 Task: In Heading Arial with underline. Font size of heading  '18'Font style of data Calibri. Font size of data  9Alignment of headline & data Align center. Fill color in heading,  RedFont color of data Black Apply border in Data No BorderIn the sheet   Innovate Sales review book
Action: Mouse moved to (93, 108)
Screenshot: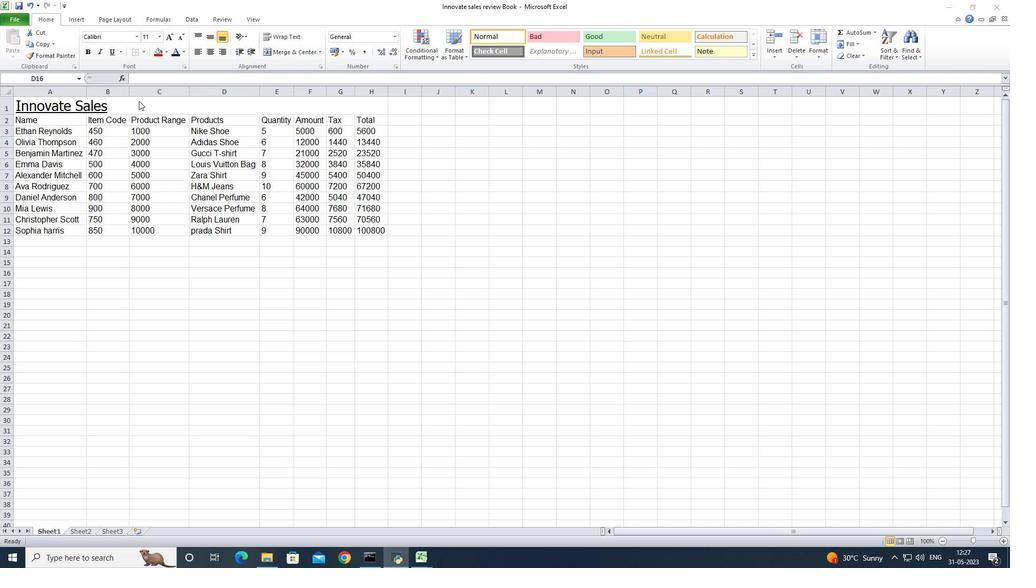 
Action: Mouse pressed left at (93, 108)
Screenshot: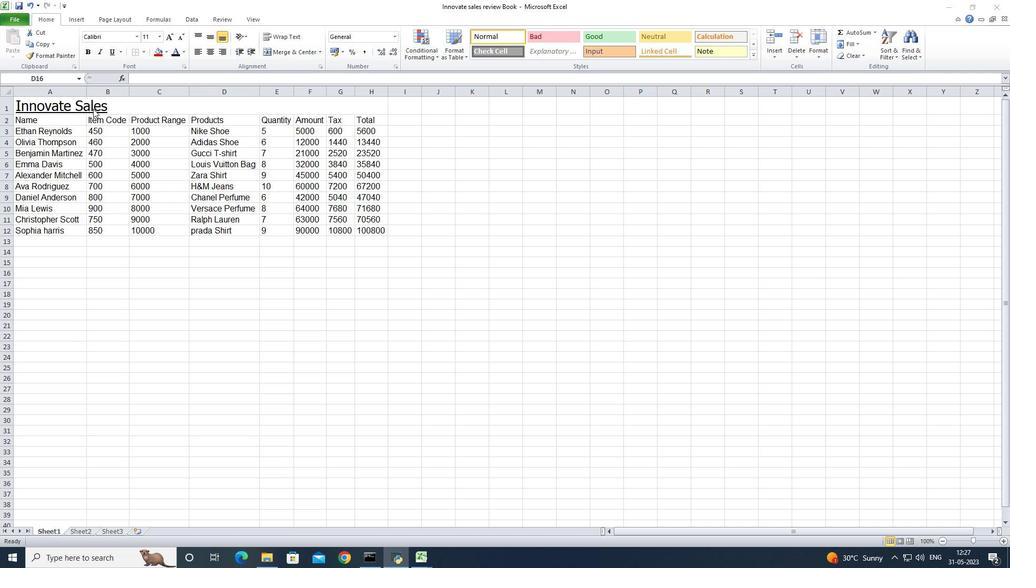 
Action: Mouse pressed left at (93, 108)
Screenshot: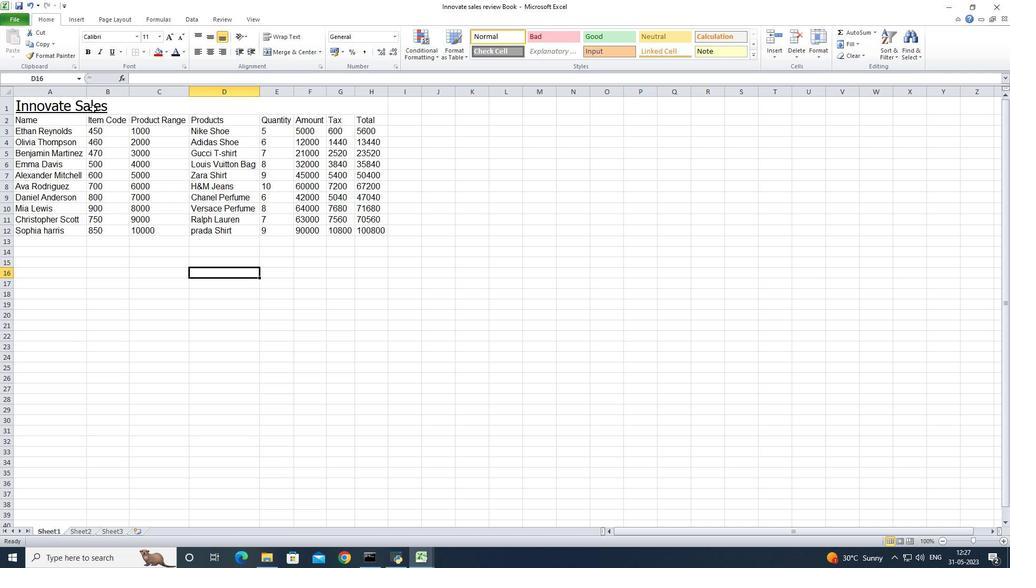 
Action: Mouse moved to (135, 38)
Screenshot: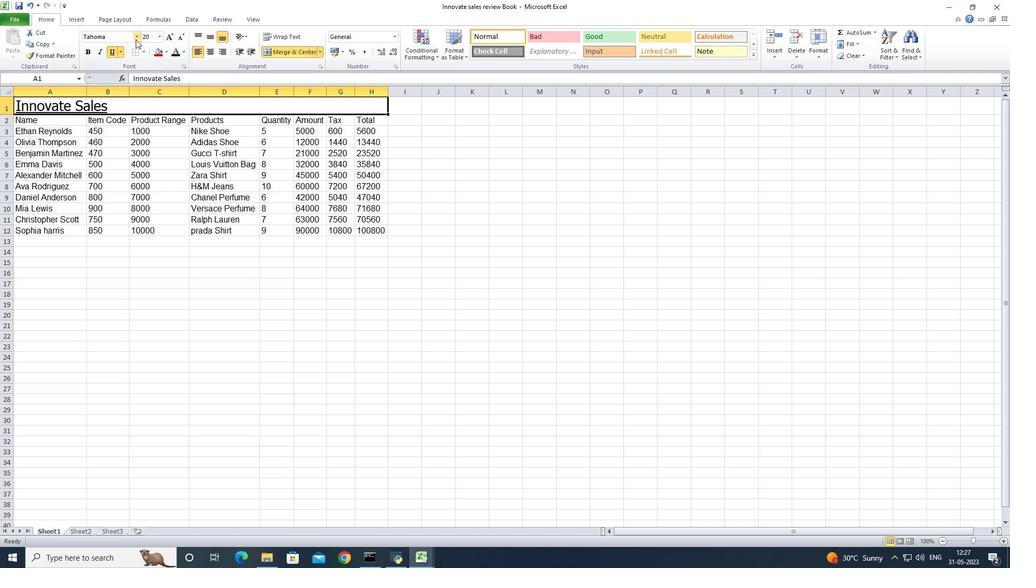 
Action: Mouse pressed left at (135, 38)
Screenshot: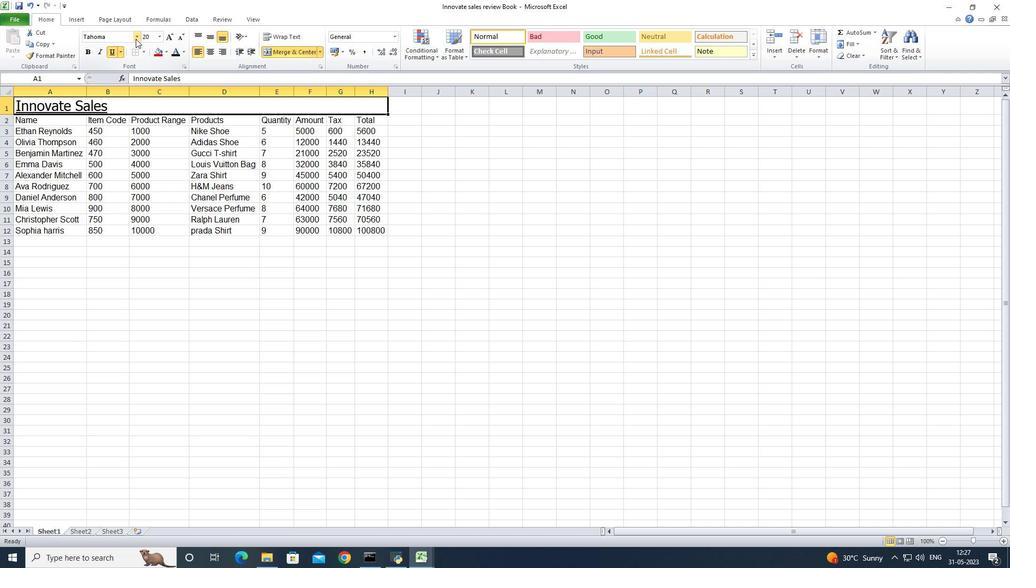 
Action: Mouse moved to (149, 176)
Screenshot: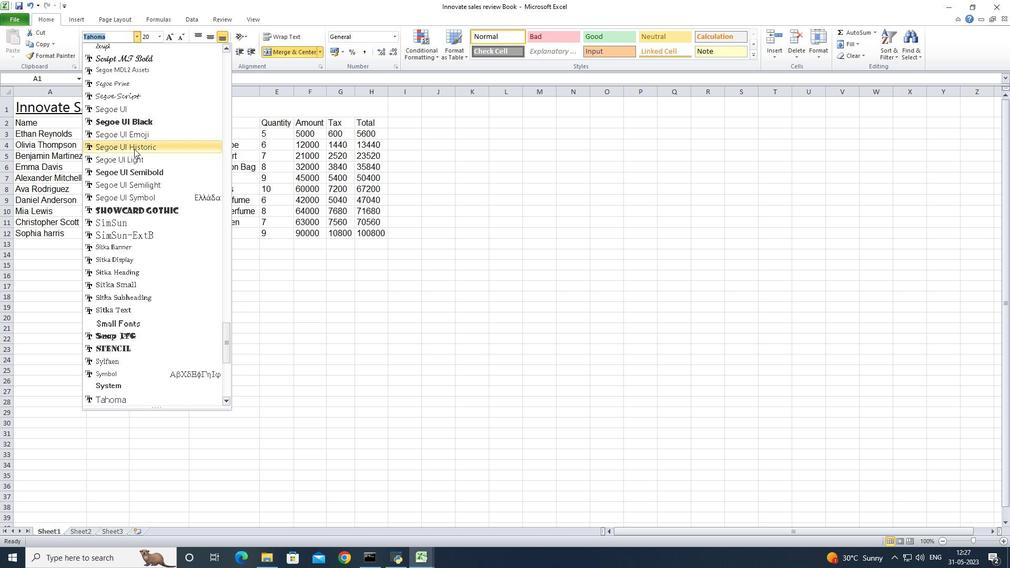 
Action: Mouse scrolled (149, 177) with delta (0, 0)
Screenshot: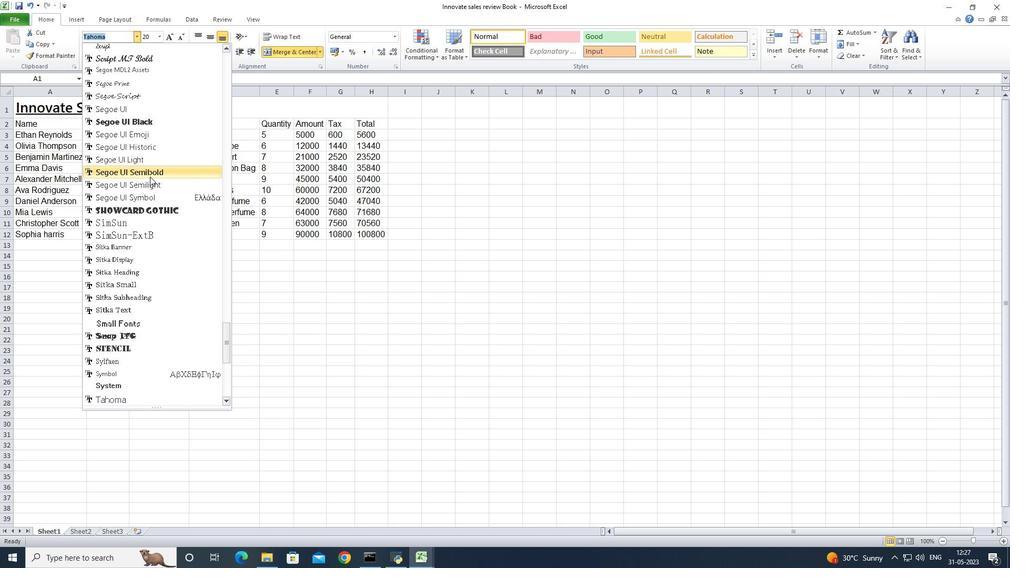 
Action: Mouse scrolled (149, 177) with delta (0, 0)
Screenshot: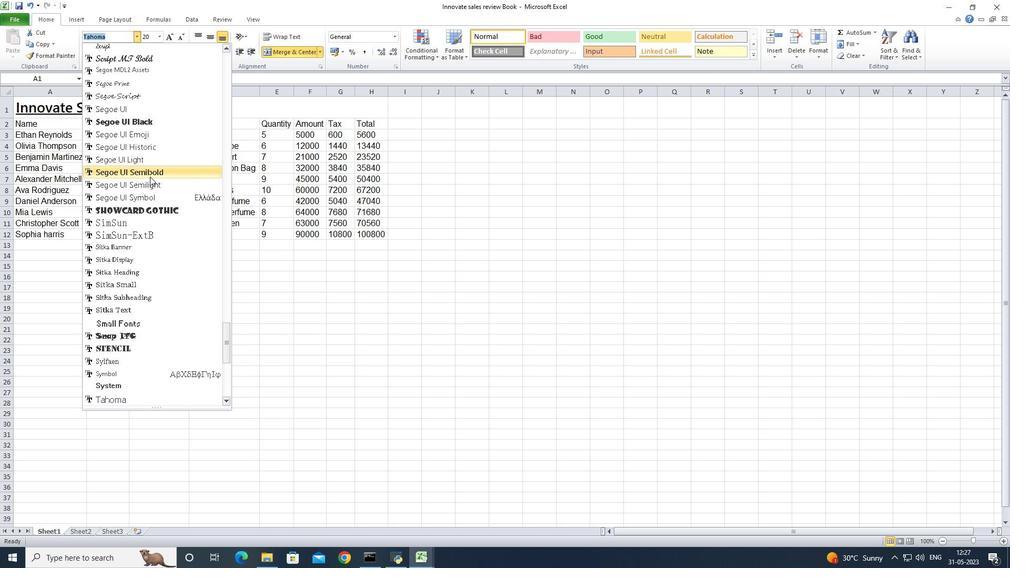 
Action: Mouse scrolled (149, 176) with delta (0, 0)
Screenshot: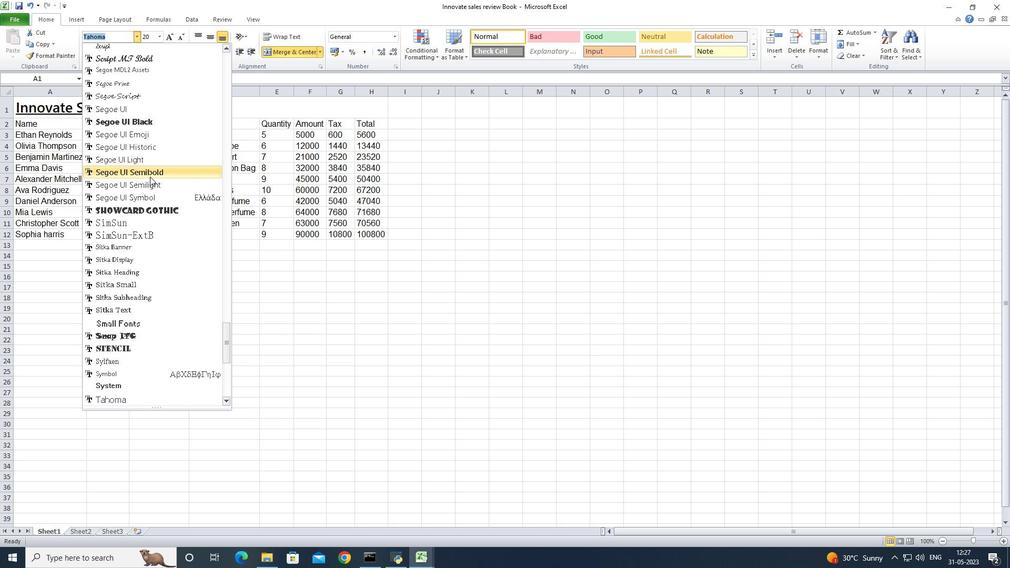 
Action: Mouse scrolled (149, 177) with delta (0, 0)
Screenshot: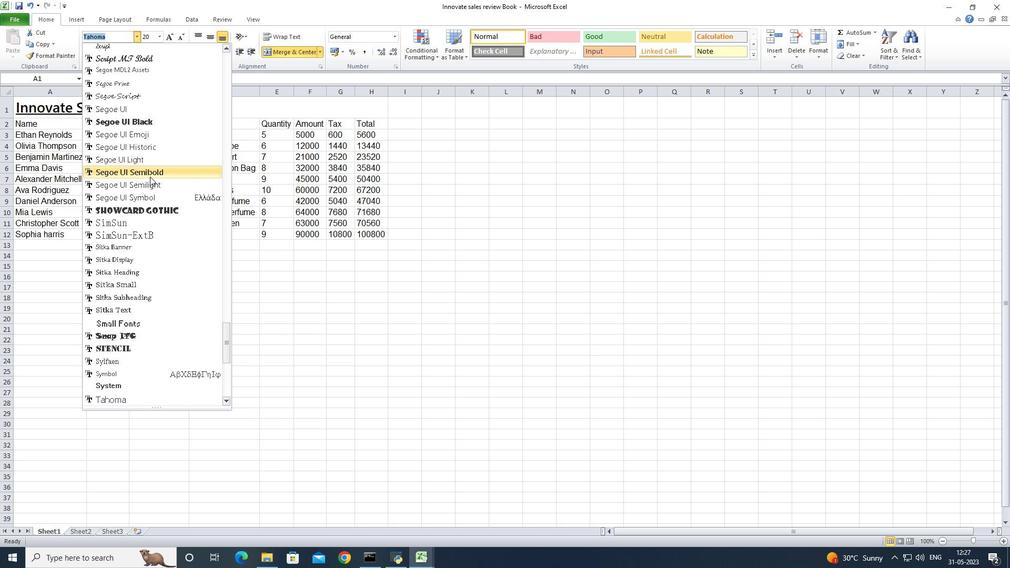 
Action: Mouse scrolled (149, 177) with delta (0, 0)
Screenshot: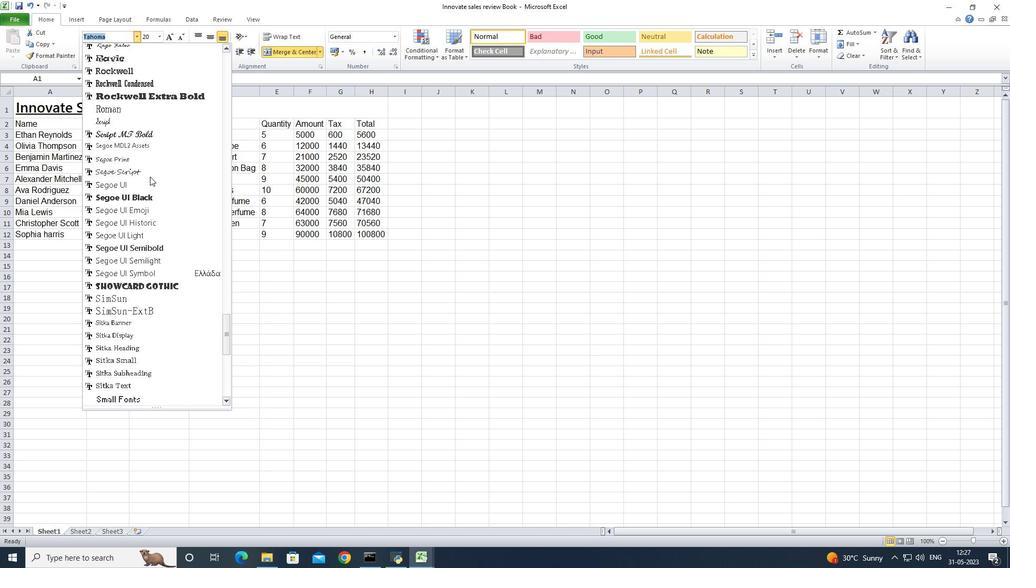 
Action: Mouse scrolled (149, 177) with delta (0, 0)
Screenshot: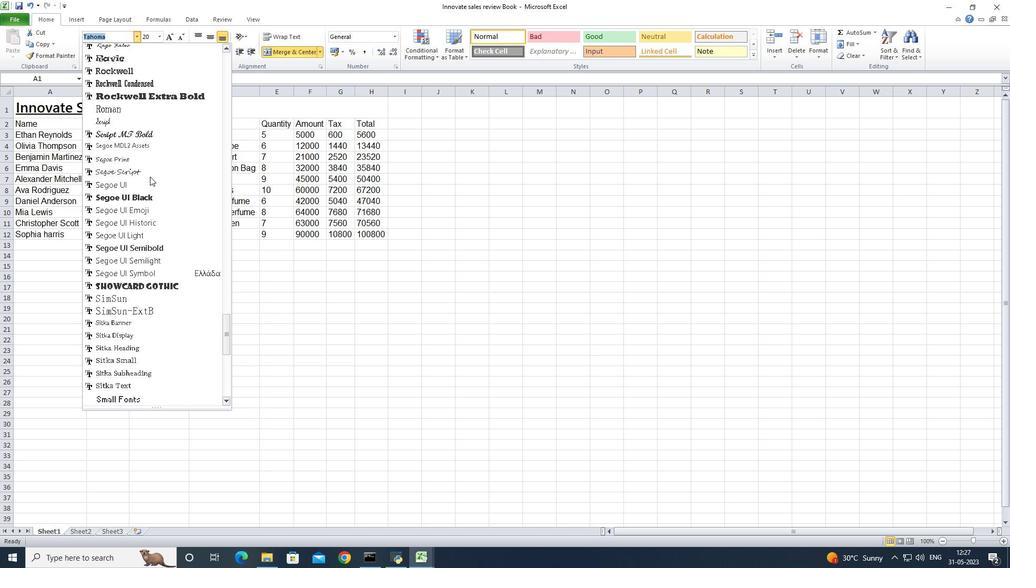 
Action: Mouse scrolled (149, 176) with delta (0, 0)
Screenshot: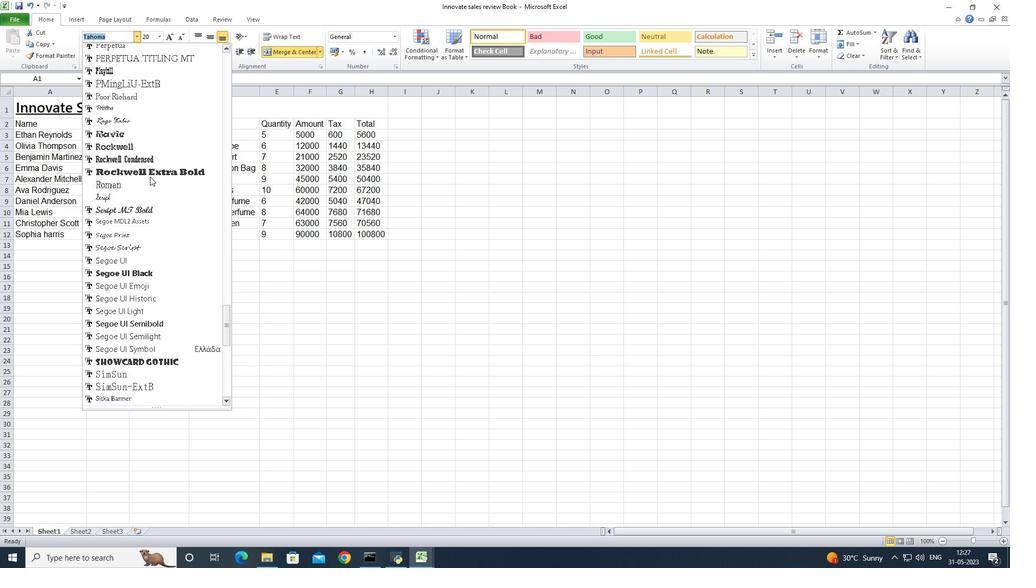
Action: Mouse scrolled (149, 177) with delta (0, 0)
Screenshot: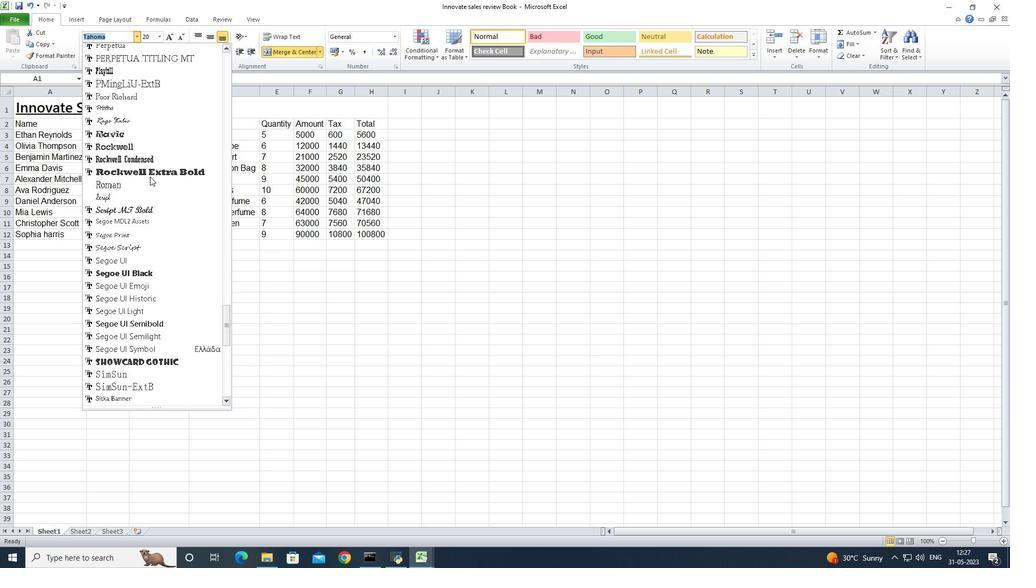 
Action: Mouse scrolled (149, 176) with delta (0, 0)
Screenshot: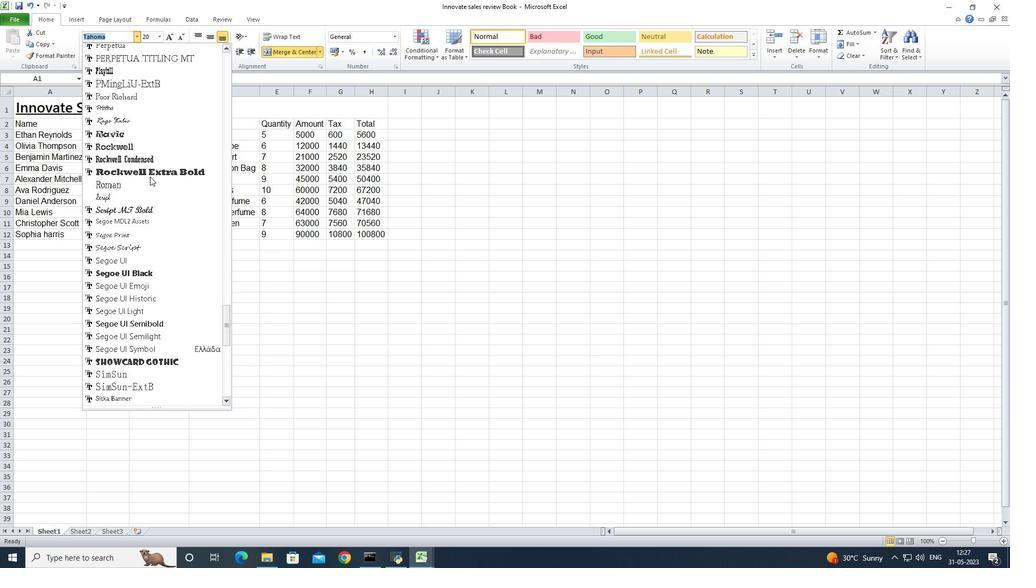 
Action: Mouse scrolled (149, 177) with delta (0, 0)
Screenshot: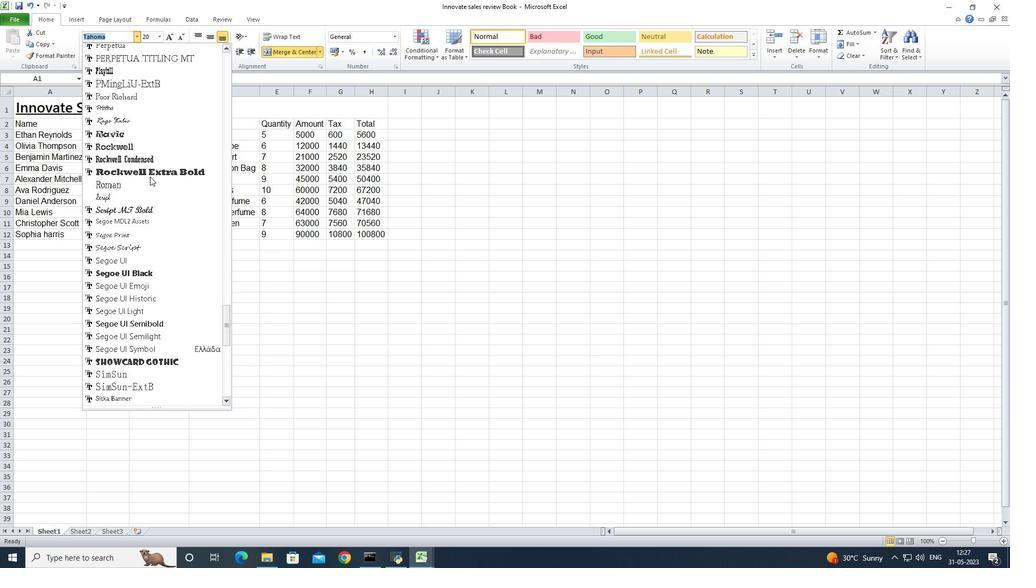 
Action: Mouse scrolled (149, 177) with delta (0, 0)
Screenshot: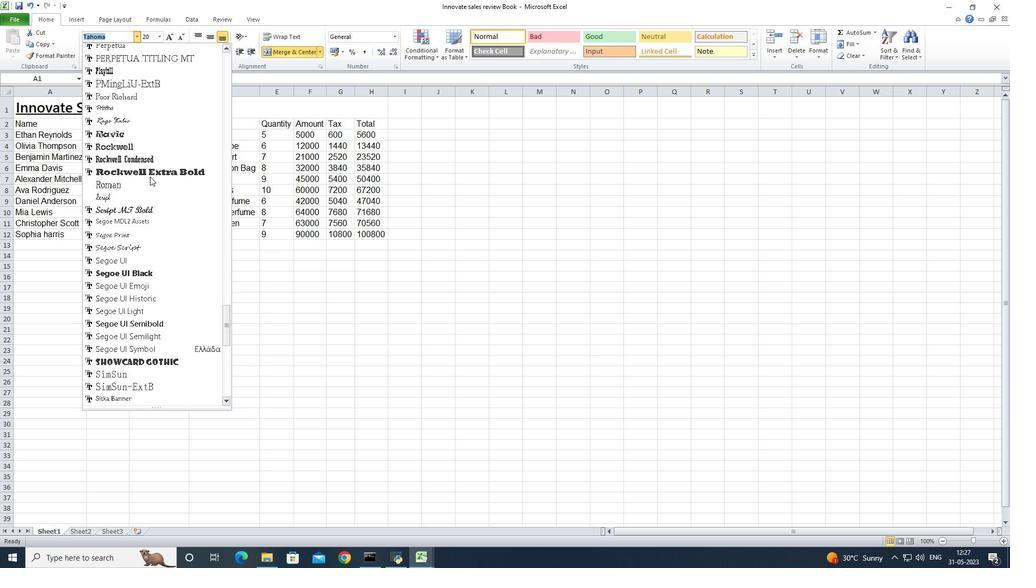 
Action: Mouse scrolled (149, 177) with delta (0, 0)
Screenshot: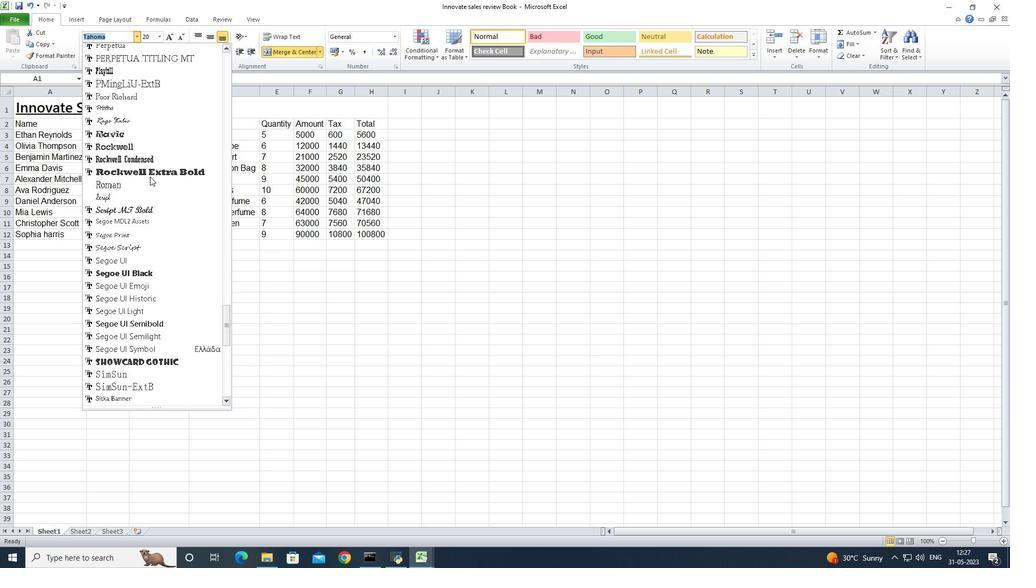 
Action: Mouse scrolled (149, 176) with delta (0, 0)
Screenshot: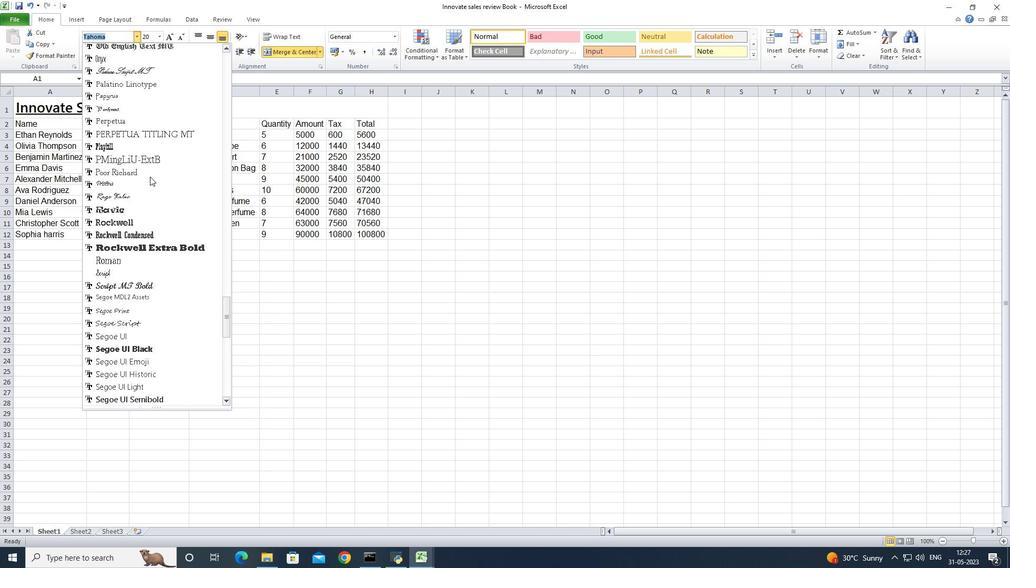 
Action: Mouse scrolled (149, 177) with delta (0, 0)
Screenshot: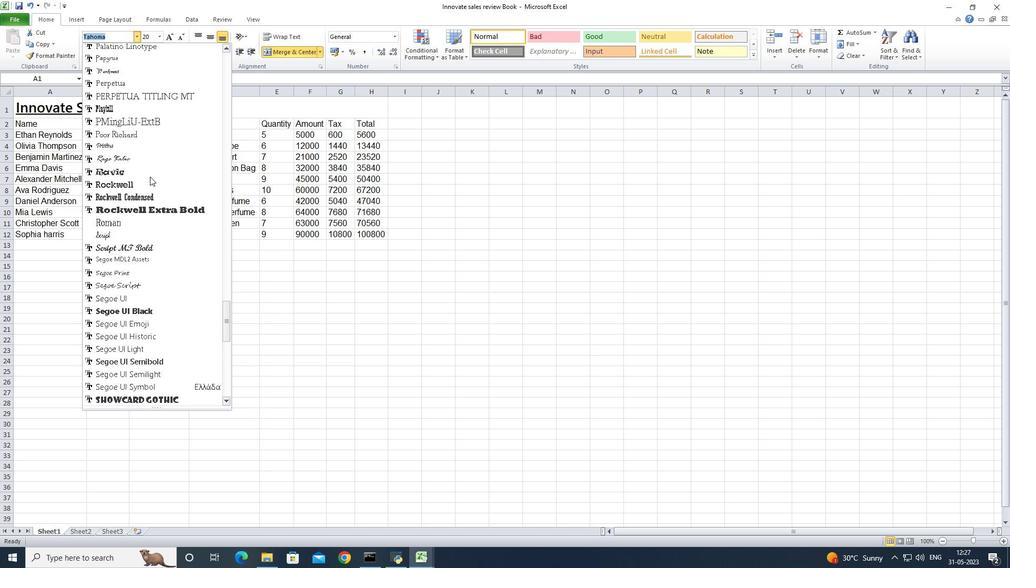 
Action: Mouse scrolled (149, 177) with delta (0, 0)
Screenshot: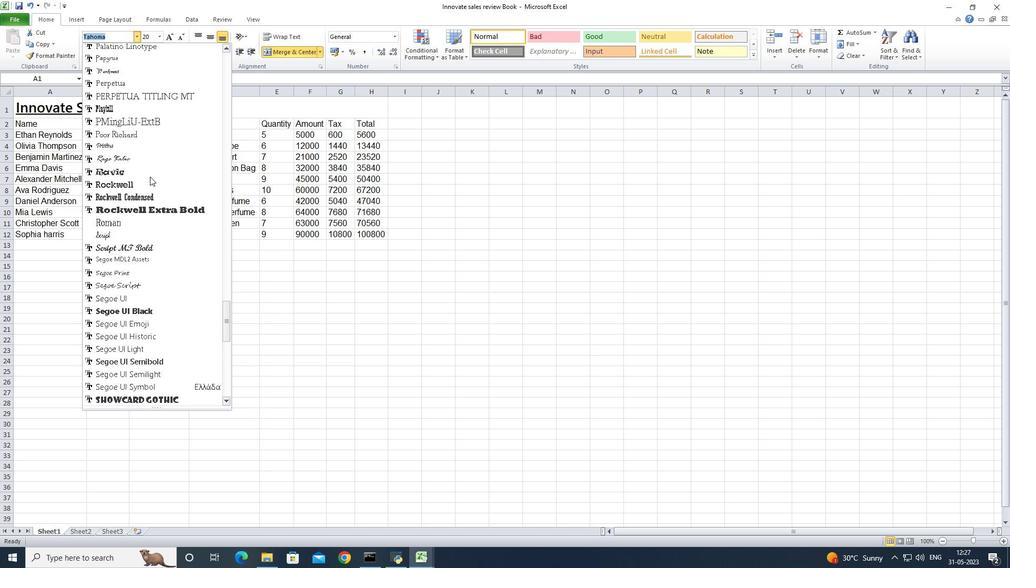 
Action: Mouse scrolled (149, 177) with delta (0, 0)
Screenshot: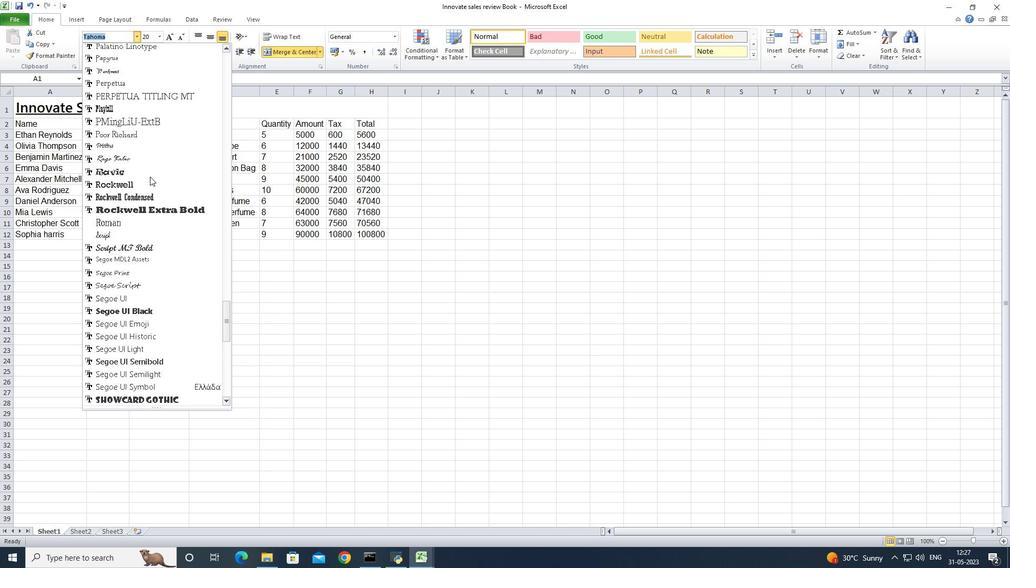
Action: Mouse scrolled (149, 177) with delta (0, 0)
Screenshot: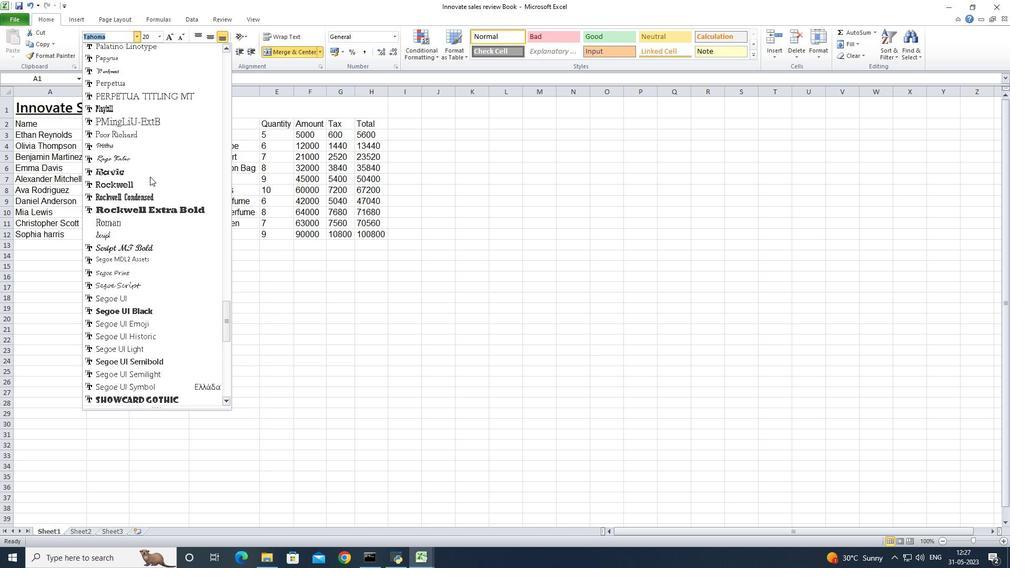 
Action: Mouse scrolled (149, 177) with delta (0, 0)
Screenshot: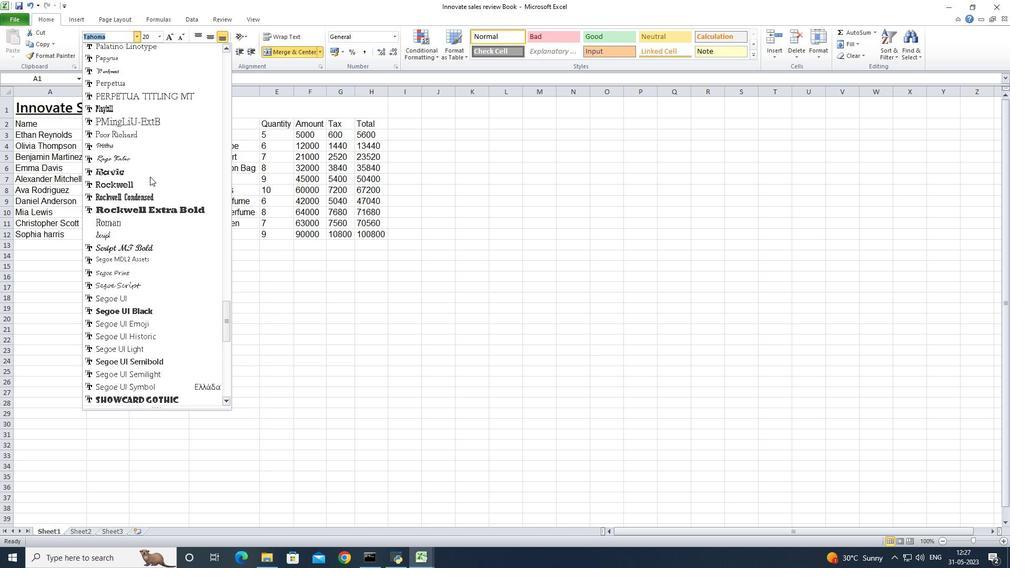 
Action: Mouse scrolled (149, 176) with delta (0, 0)
Screenshot: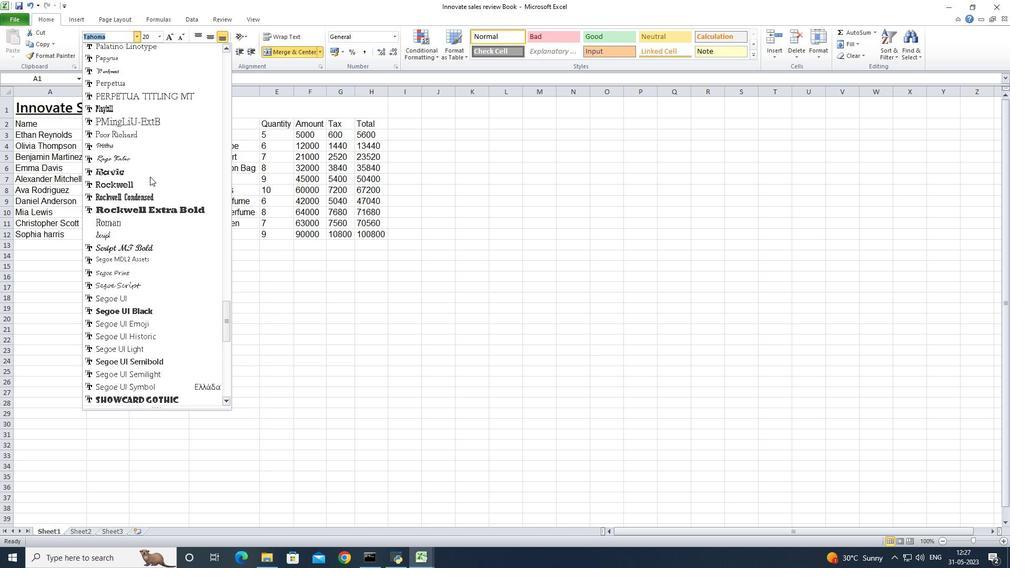 
Action: Mouse scrolled (149, 177) with delta (0, 0)
Screenshot: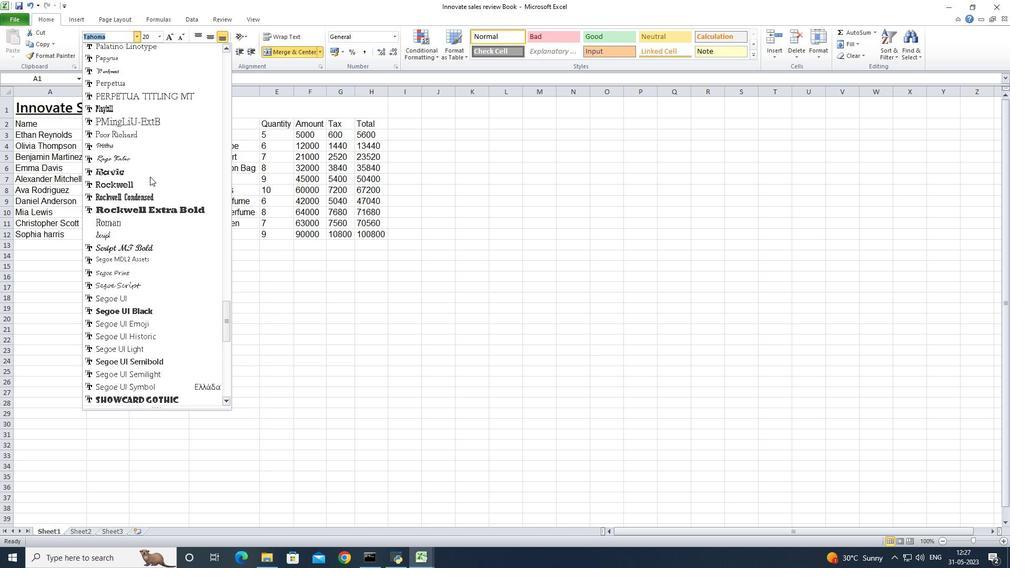 
Action: Mouse scrolled (149, 177) with delta (0, 0)
Screenshot: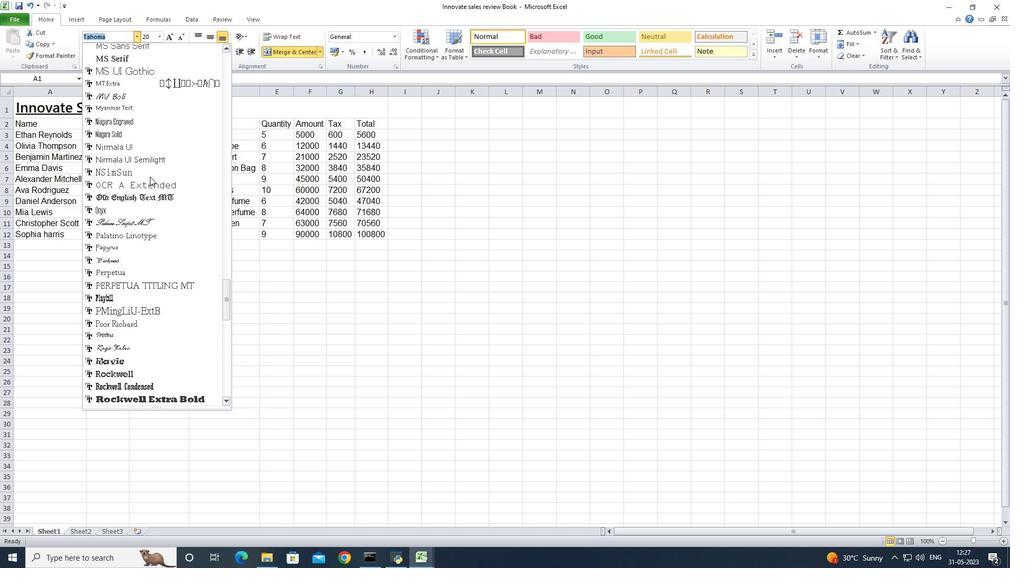 
Action: Mouse scrolled (149, 177) with delta (0, 0)
Screenshot: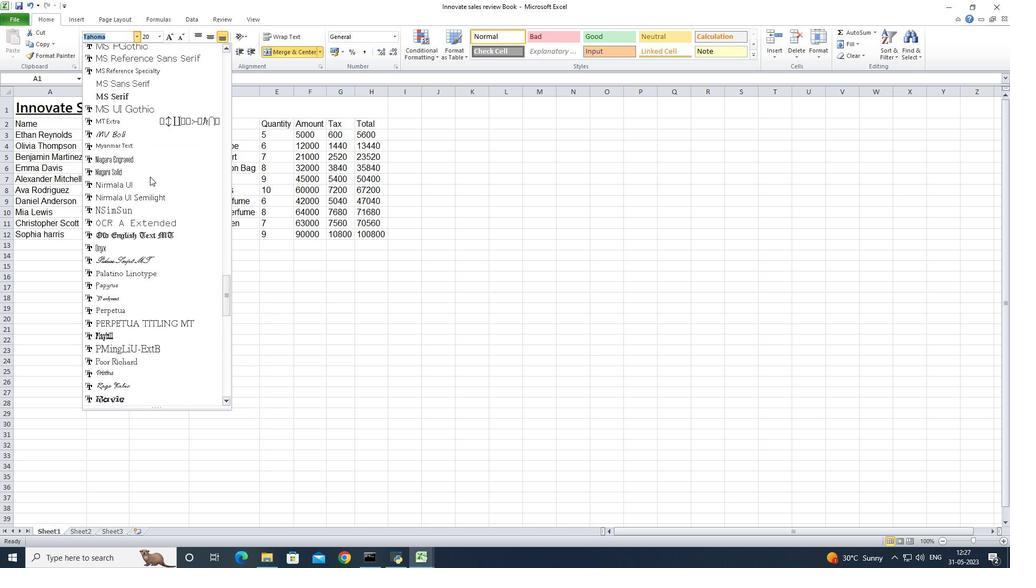 
Action: Mouse scrolled (149, 177) with delta (0, 0)
Screenshot: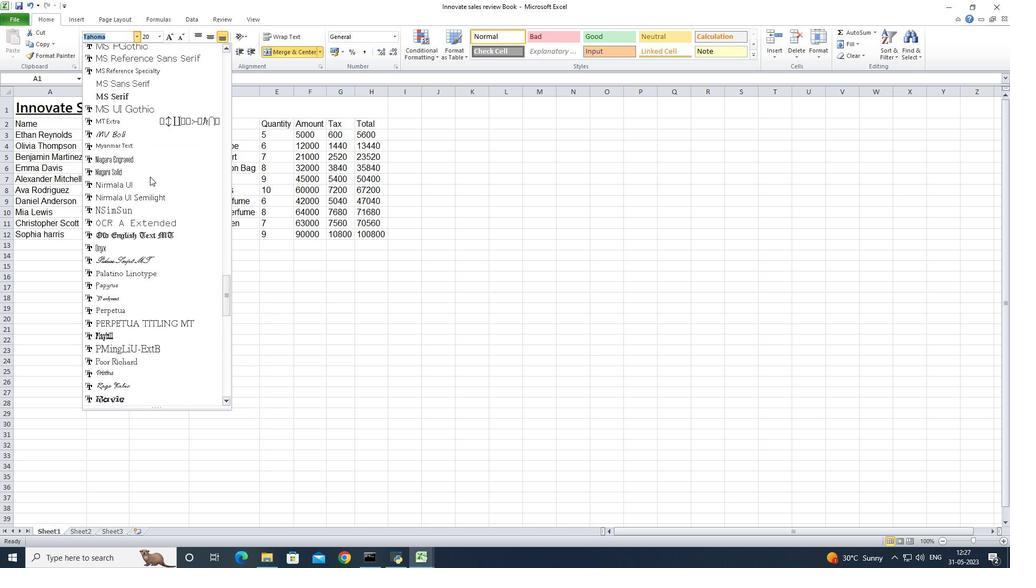 
Action: Mouse scrolled (149, 177) with delta (0, 0)
Screenshot: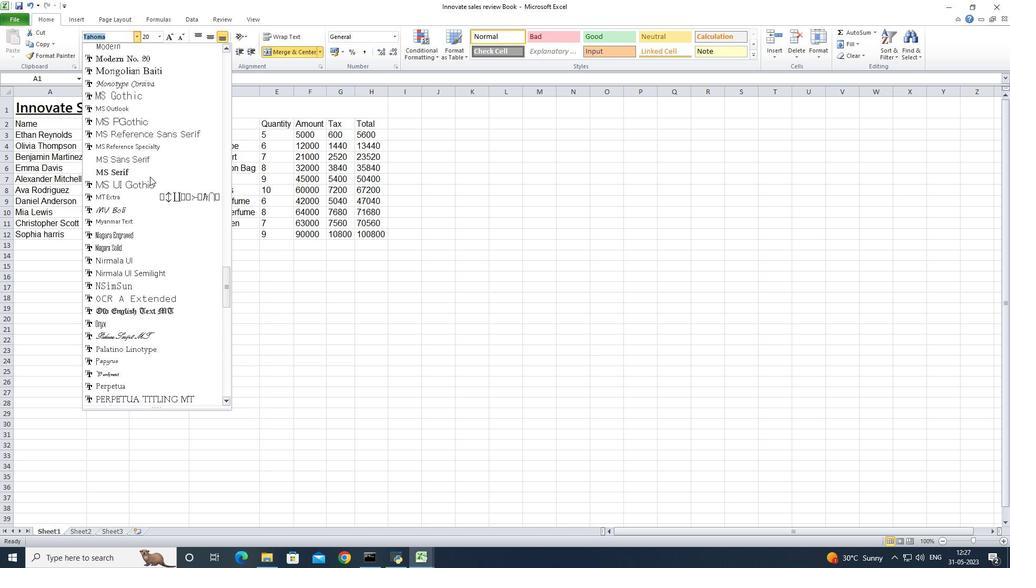 
Action: Mouse scrolled (149, 177) with delta (0, 0)
Screenshot: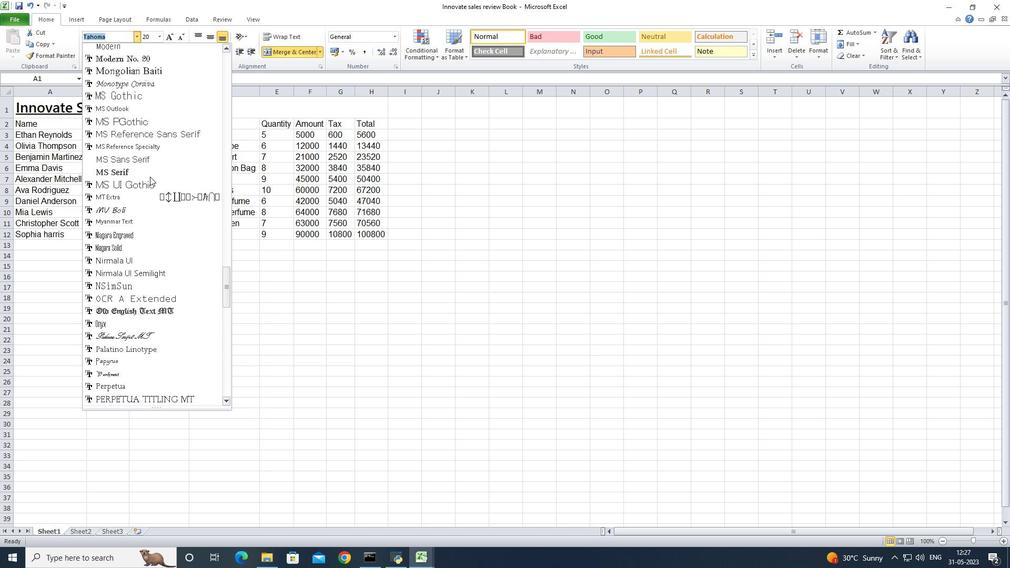 
Action: Mouse scrolled (149, 177) with delta (0, 0)
Screenshot: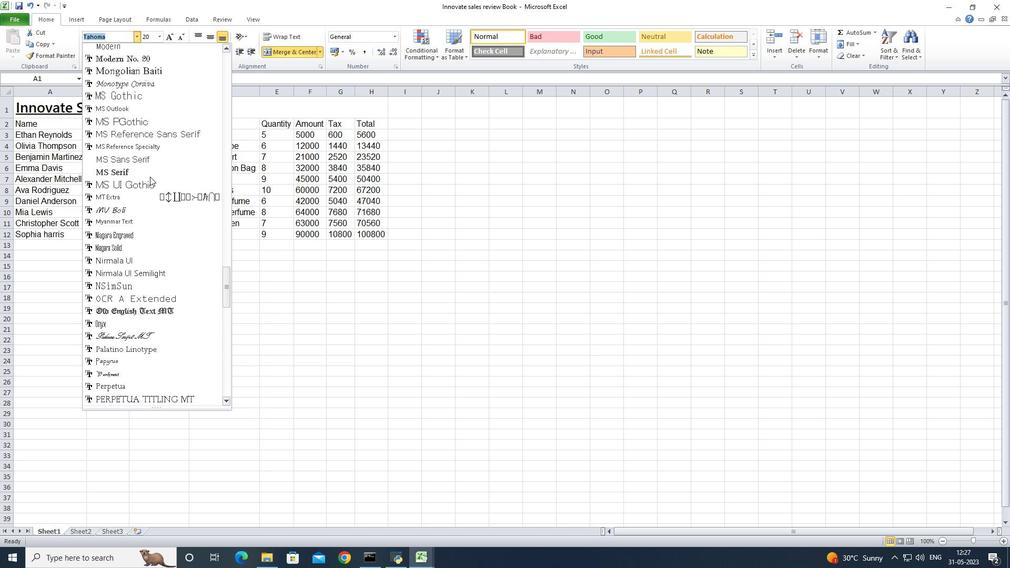 
Action: Mouse scrolled (149, 176) with delta (0, 0)
Screenshot: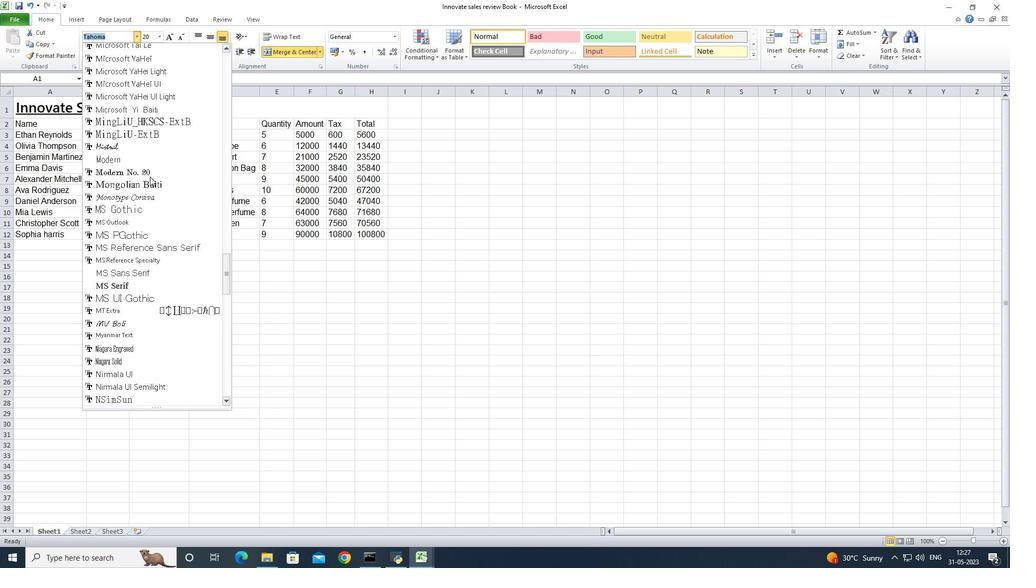 
Action: Mouse scrolled (149, 177) with delta (0, 0)
Screenshot: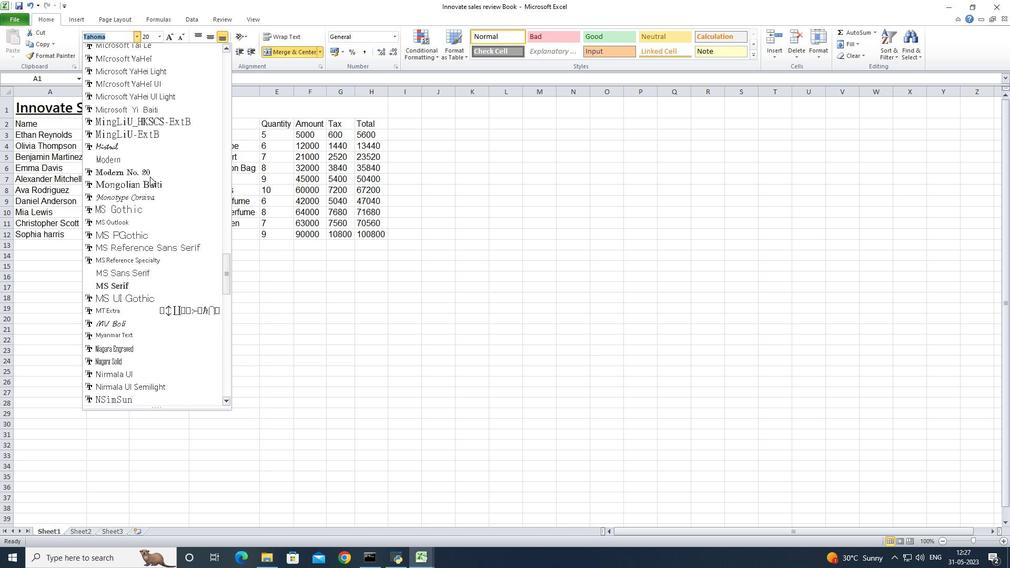 
Action: Mouse scrolled (149, 176) with delta (0, 0)
Screenshot: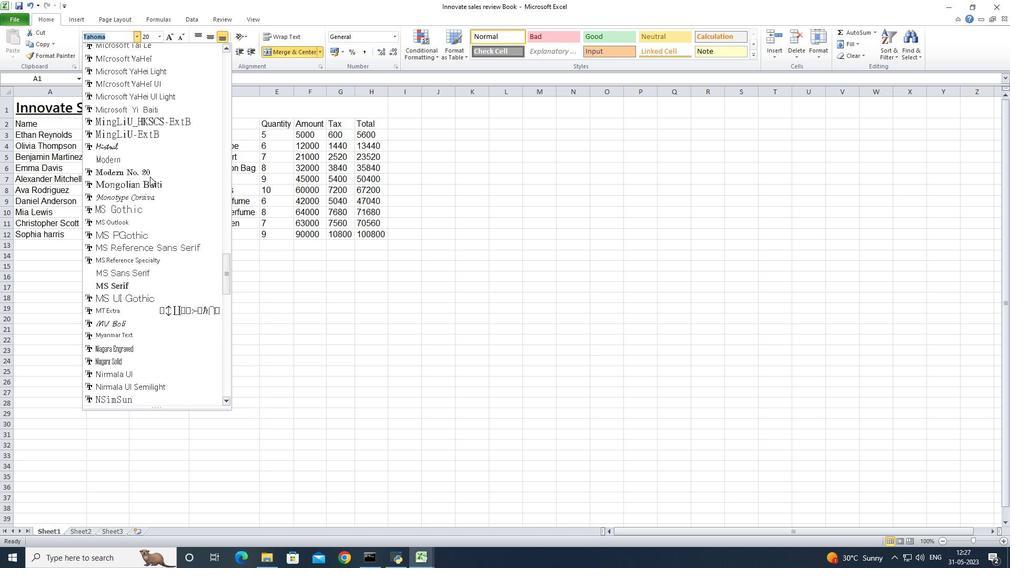 
Action: Mouse scrolled (149, 177) with delta (0, 0)
Screenshot: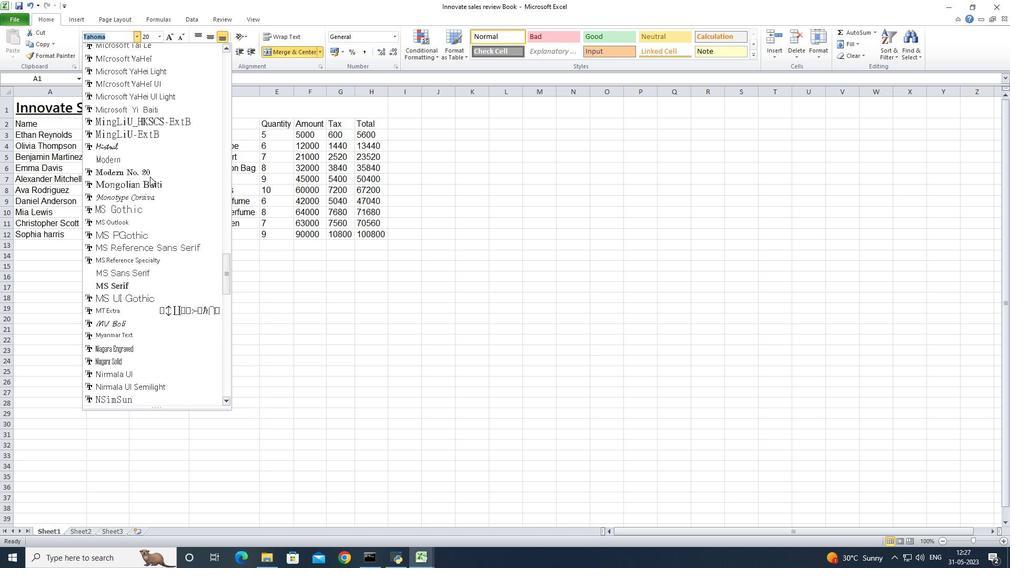 
Action: Mouse scrolled (149, 177) with delta (0, 0)
Screenshot: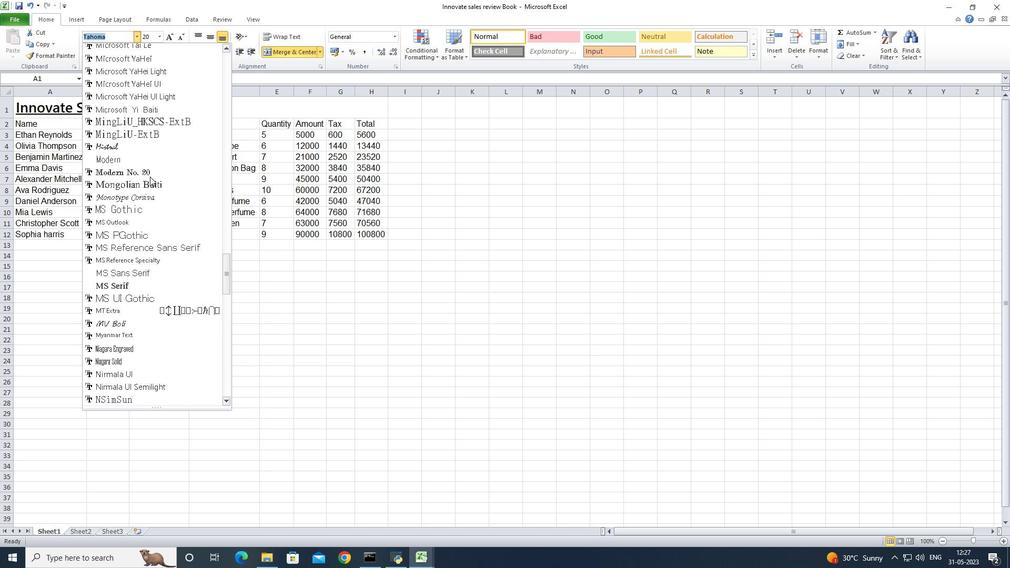 
Action: Mouse scrolled (149, 177) with delta (0, 0)
Screenshot: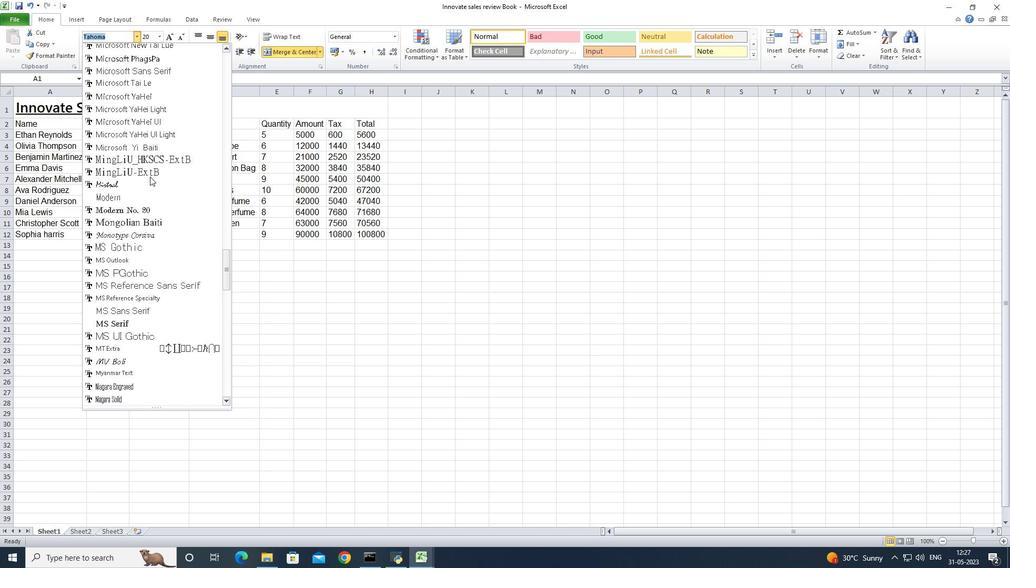 
Action: Mouse scrolled (149, 177) with delta (0, 0)
Screenshot: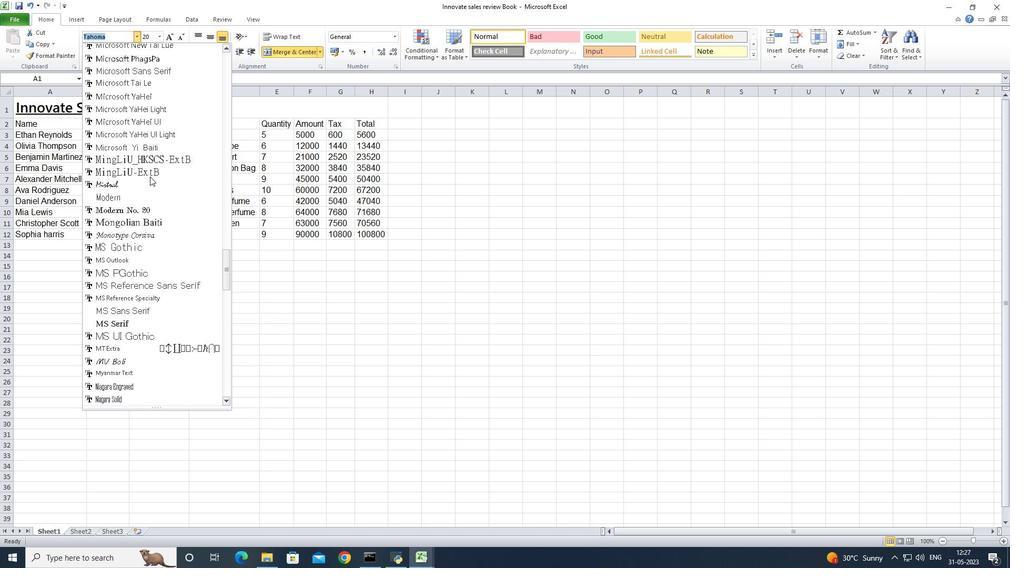 
Action: Mouse scrolled (149, 177) with delta (0, 0)
Screenshot: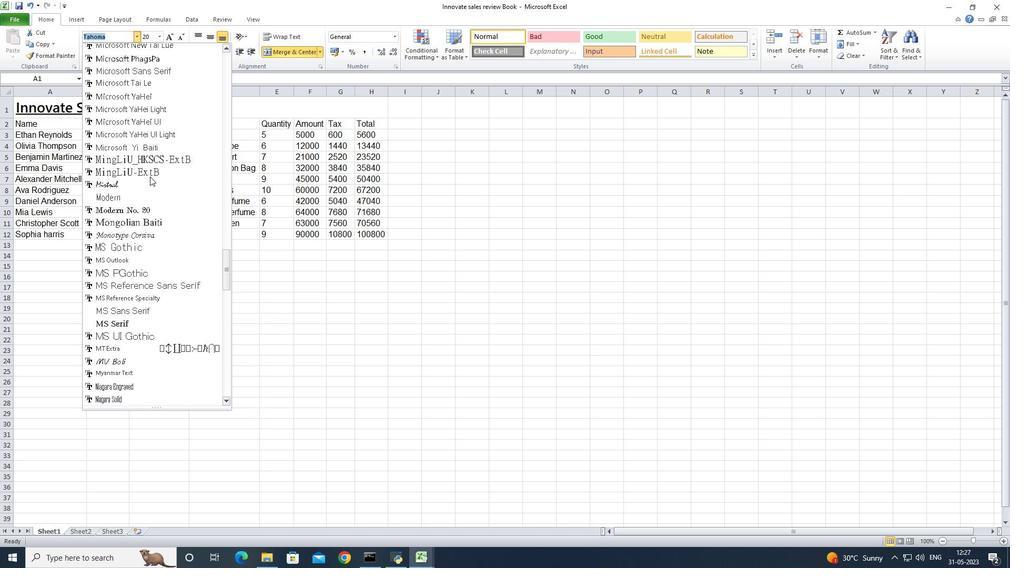 
Action: Mouse scrolled (149, 177) with delta (0, 0)
Screenshot: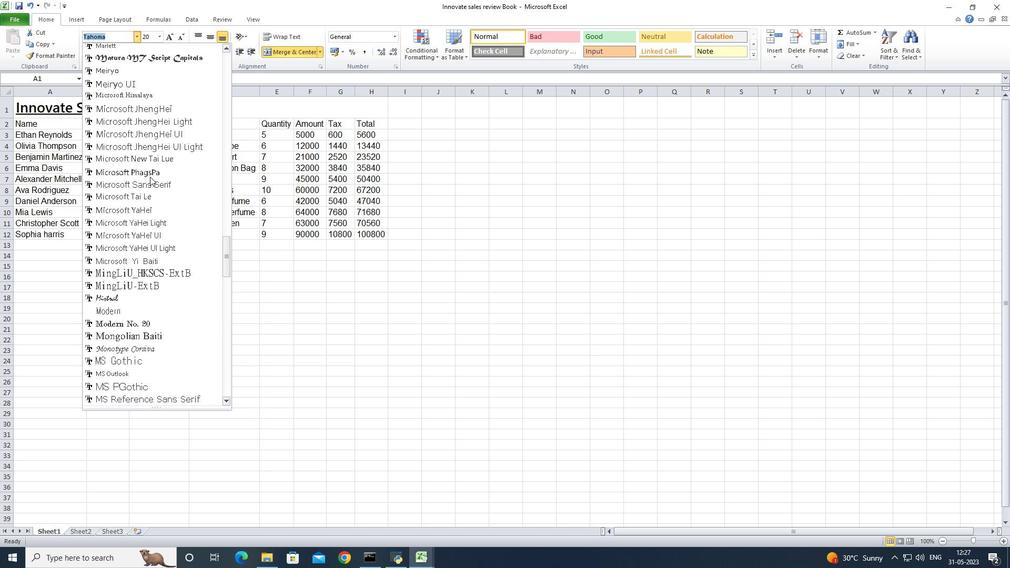
Action: Mouse scrolled (149, 177) with delta (0, 0)
Screenshot: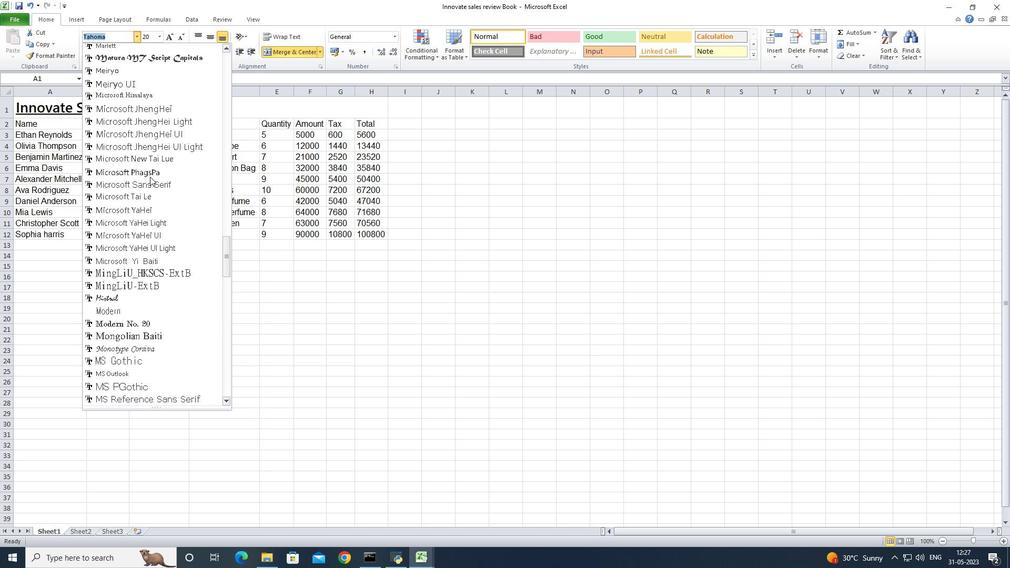 
Action: Mouse scrolled (149, 177) with delta (0, 0)
Screenshot: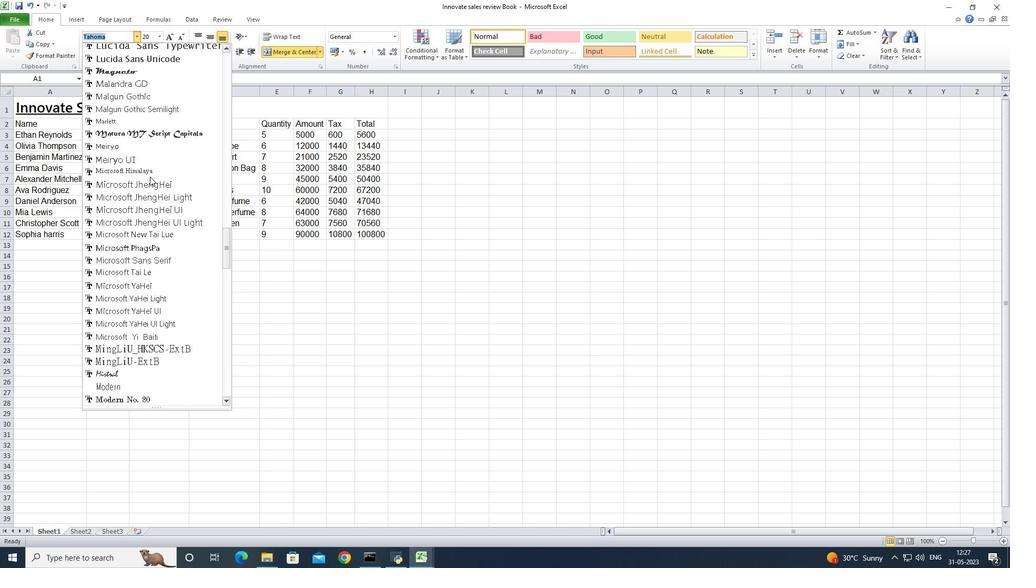
Action: Mouse scrolled (149, 177) with delta (0, 0)
Screenshot: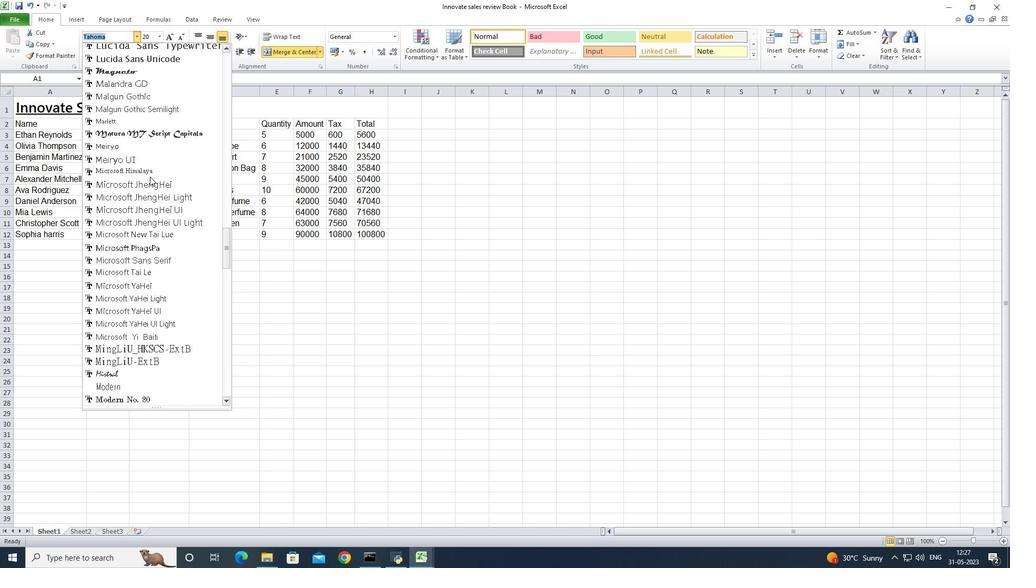 
Action: Mouse scrolled (149, 177) with delta (0, 0)
Screenshot: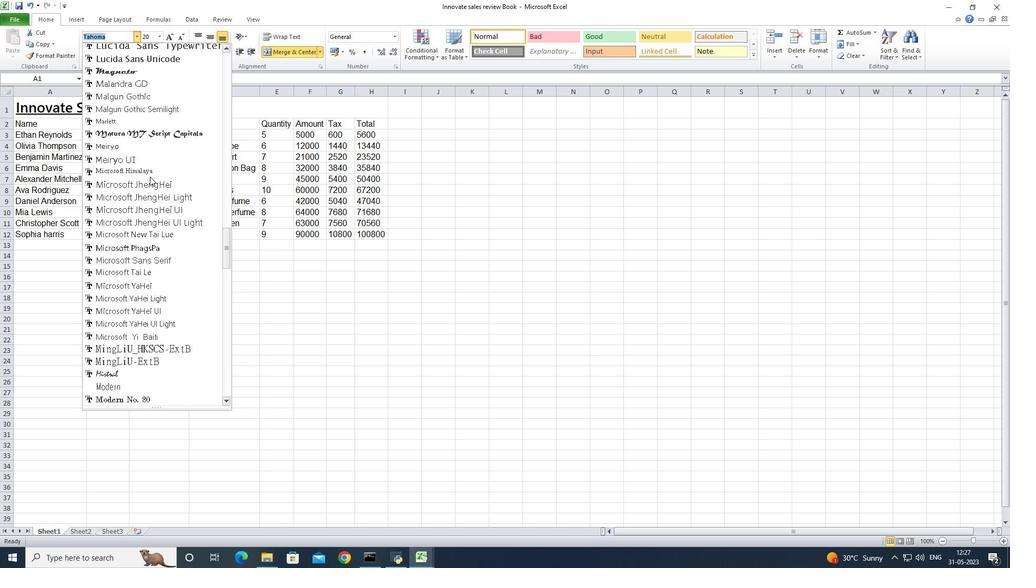 
Action: Mouse scrolled (149, 177) with delta (0, 0)
Screenshot: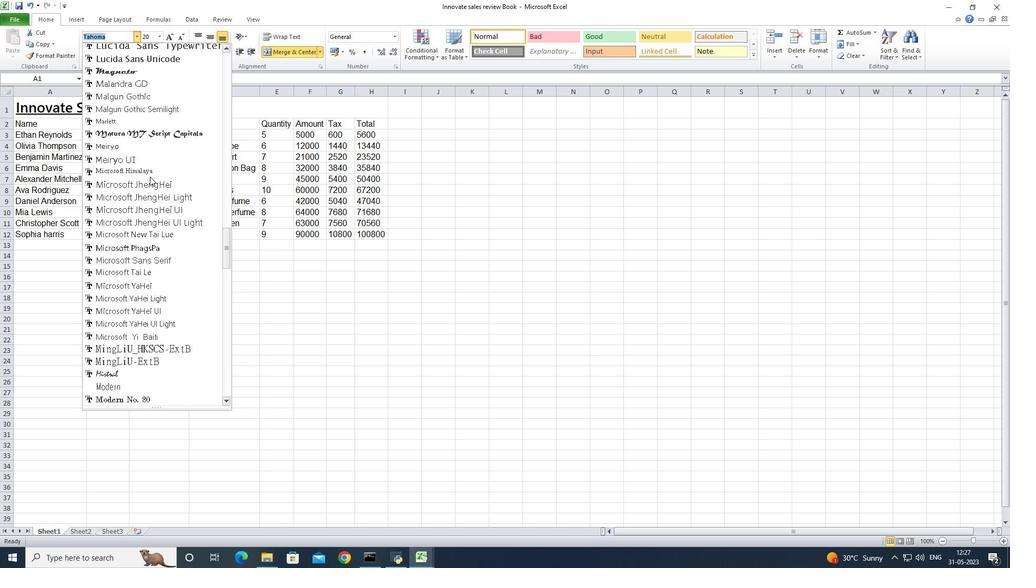 
Action: Mouse scrolled (149, 177) with delta (0, 0)
Screenshot: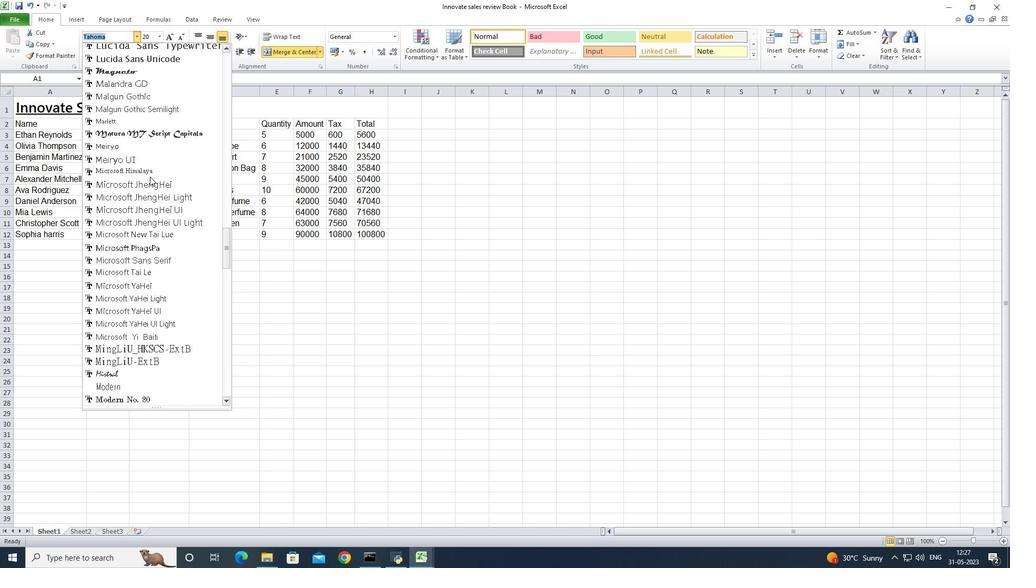 
Action: Mouse scrolled (149, 177) with delta (0, 0)
Screenshot: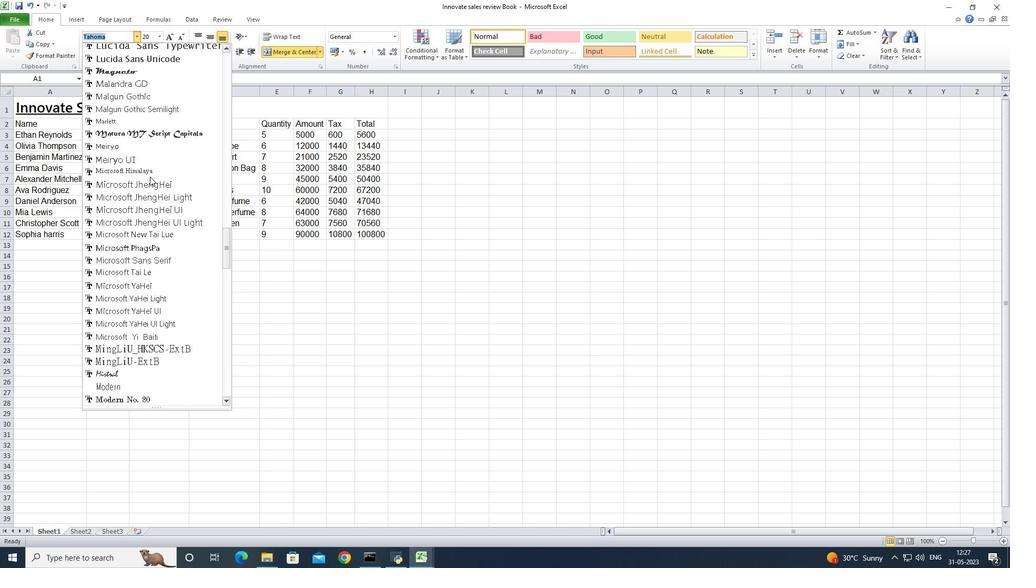 
Action: Mouse scrolled (149, 177) with delta (0, 0)
Screenshot: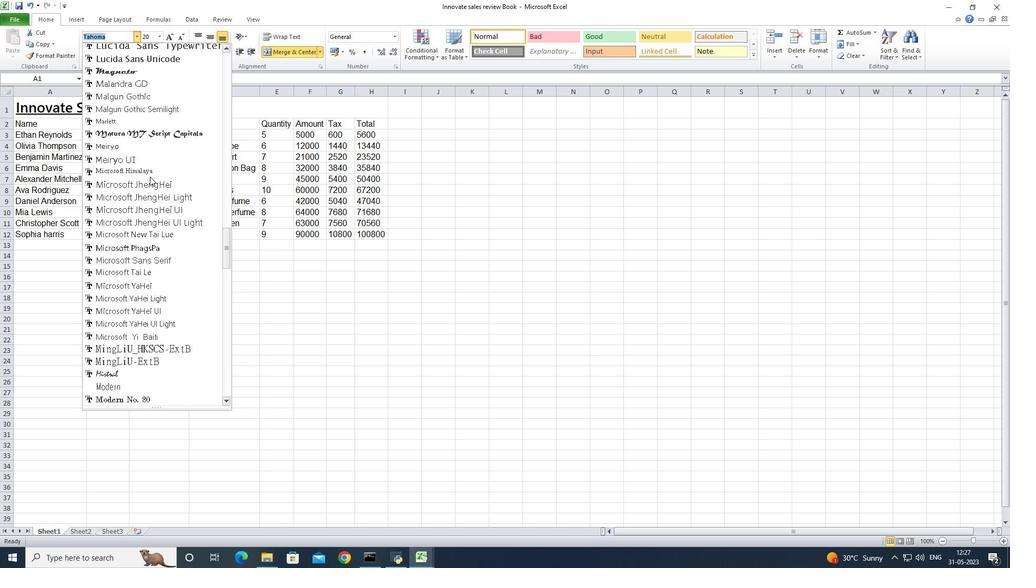 
Action: Mouse scrolled (149, 177) with delta (0, 0)
Screenshot: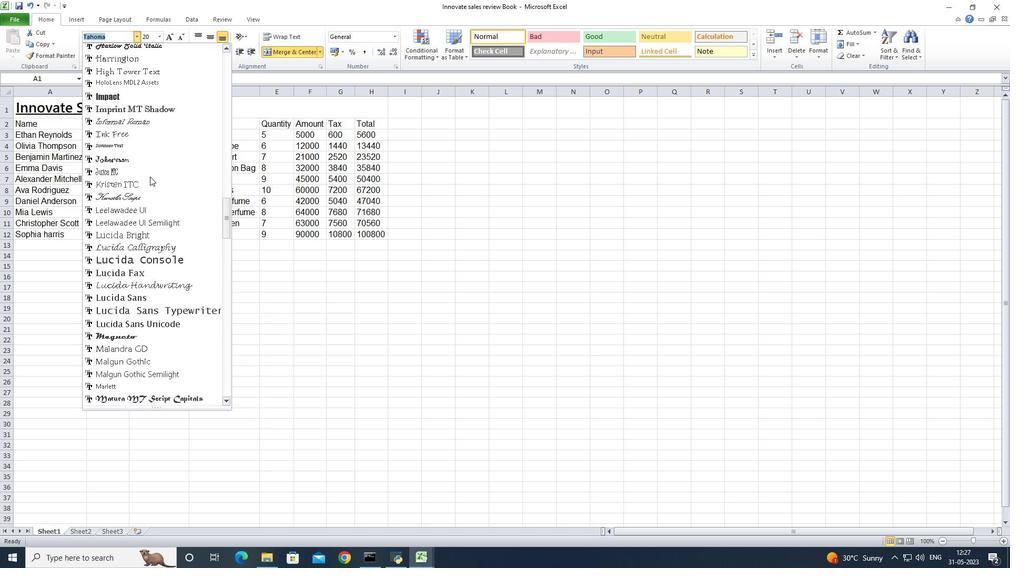 
Action: Mouse scrolled (149, 177) with delta (0, 0)
Screenshot: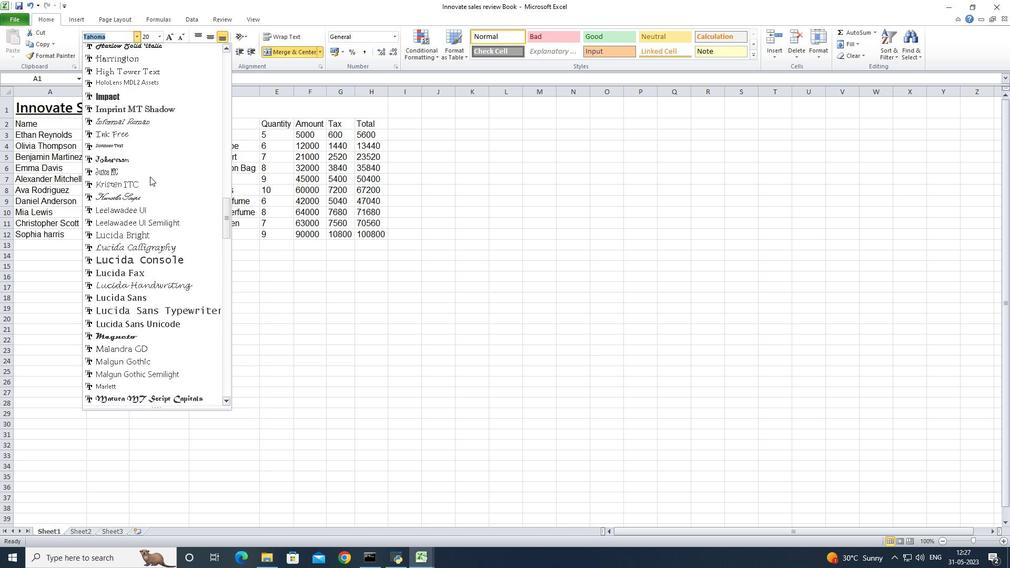 
Action: Mouse scrolled (149, 177) with delta (0, 0)
Screenshot: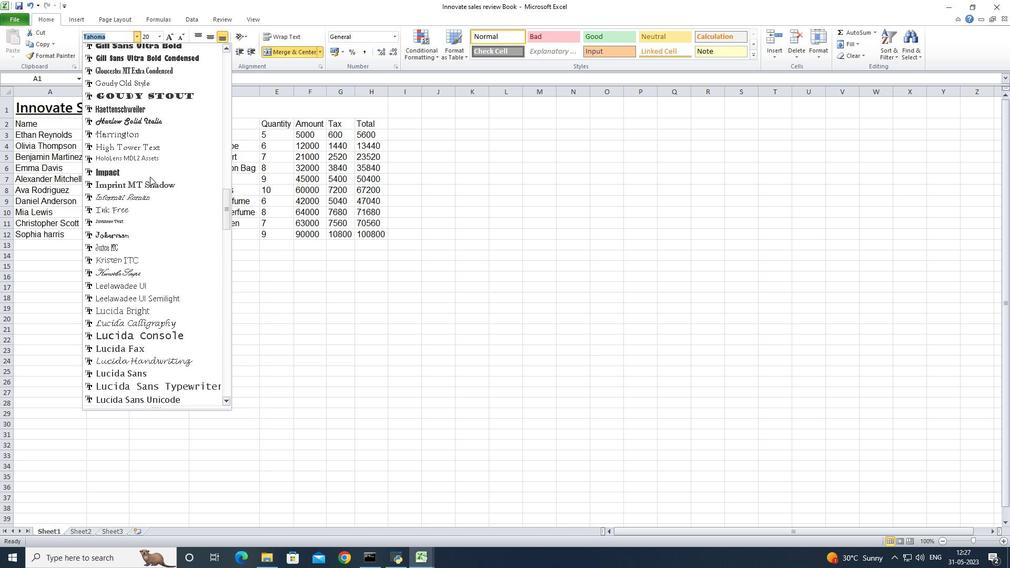 
Action: Mouse scrolled (149, 177) with delta (0, 0)
Screenshot: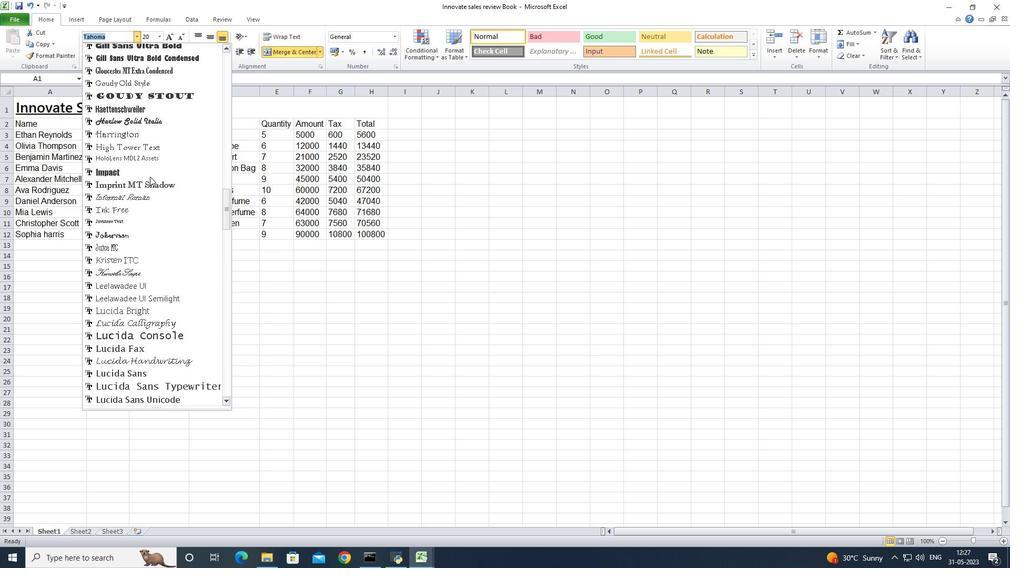 
Action: Mouse scrolled (149, 177) with delta (0, 0)
Screenshot: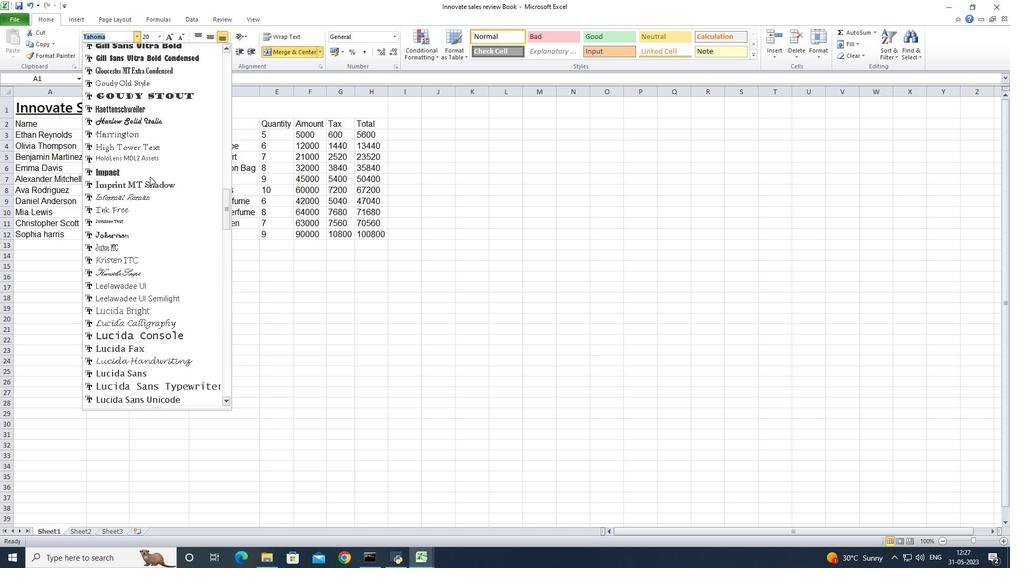 
Action: Mouse scrolled (149, 177) with delta (0, 0)
Screenshot: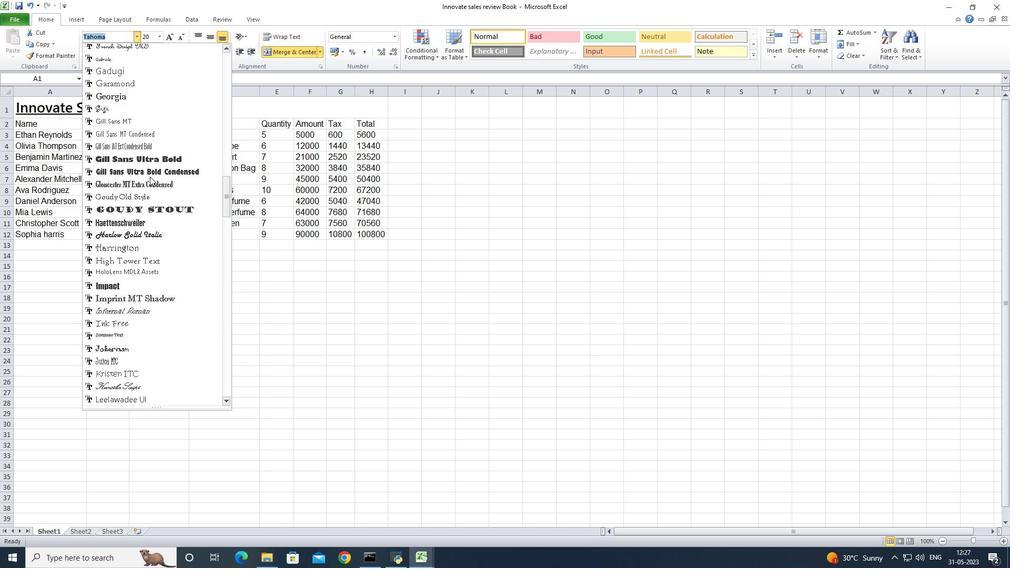 
Action: Mouse scrolled (149, 177) with delta (0, 0)
Screenshot: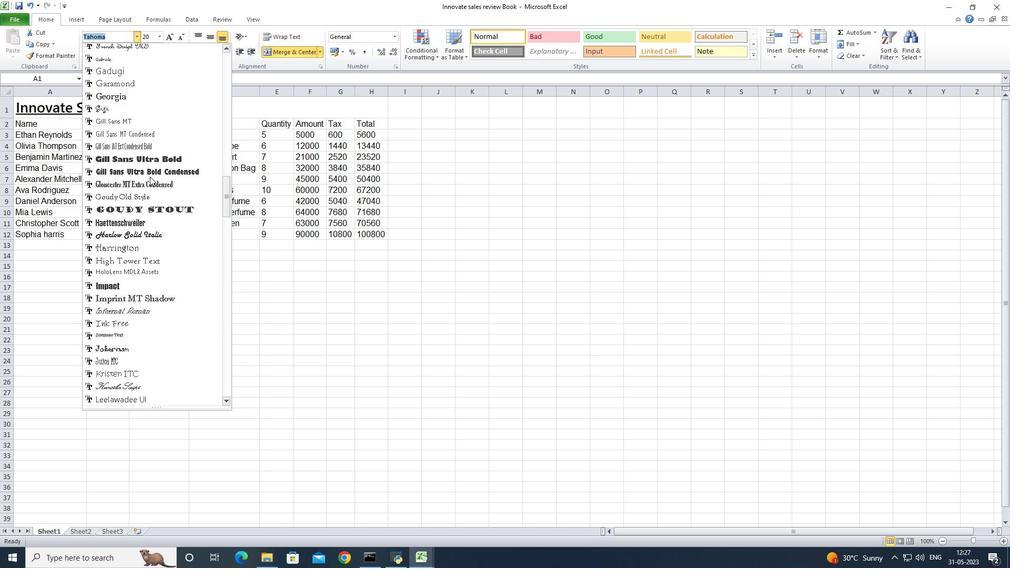 
Action: Mouse scrolled (149, 177) with delta (0, 0)
Screenshot: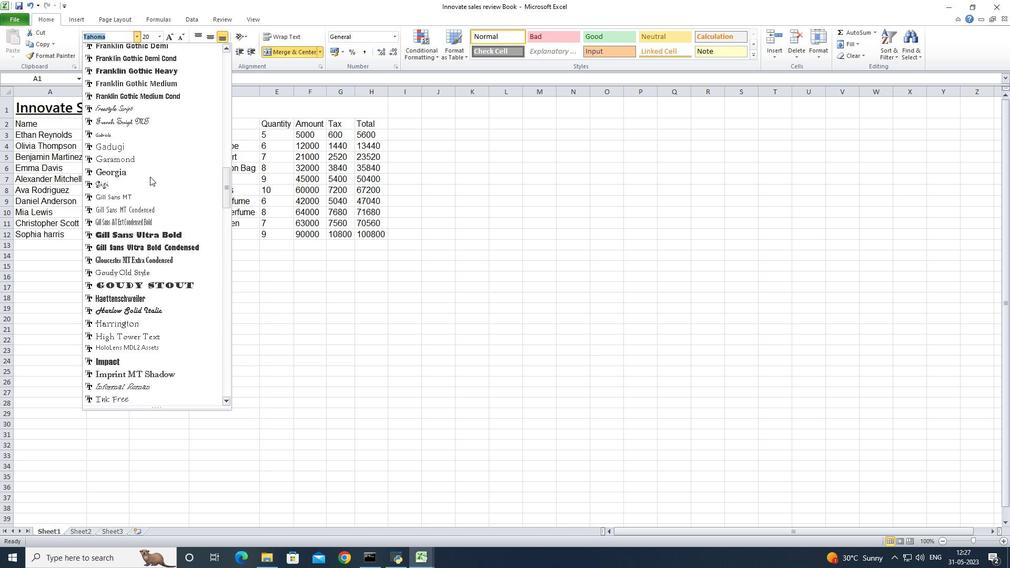 
Action: Mouse scrolled (149, 177) with delta (0, 0)
Screenshot: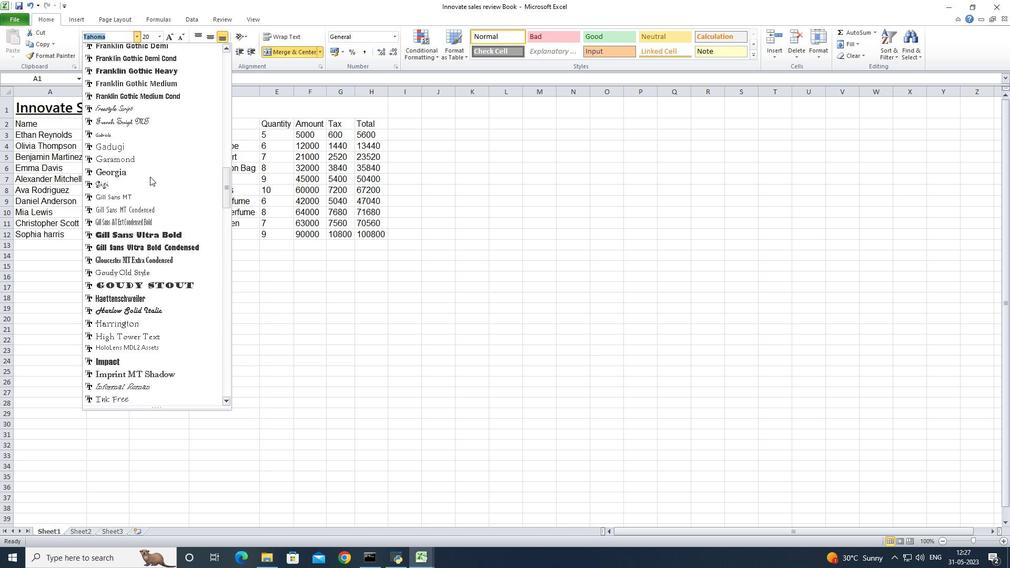 
Action: Mouse scrolled (149, 177) with delta (0, 0)
Screenshot: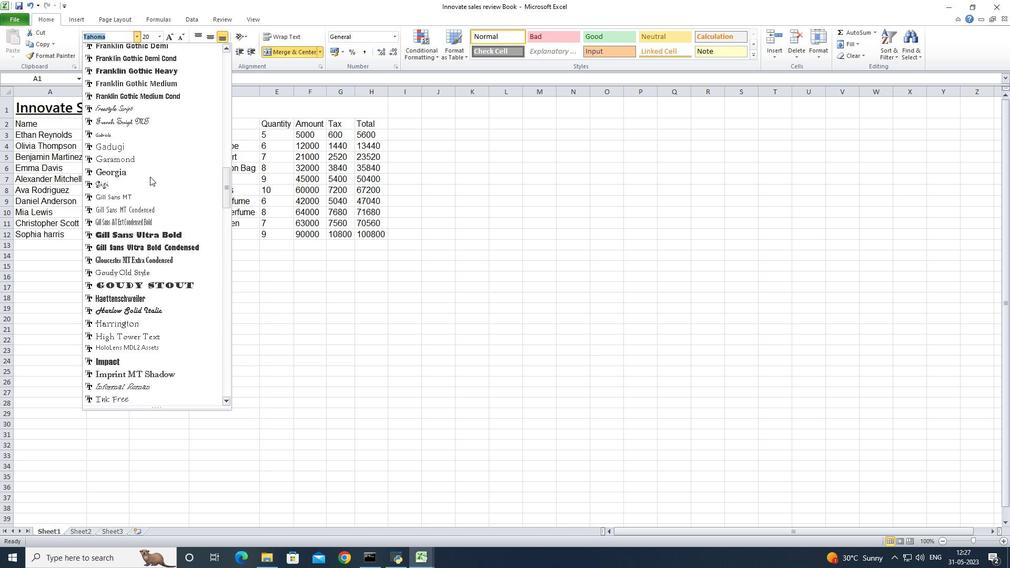 
Action: Mouse scrolled (149, 177) with delta (0, 0)
Screenshot: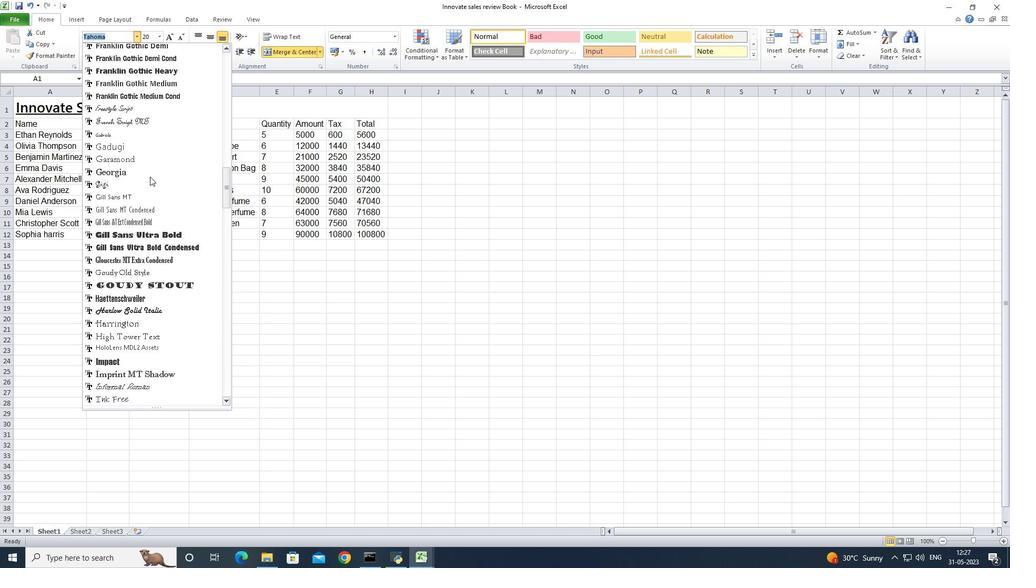 
Action: Mouse scrolled (149, 177) with delta (0, 0)
Screenshot: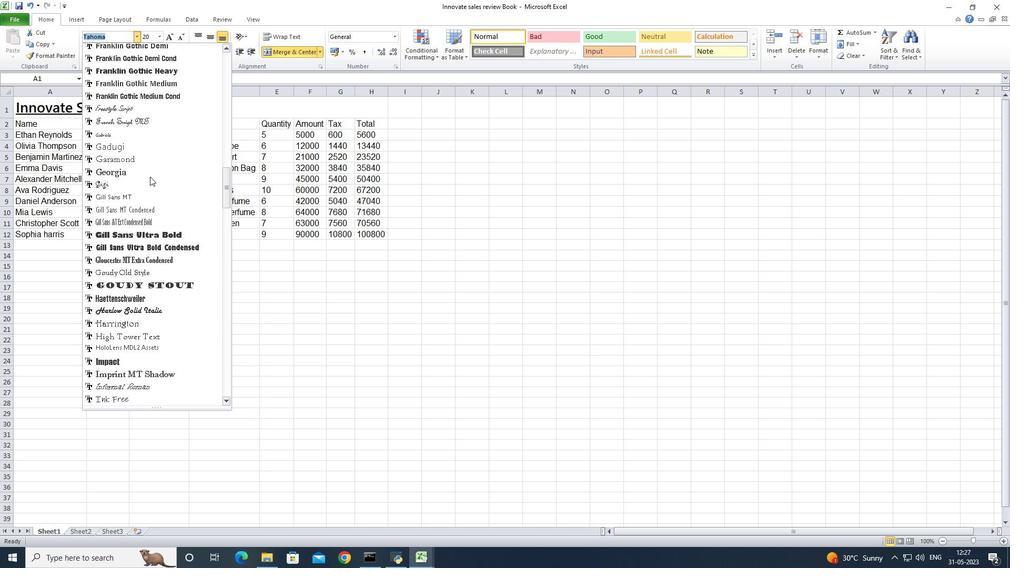 
Action: Mouse scrolled (149, 177) with delta (0, 0)
Screenshot: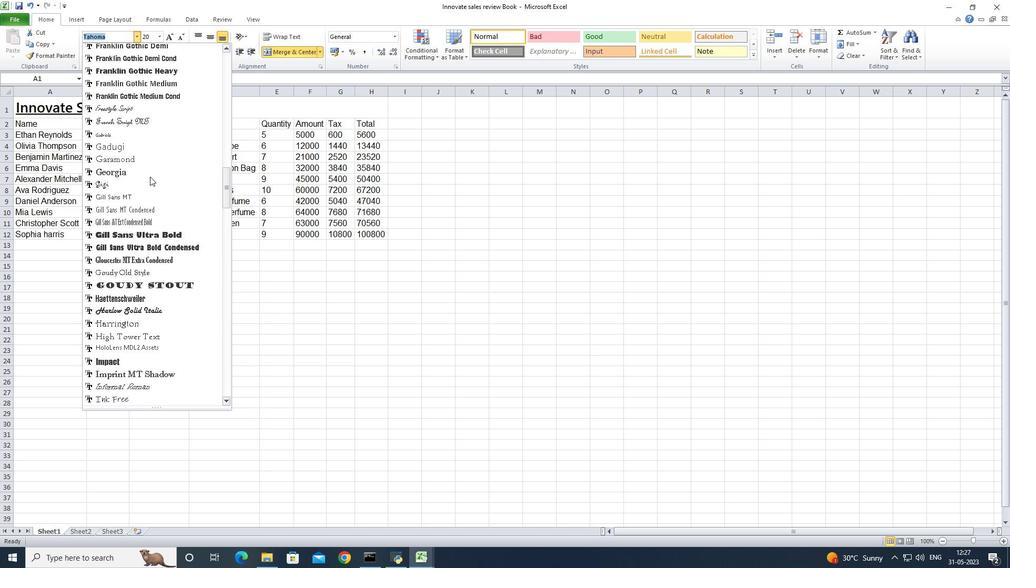
Action: Mouse scrolled (149, 177) with delta (0, 0)
Screenshot: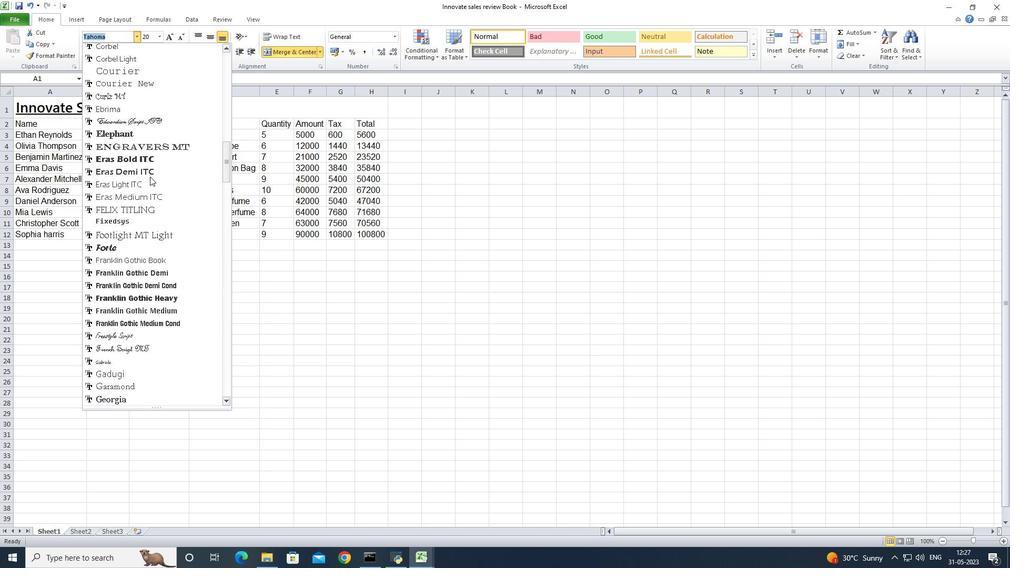 
Action: Mouse scrolled (149, 177) with delta (0, 0)
Screenshot: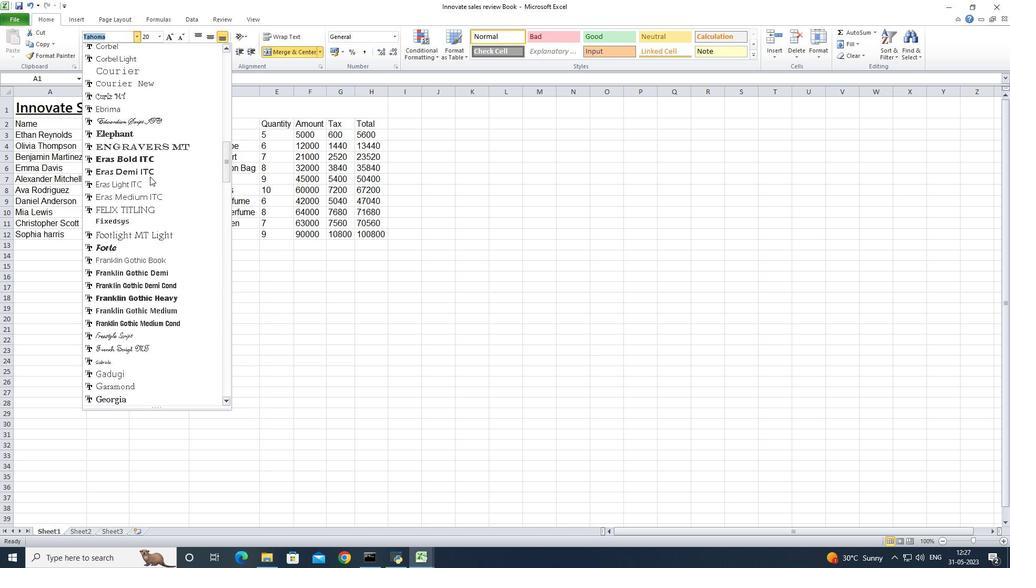 
Action: Mouse scrolled (149, 177) with delta (0, 0)
Screenshot: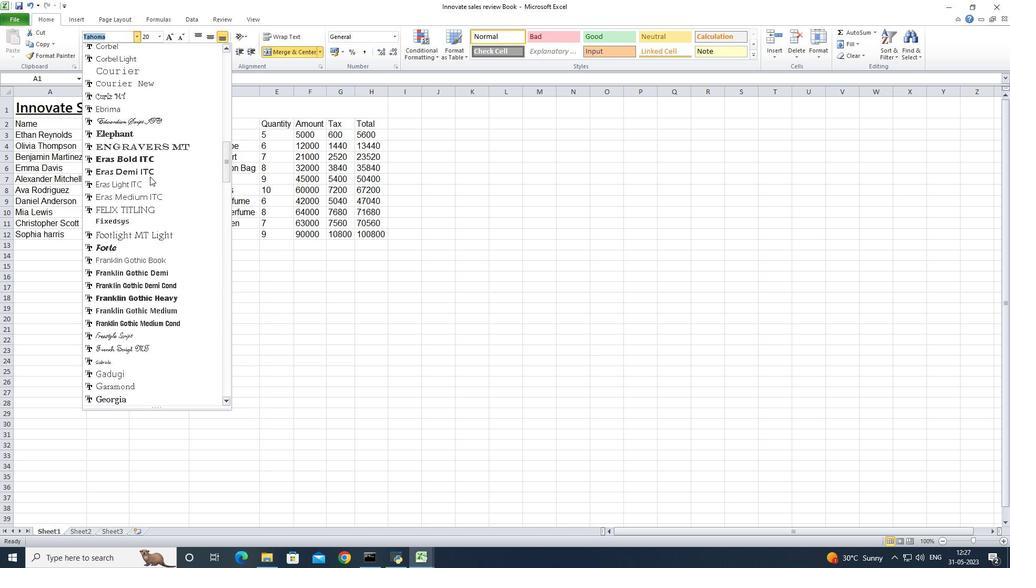 
Action: Mouse scrolled (149, 177) with delta (0, 0)
Screenshot: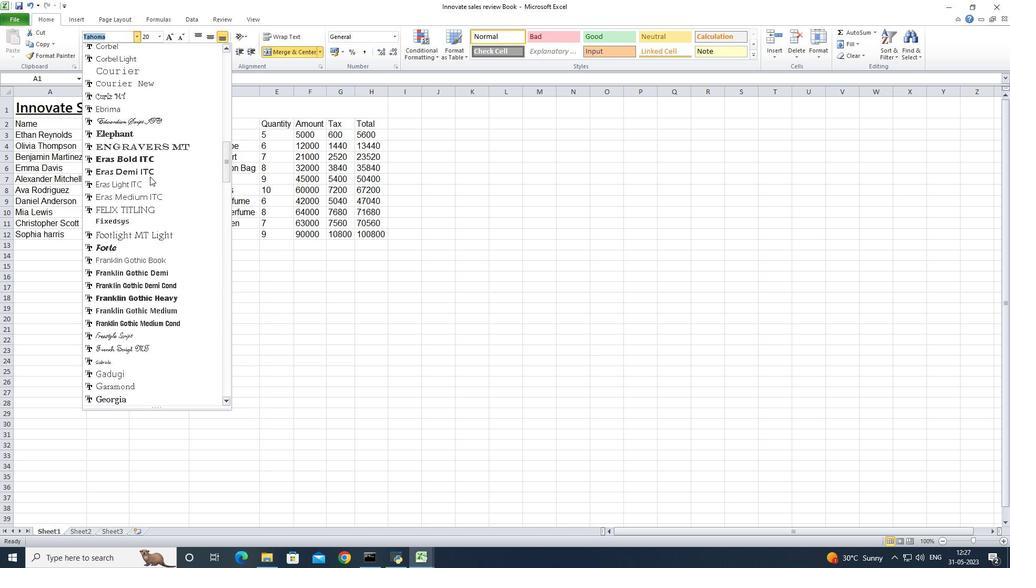 
Action: Mouse scrolled (149, 177) with delta (0, 0)
Screenshot: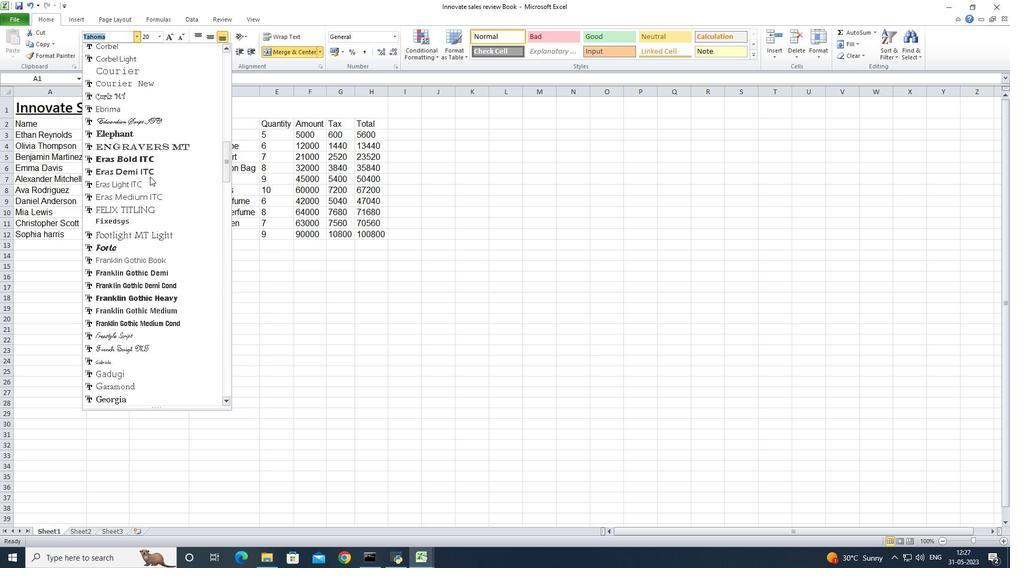 
Action: Mouse scrolled (149, 177) with delta (0, 0)
Screenshot: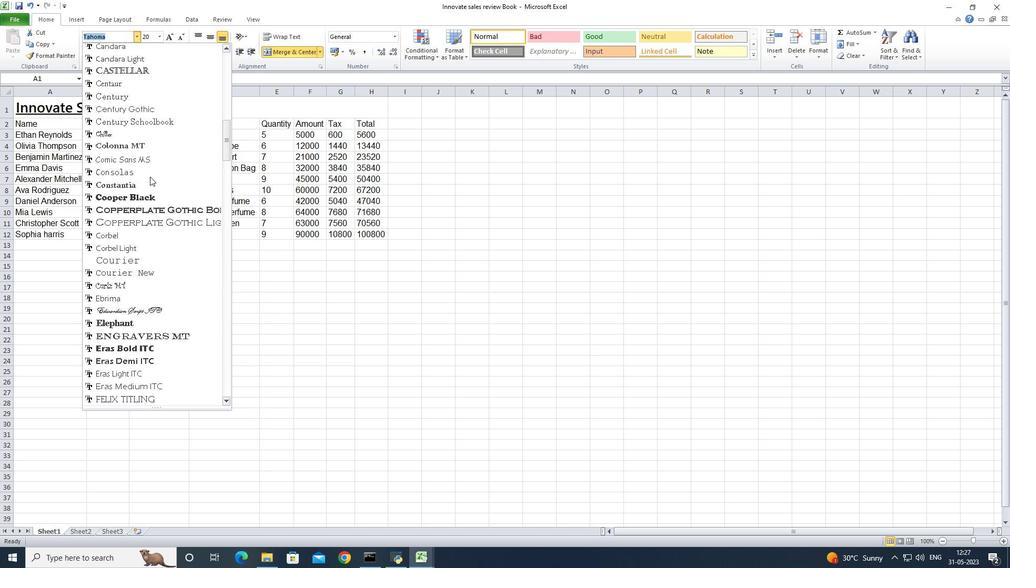 
Action: Mouse scrolled (149, 177) with delta (0, 0)
Screenshot: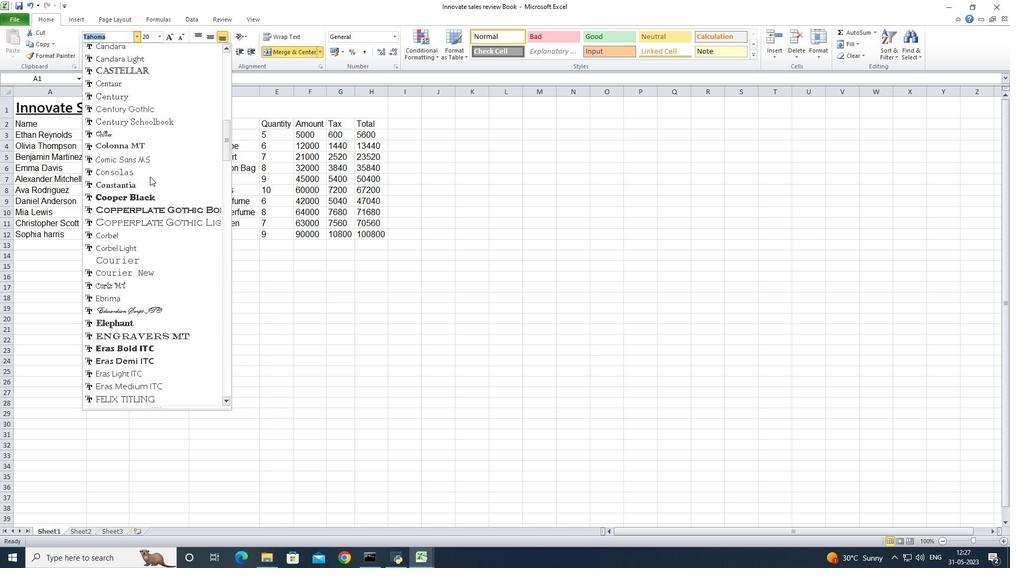 
Action: Mouse scrolled (149, 177) with delta (0, 0)
Screenshot: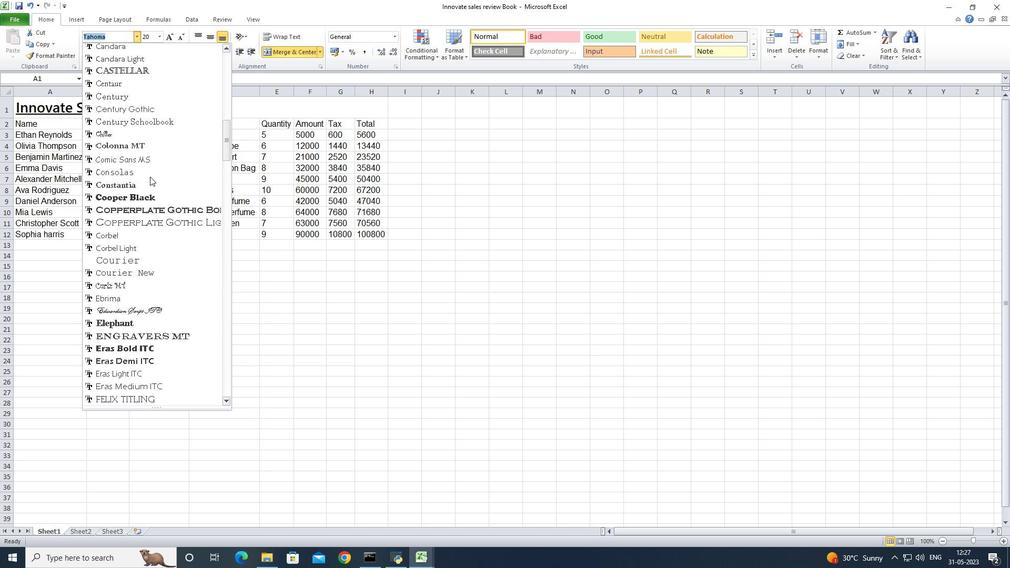 
Action: Mouse scrolled (149, 177) with delta (0, 0)
Screenshot: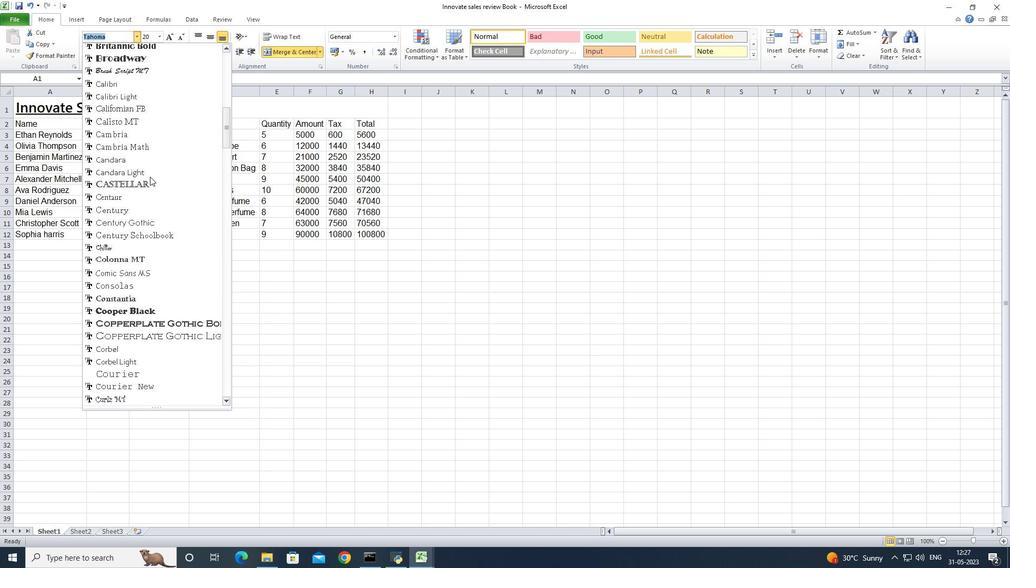 
Action: Mouse scrolled (149, 177) with delta (0, 0)
Screenshot: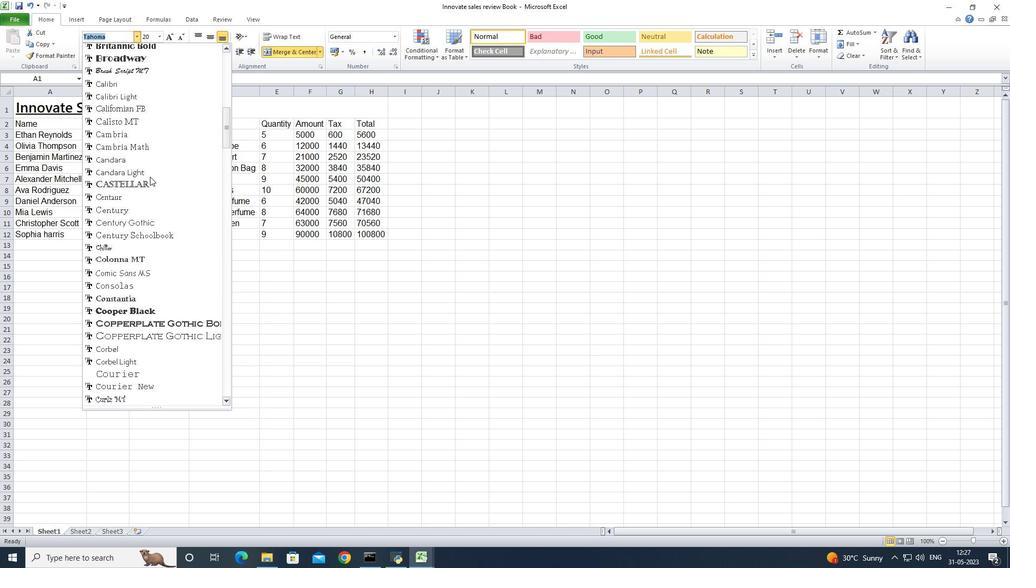 
Action: Mouse scrolled (149, 177) with delta (0, 0)
Screenshot: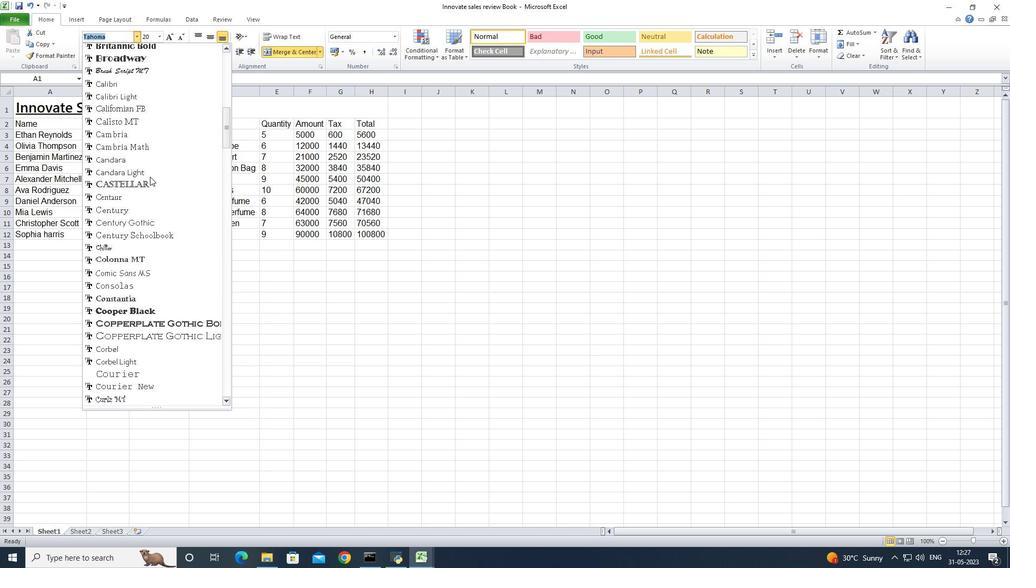 
Action: Mouse scrolled (149, 177) with delta (0, 0)
Screenshot: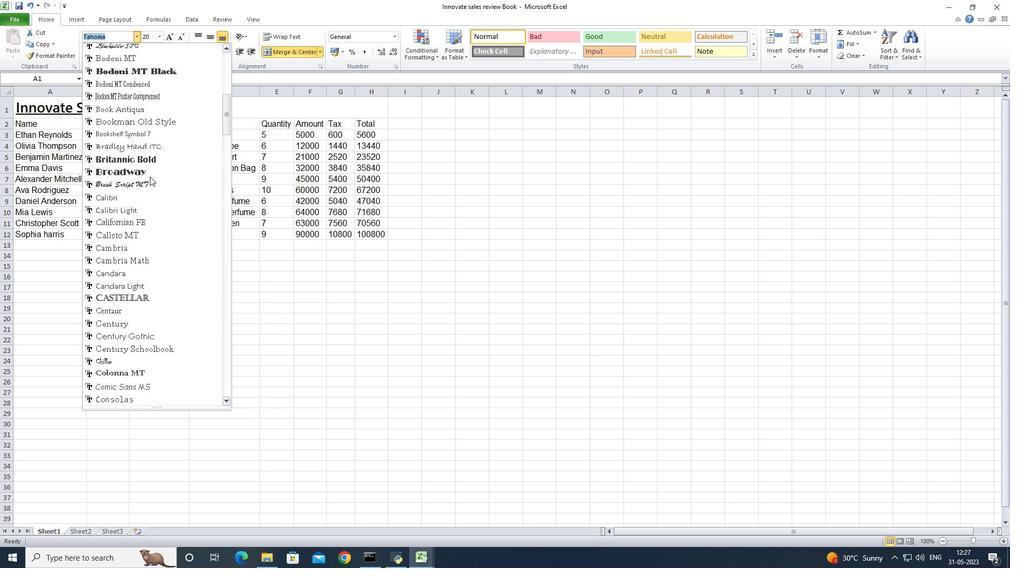 
Action: Mouse scrolled (149, 177) with delta (0, 0)
Screenshot: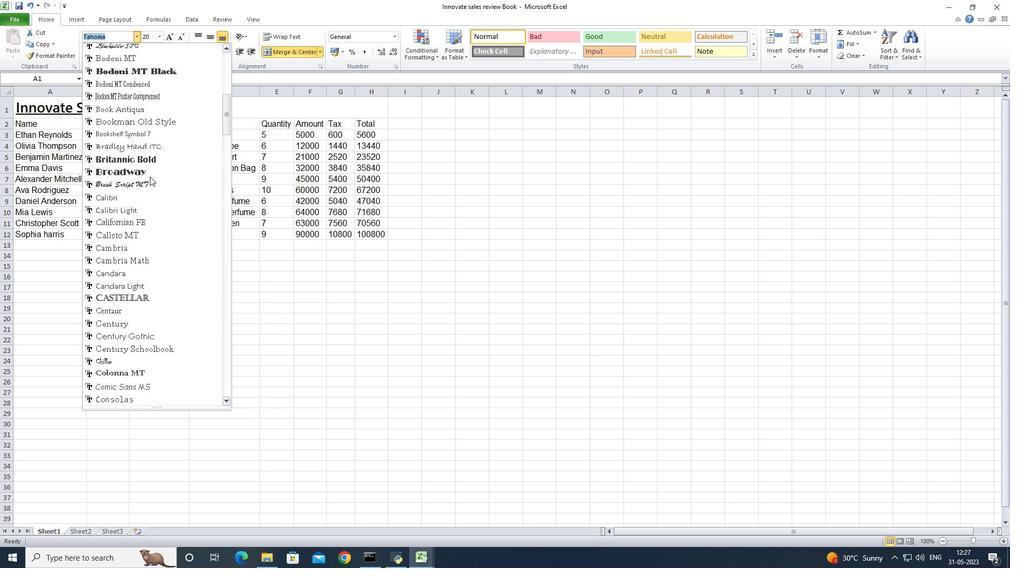 
Action: Mouse scrolled (149, 177) with delta (0, 0)
Screenshot: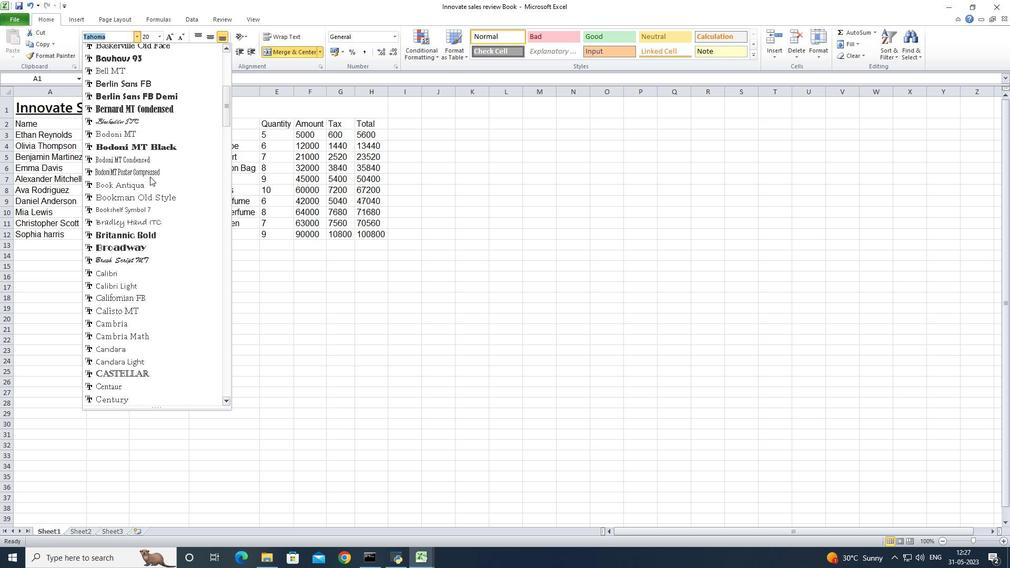 
Action: Mouse scrolled (149, 177) with delta (0, 0)
Screenshot: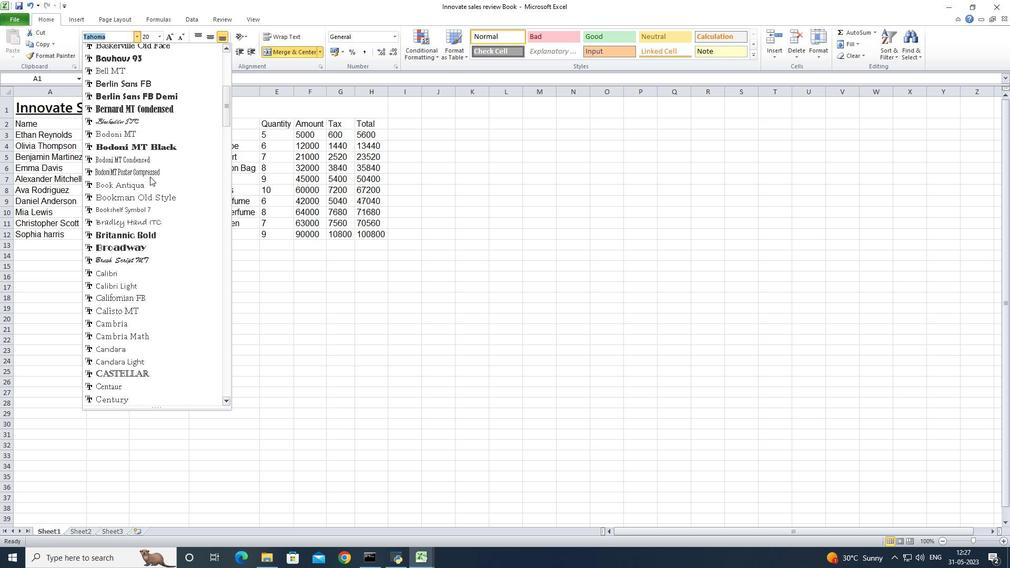 
Action: Mouse scrolled (149, 177) with delta (0, 0)
Screenshot: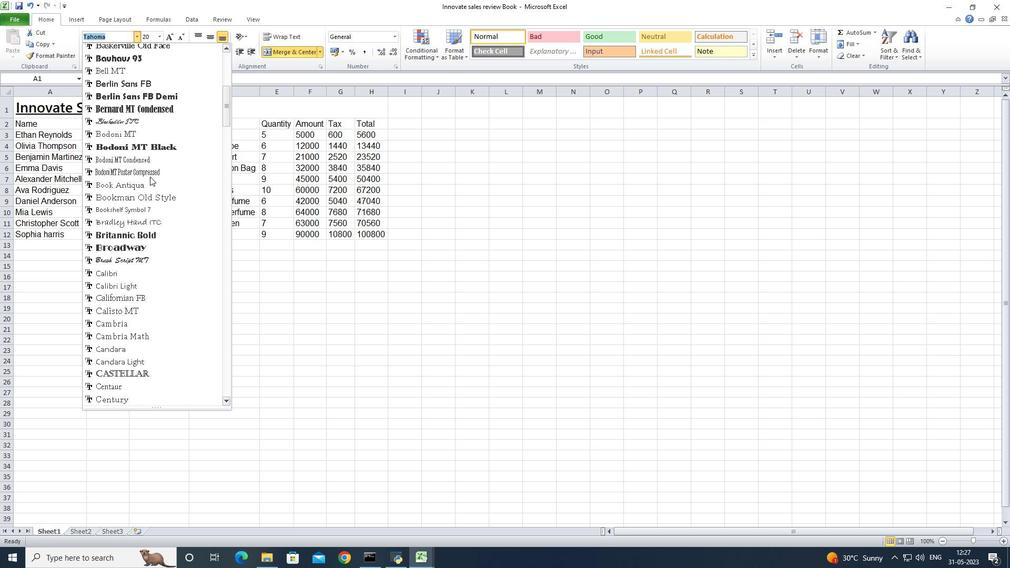 
Action: Mouse scrolled (149, 177) with delta (0, 0)
Screenshot: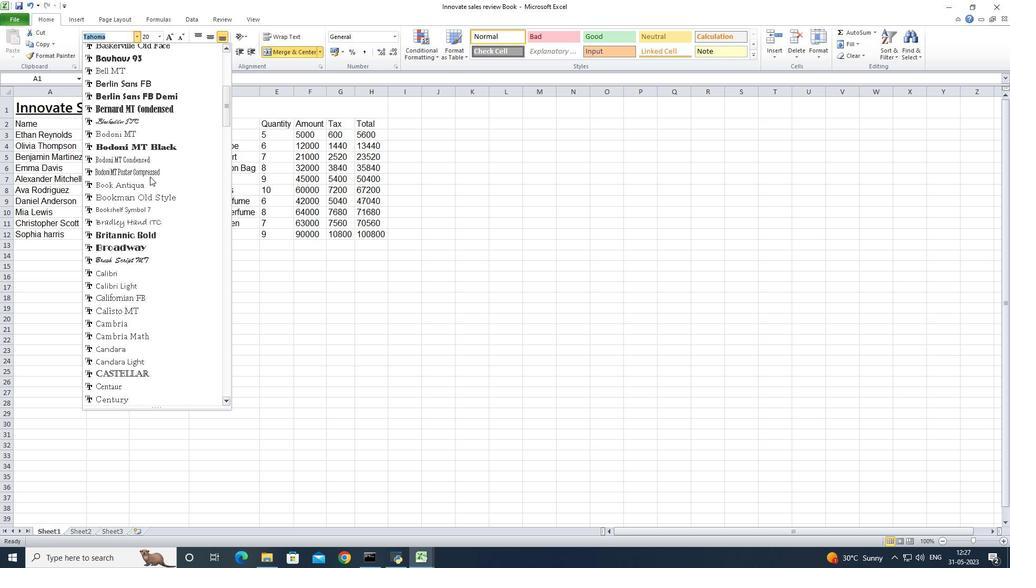 
Action: Mouse scrolled (149, 177) with delta (0, 0)
Screenshot: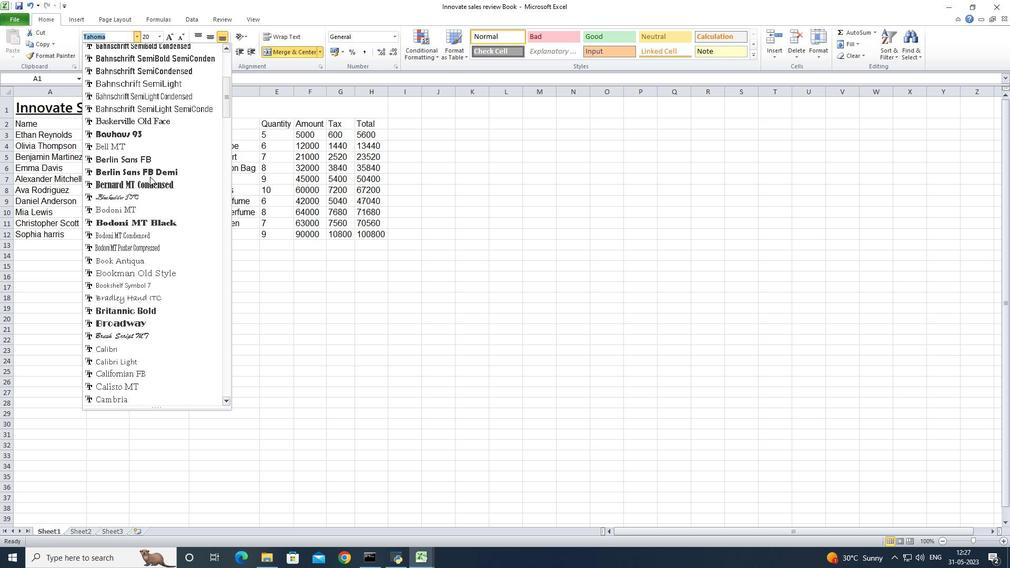 
Action: Mouse scrolled (149, 177) with delta (0, 0)
Screenshot: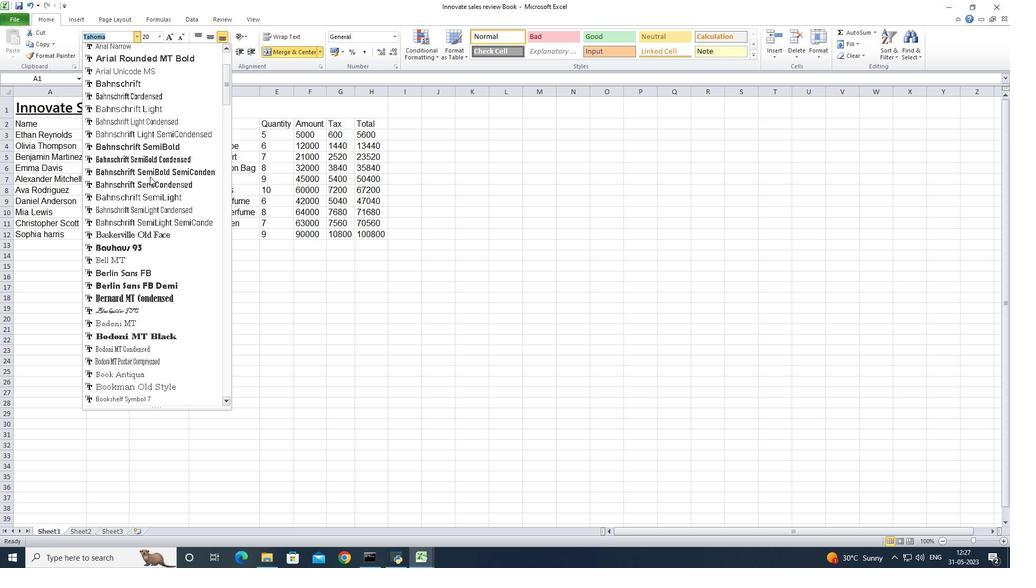 
Action: Mouse scrolled (149, 177) with delta (0, 0)
Screenshot: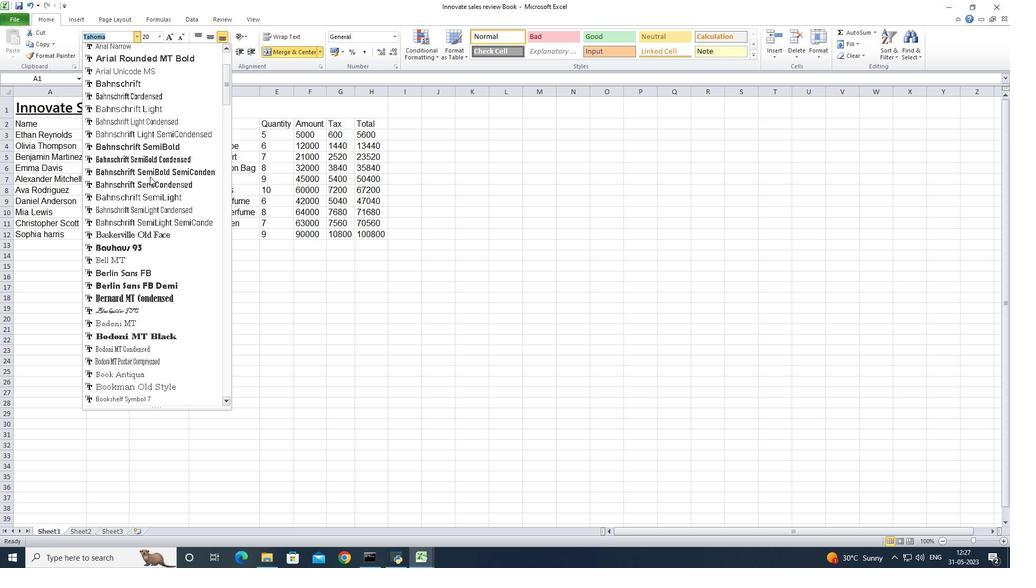 
Action: Mouse scrolled (149, 177) with delta (0, 0)
Screenshot: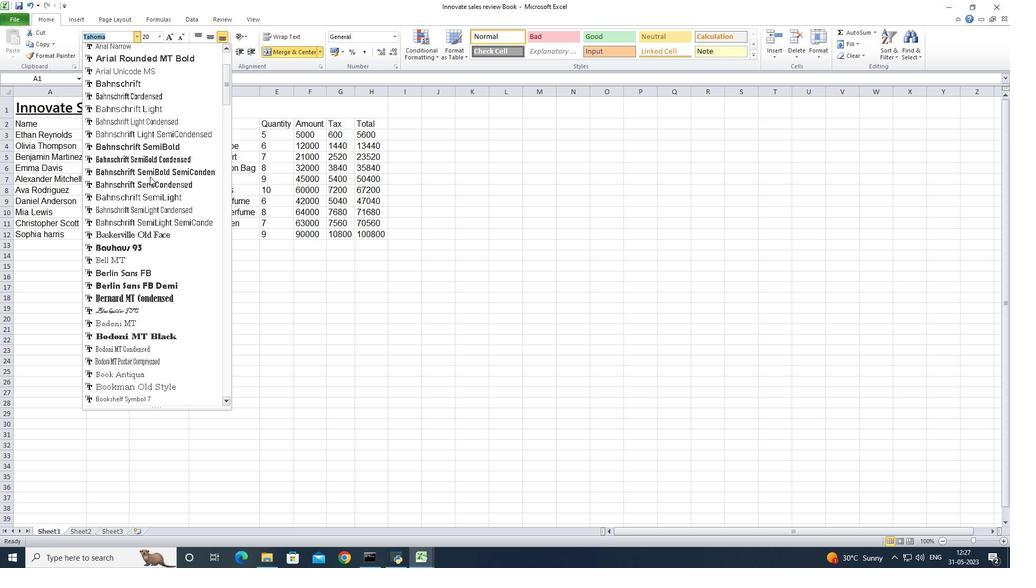 
Action: Mouse scrolled (149, 177) with delta (0, 0)
Screenshot: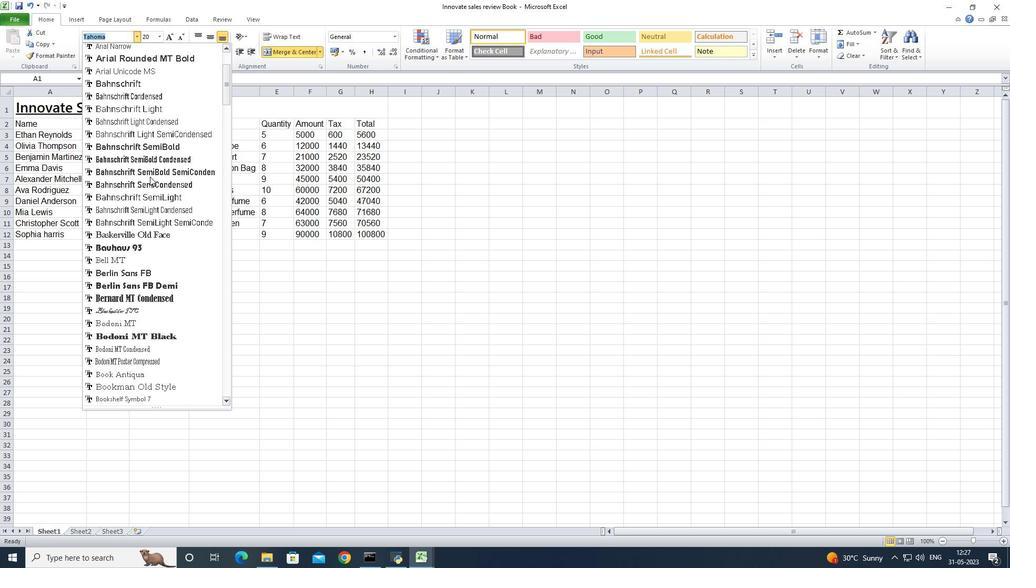 
Action: Mouse scrolled (149, 177) with delta (0, 0)
Screenshot: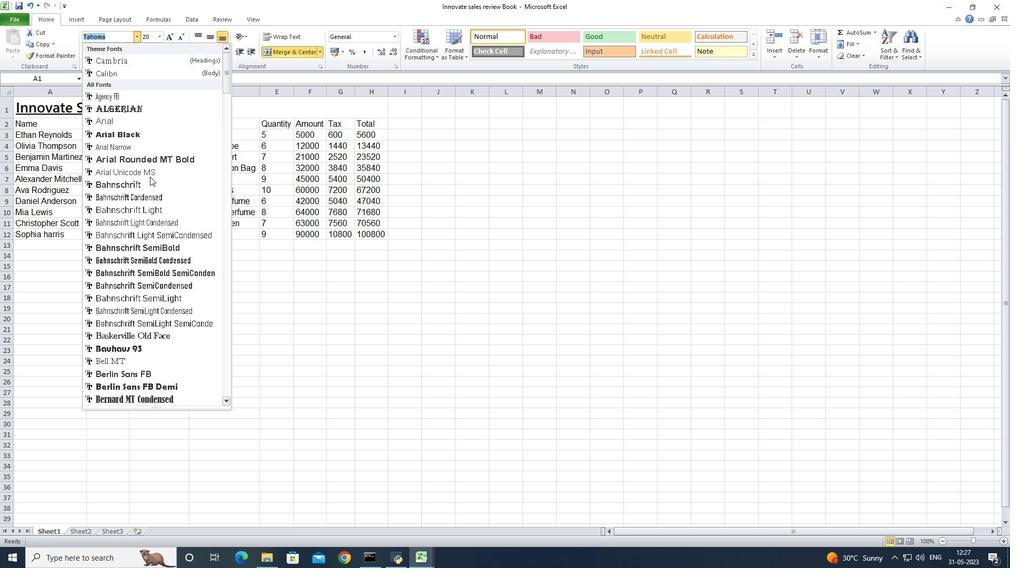 
Action: Mouse scrolled (149, 177) with delta (0, 0)
Screenshot: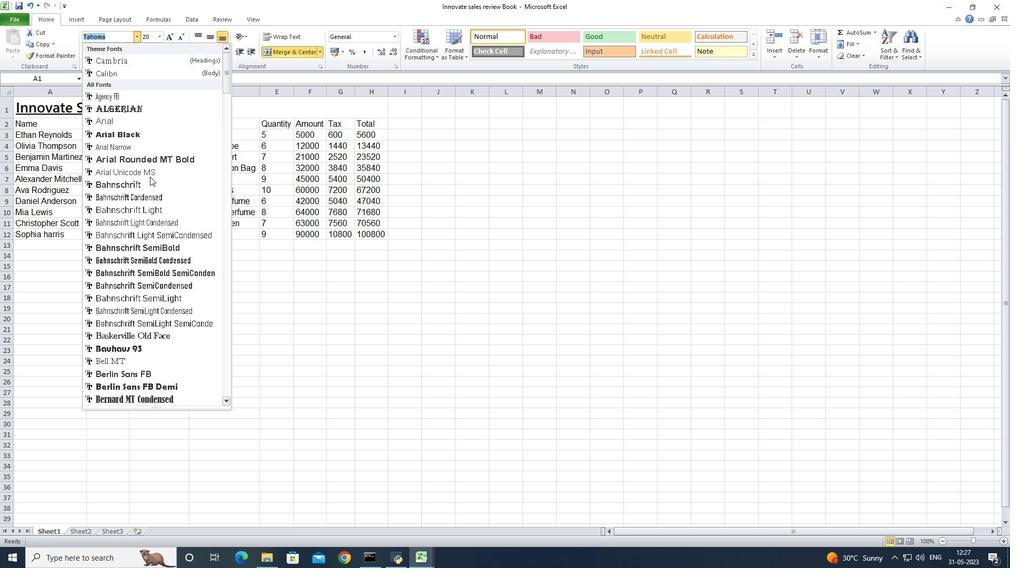 
Action: Mouse scrolled (149, 177) with delta (0, 0)
Screenshot: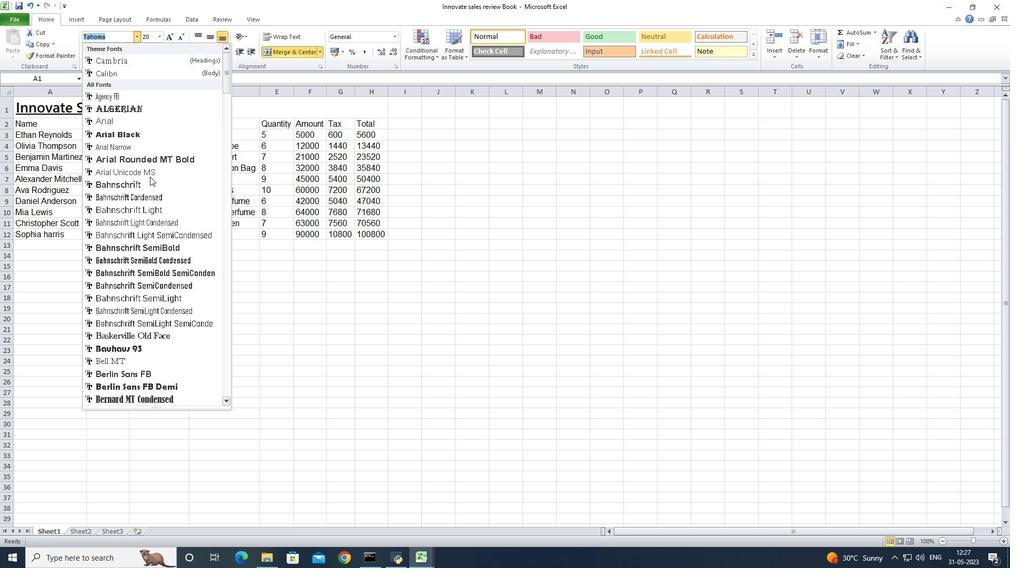 
Action: Mouse scrolled (149, 177) with delta (0, 0)
Screenshot: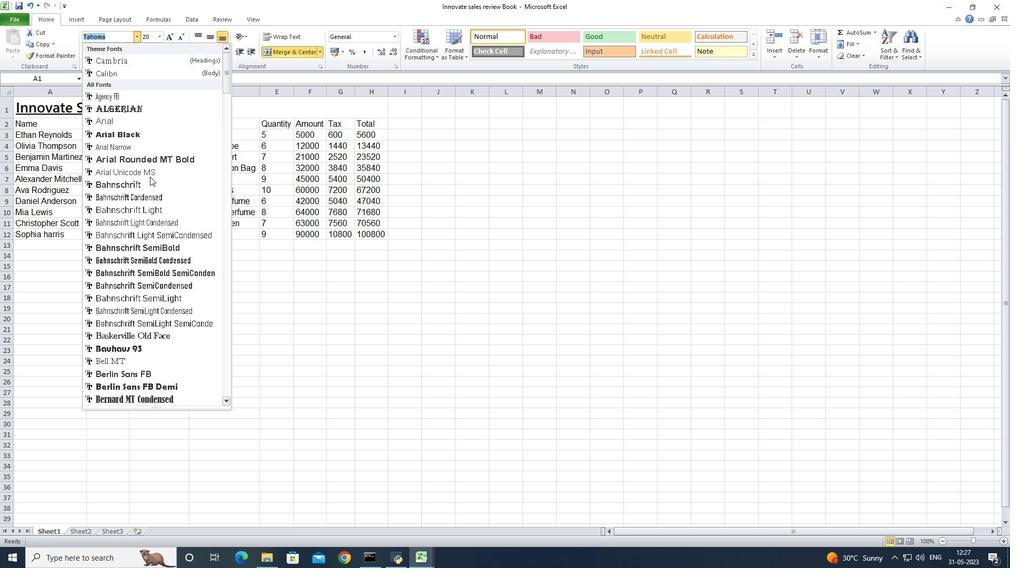 
Action: Mouse scrolled (149, 177) with delta (0, 0)
Screenshot: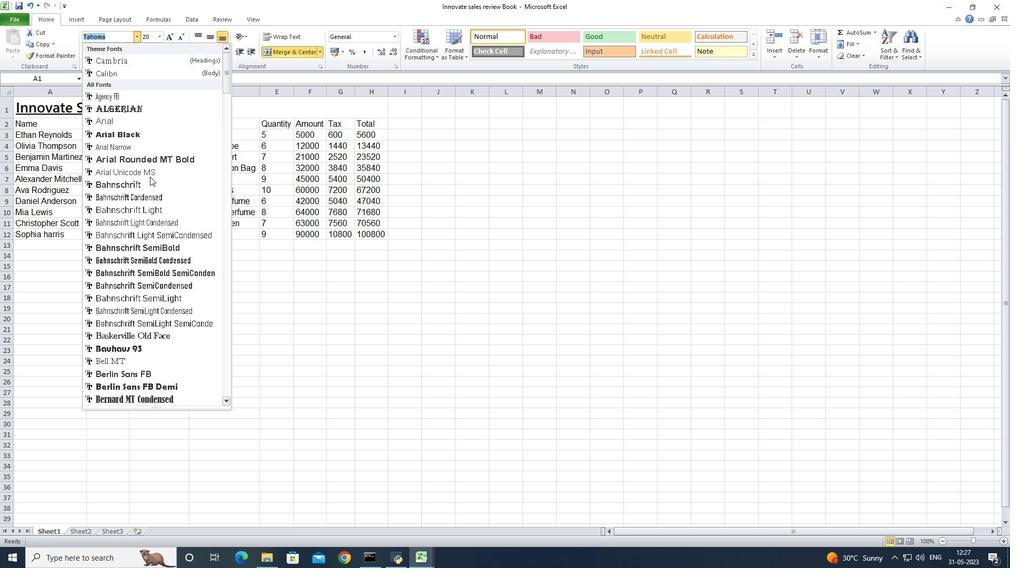 
Action: Mouse moved to (121, 122)
Screenshot: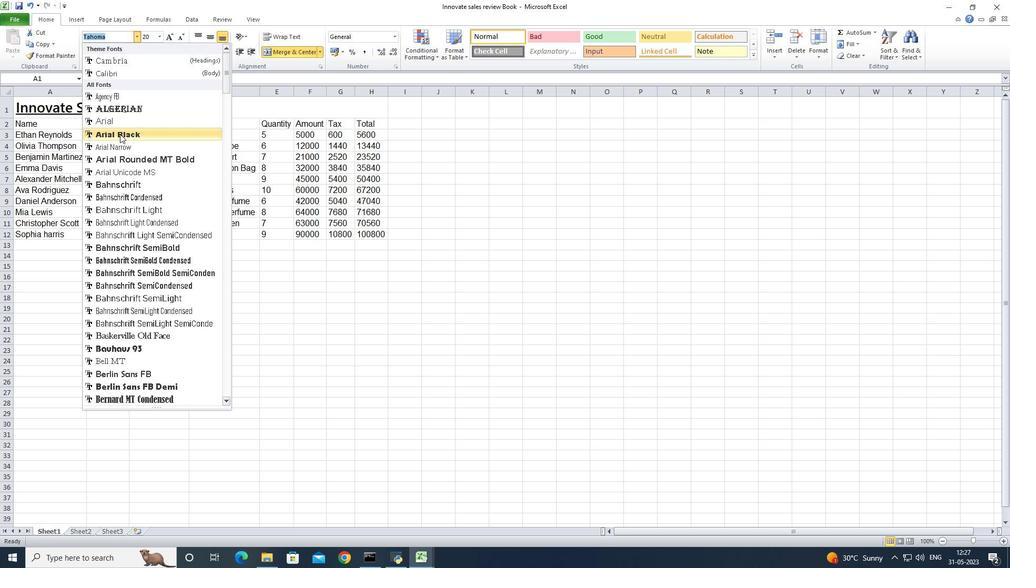 
Action: Mouse pressed left at (121, 122)
Screenshot: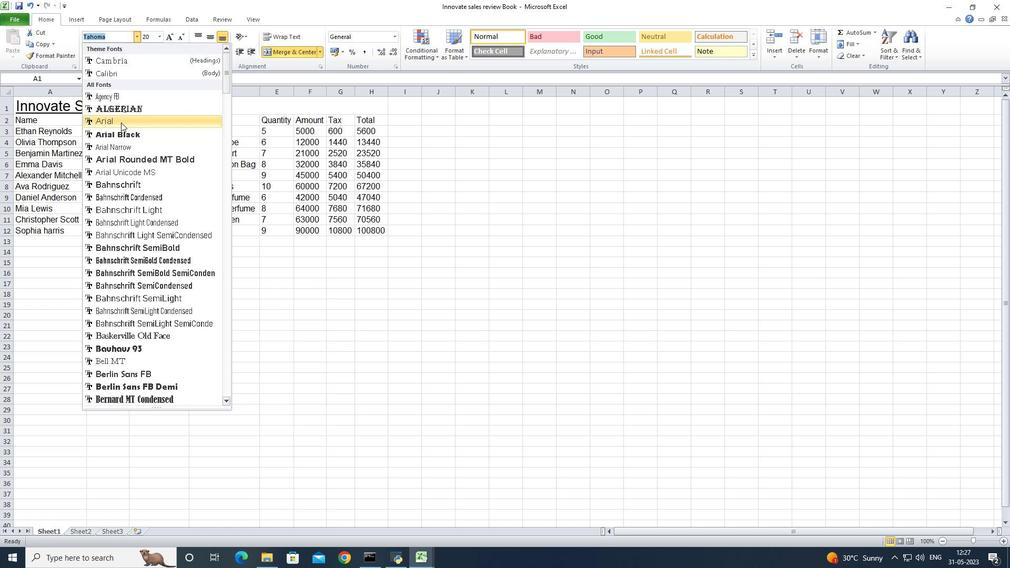 
Action: Mouse moved to (111, 53)
Screenshot: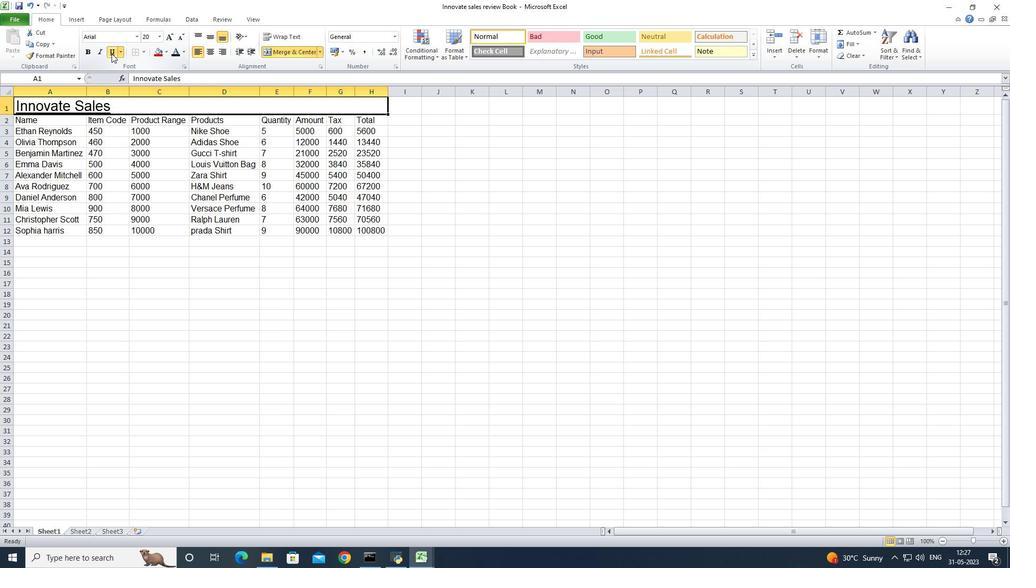 
Action: Mouse pressed left at (111, 53)
Screenshot: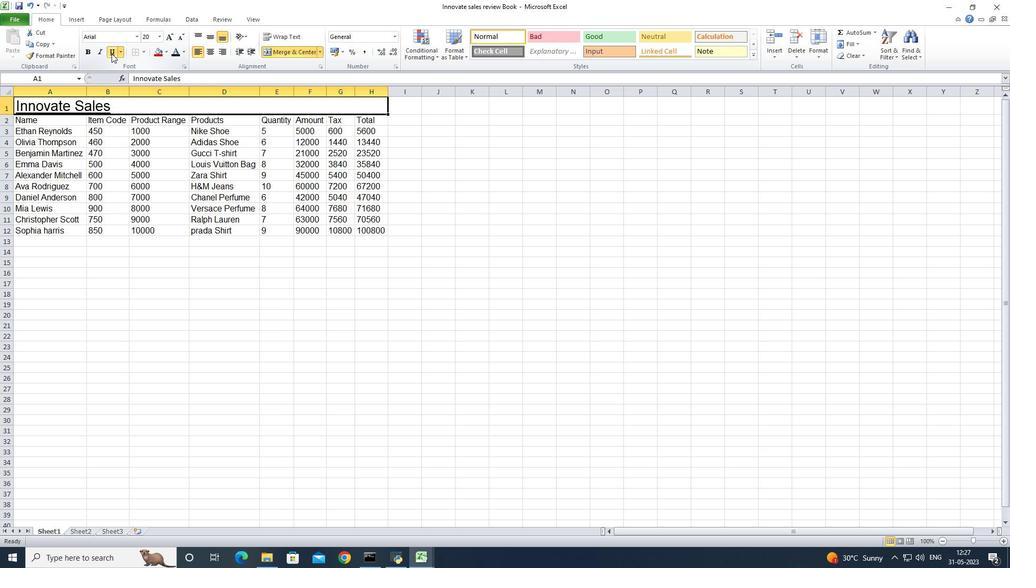 
Action: Mouse pressed left at (111, 53)
Screenshot: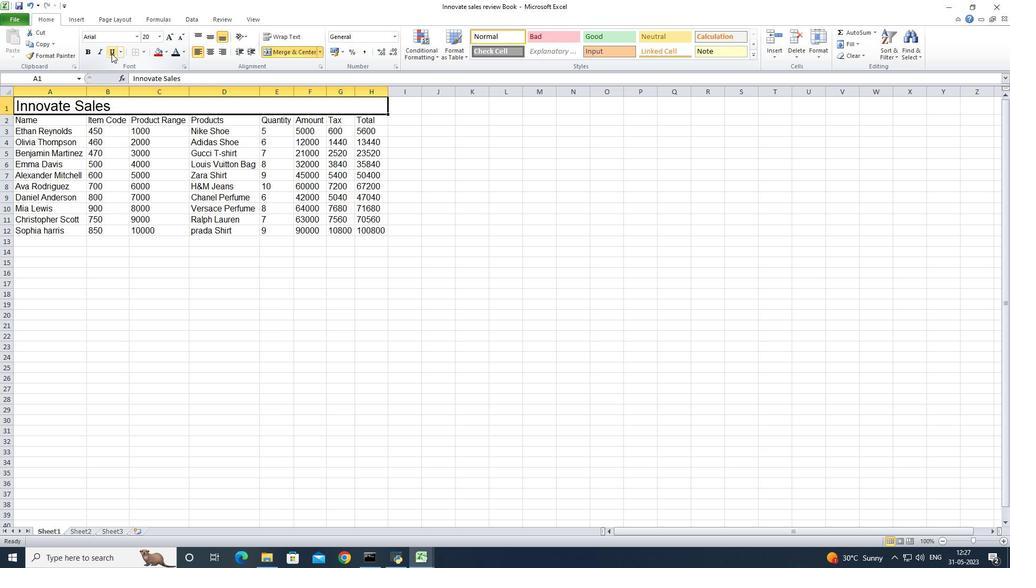 
Action: Mouse moved to (160, 38)
Screenshot: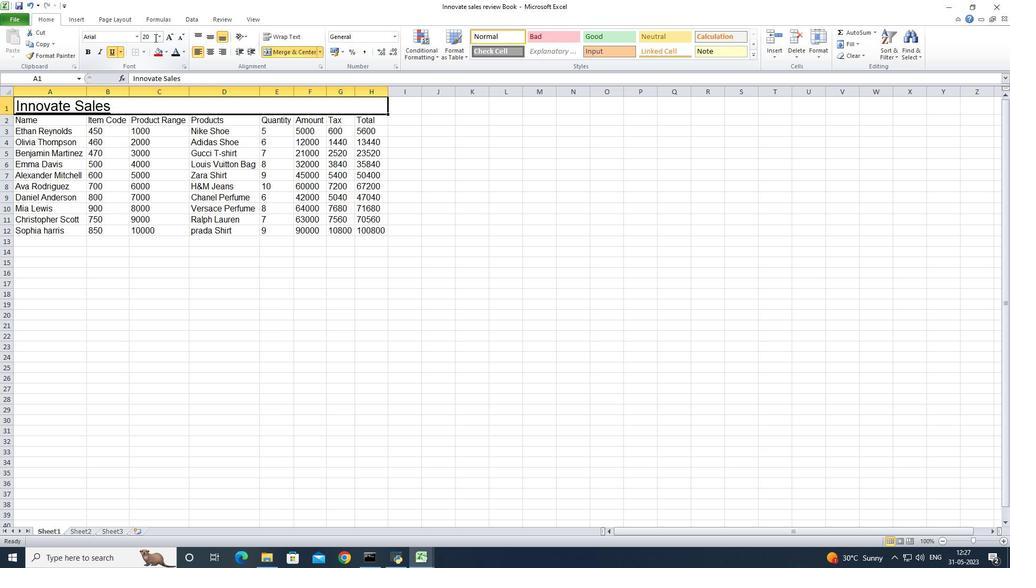 
Action: Mouse pressed left at (160, 38)
Screenshot: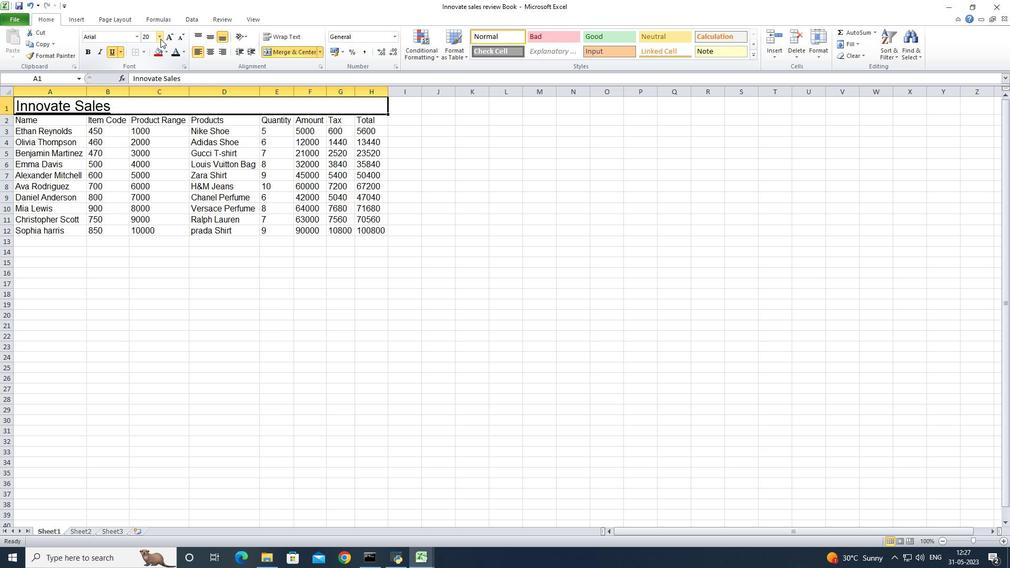 
Action: Mouse moved to (149, 113)
Screenshot: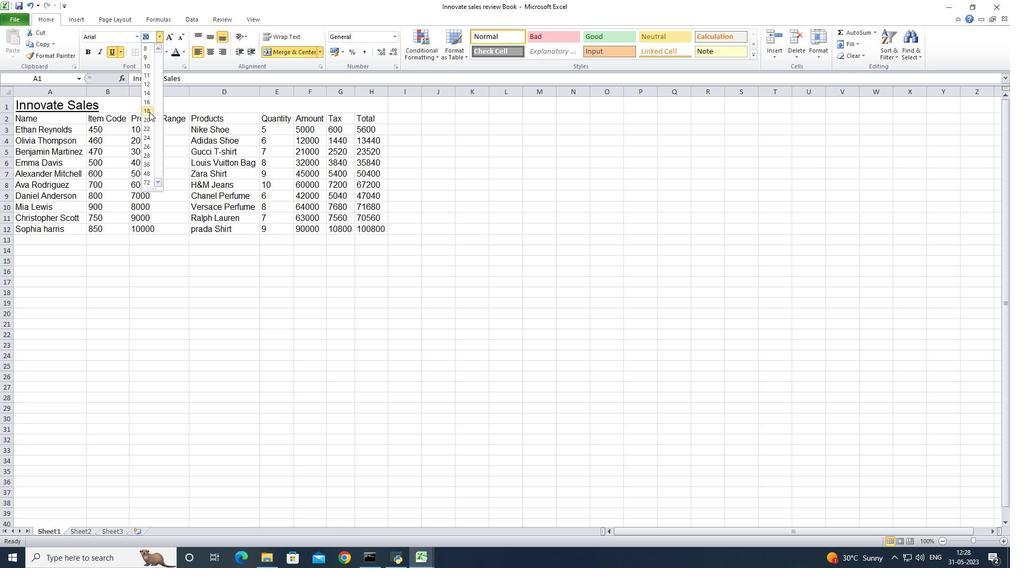 
Action: Mouse pressed left at (149, 113)
Screenshot: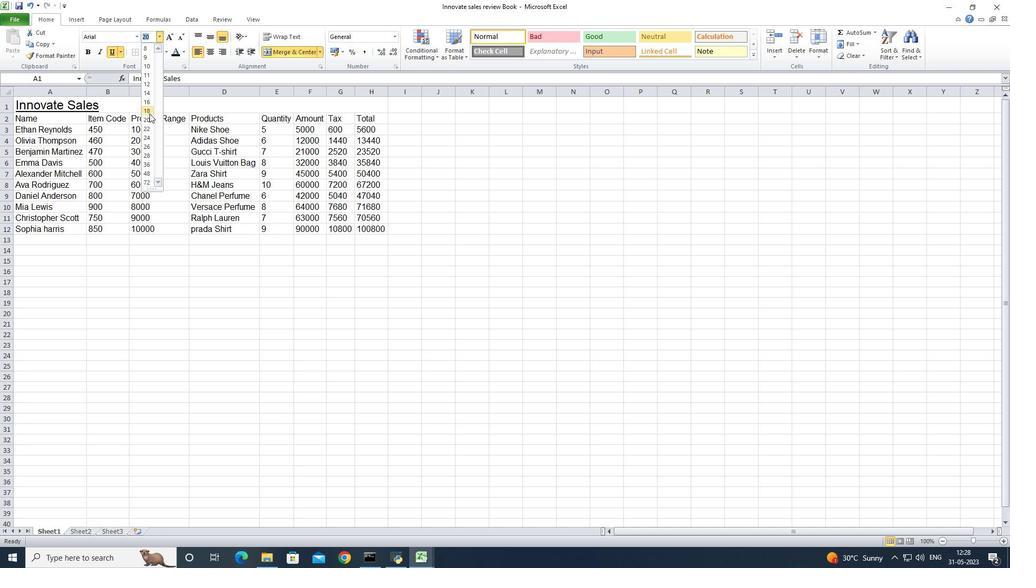 
Action: Mouse moved to (80, 120)
Screenshot: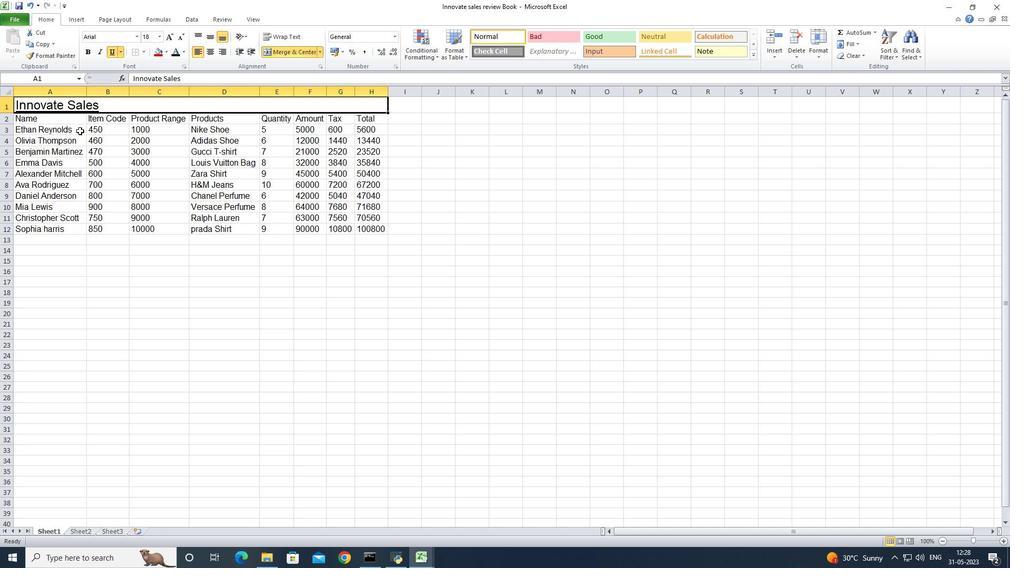 
Action: Mouse pressed left at (80, 120)
Screenshot: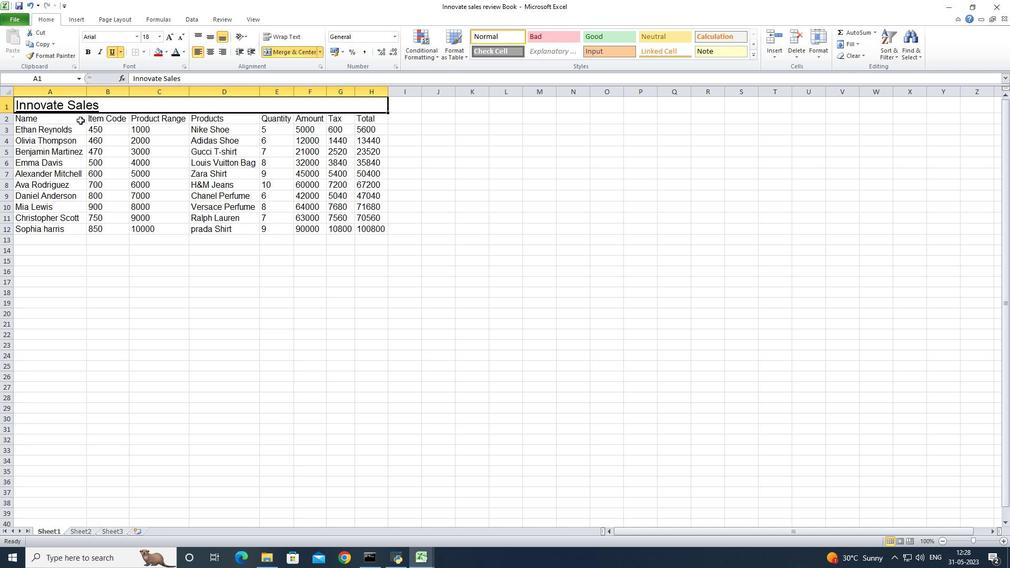 
Action: Mouse moved to (136, 35)
Screenshot: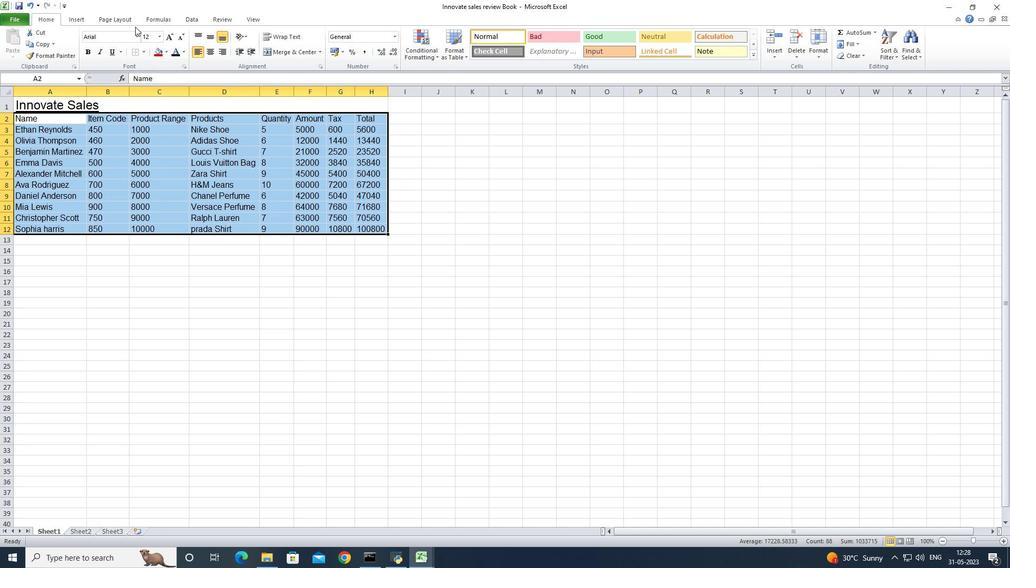 
Action: Mouse pressed left at (136, 35)
Screenshot: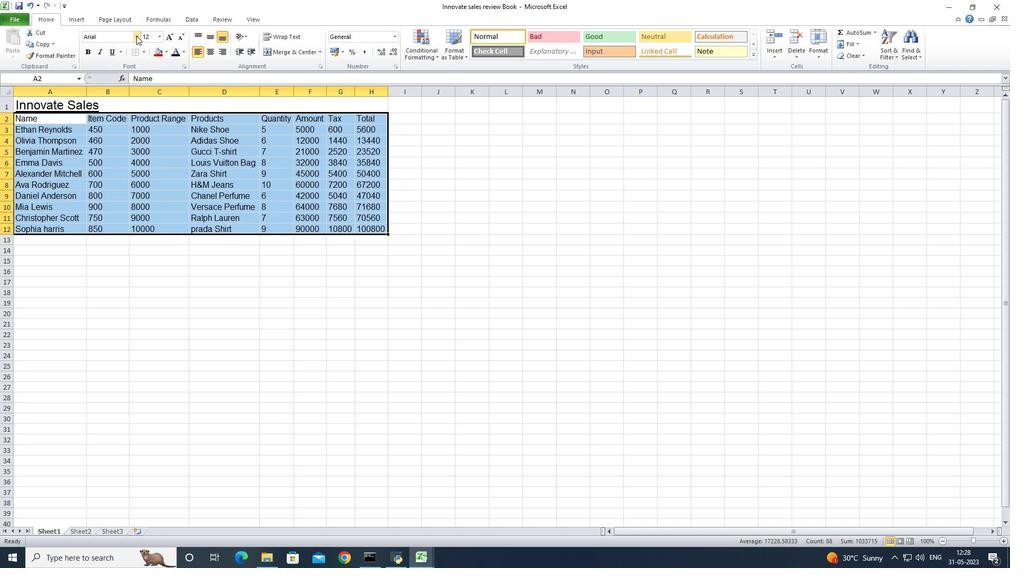 
Action: Mouse moved to (134, 71)
Screenshot: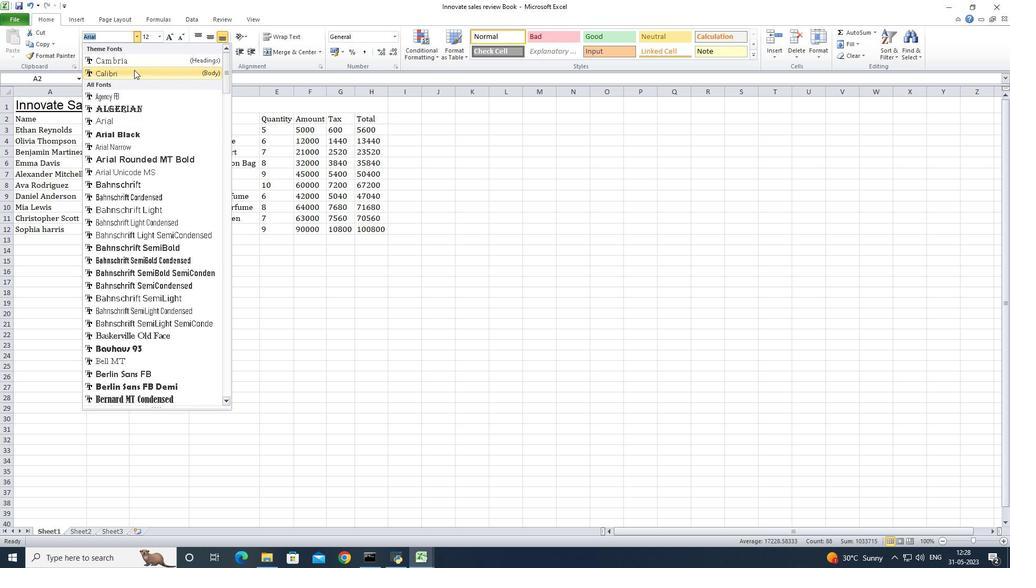 
Action: Mouse pressed left at (134, 71)
Screenshot: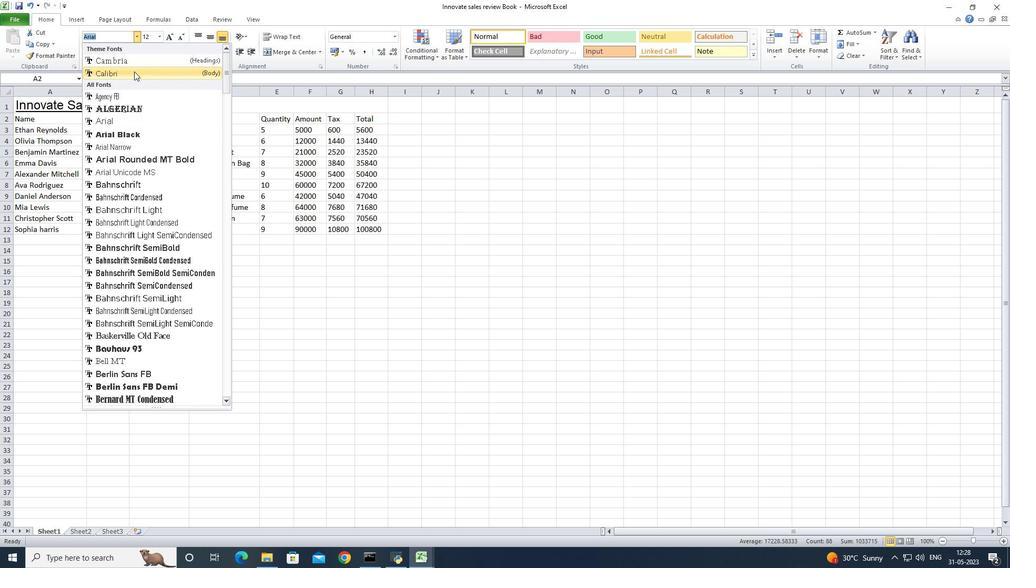 
Action: Mouse moved to (162, 35)
Screenshot: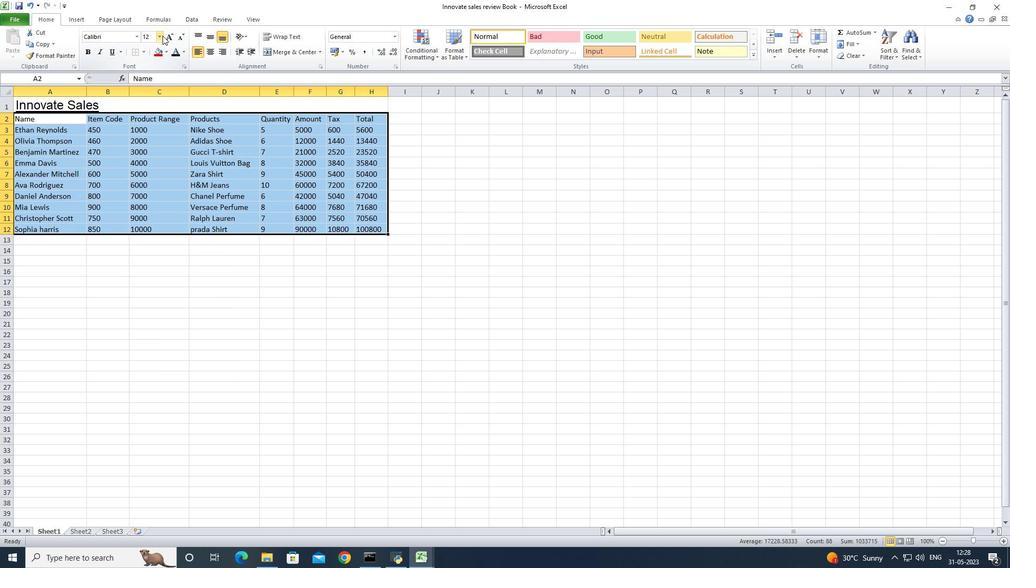 
Action: Mouse pressed left at (162, 35)
Screenshot: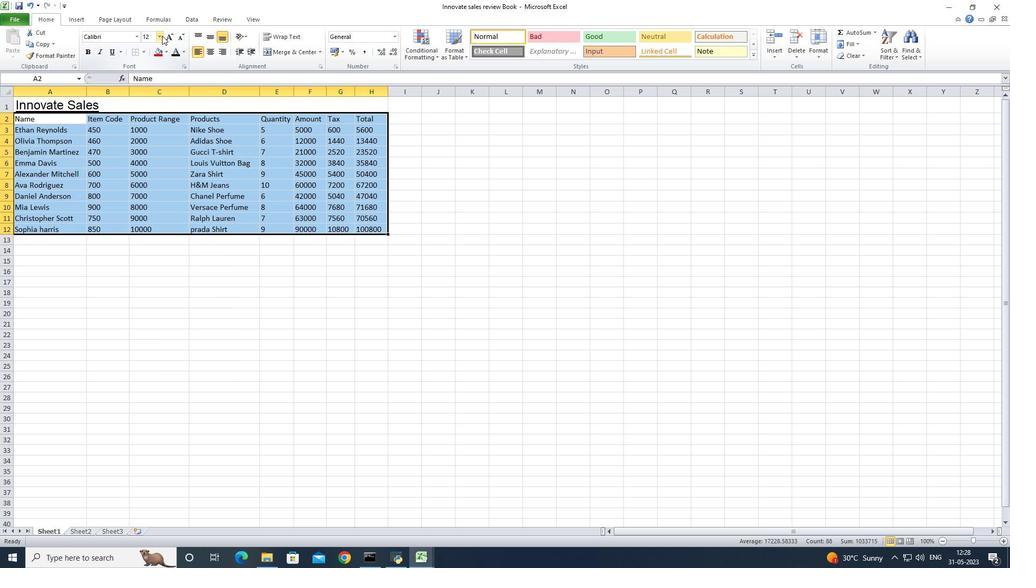 
Action: Mouse moved to (148, 55)
Screenshot: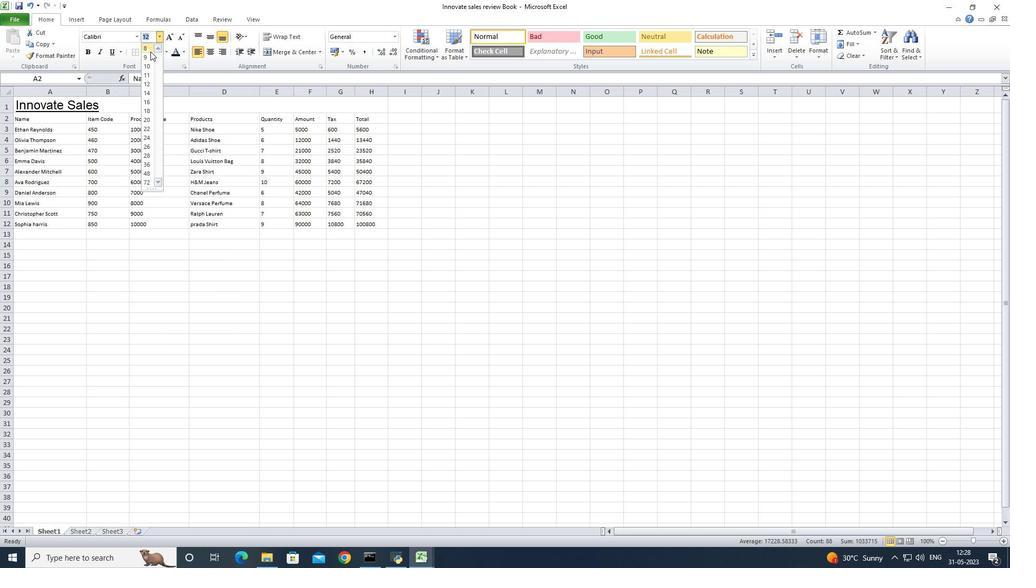
Action: Mouse pressed left at (148, 55)
Screenshot: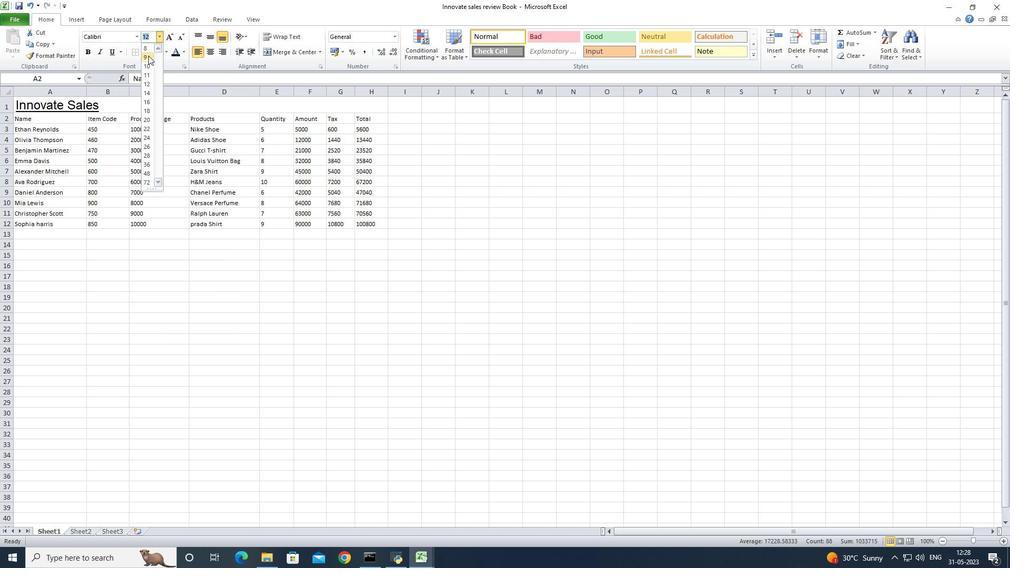 
Action: Mouse moved to (139, 102)
Screenshot: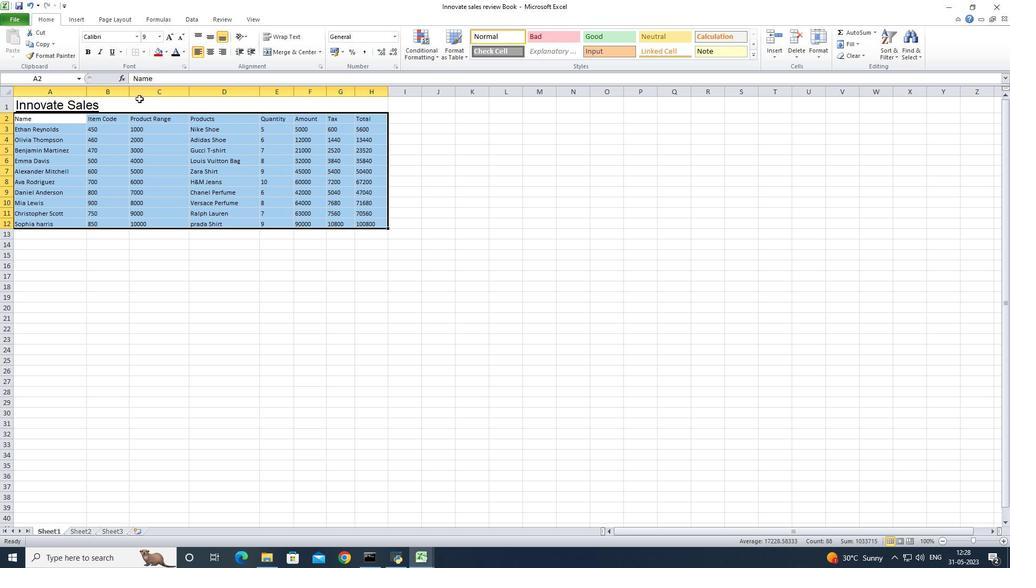 
Action: Mouse pressed left at (139, 102)
Screenshot: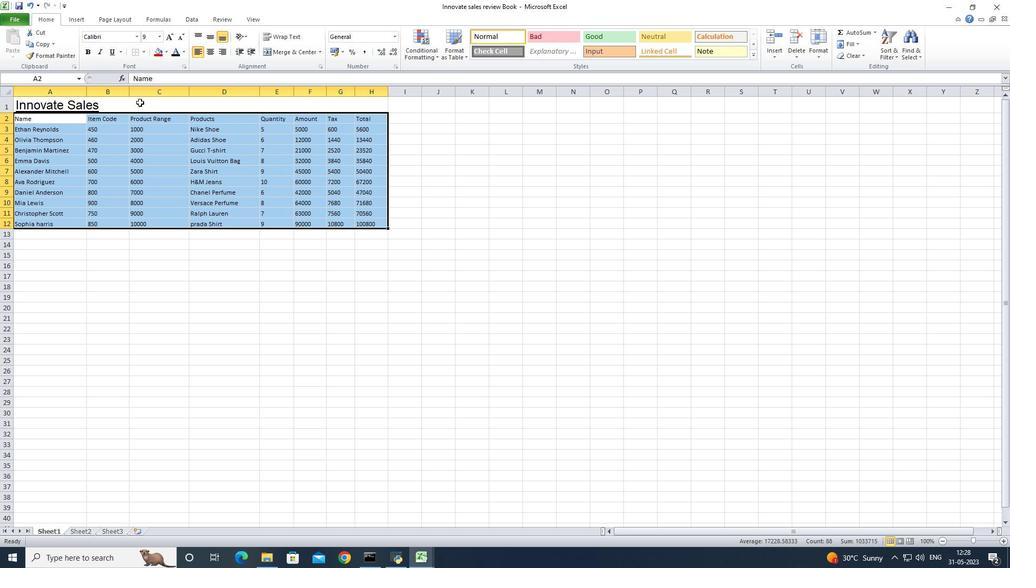 
Action: Mouse moved to (211, 50)
Screenshot: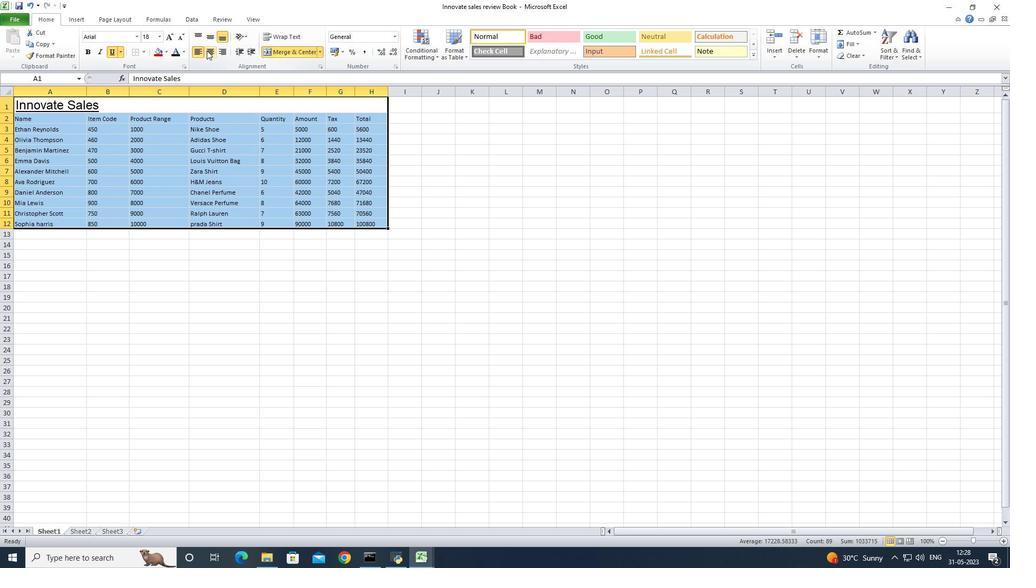 
Action: Mouse pressed left at (211, 50)
Screenshot: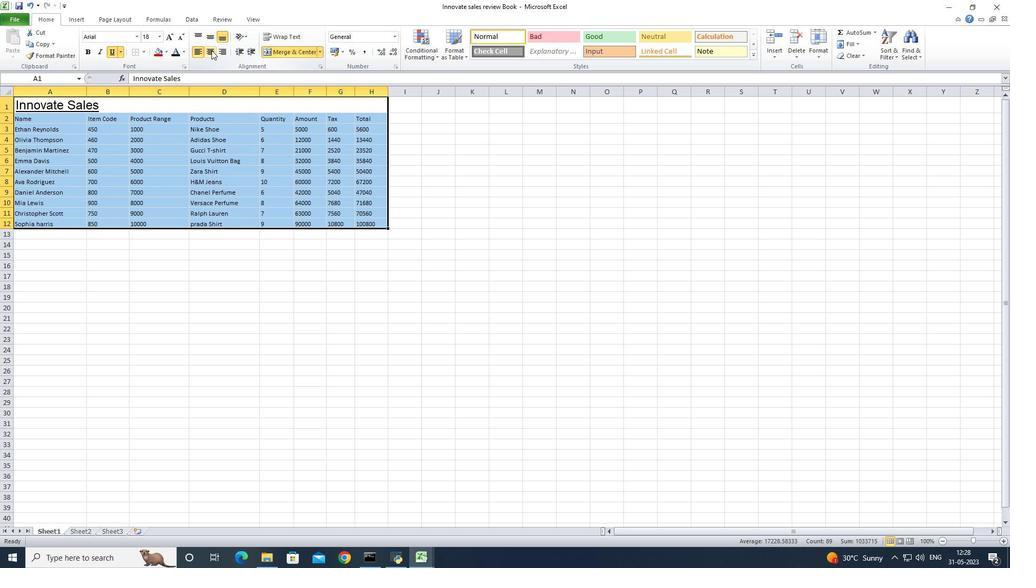 
Action: Mouse moved to (260, 107)
Screenshot: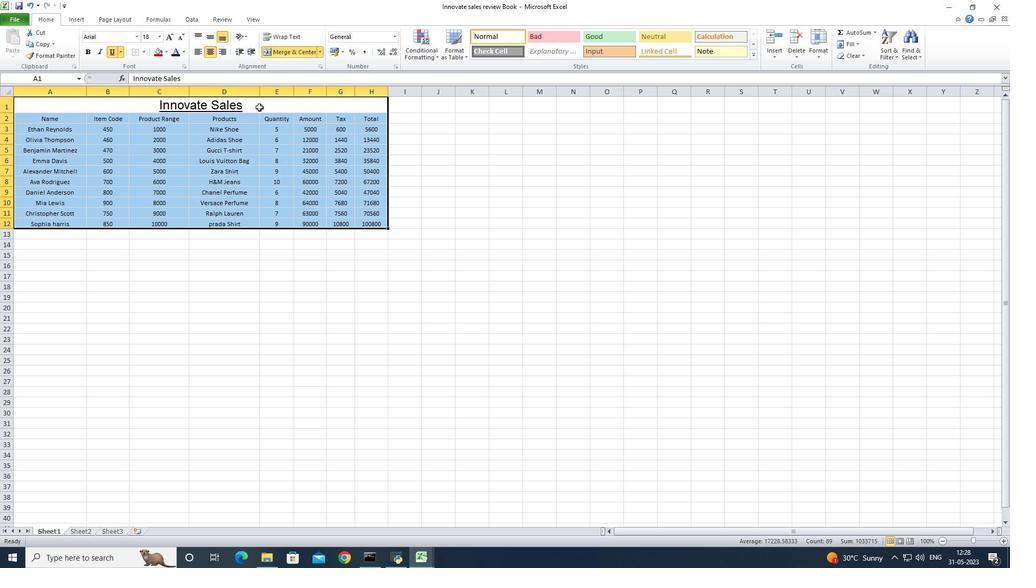 
Action: Mouse pressed left at (260, 107)
Screenshot: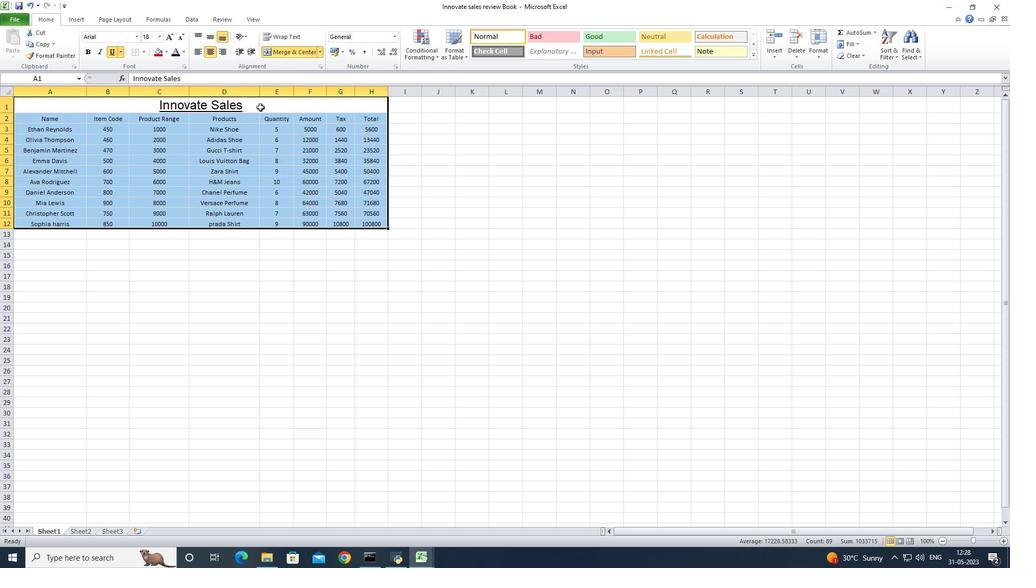 
Action: Mouse moved to (158, 50)
Screenshot: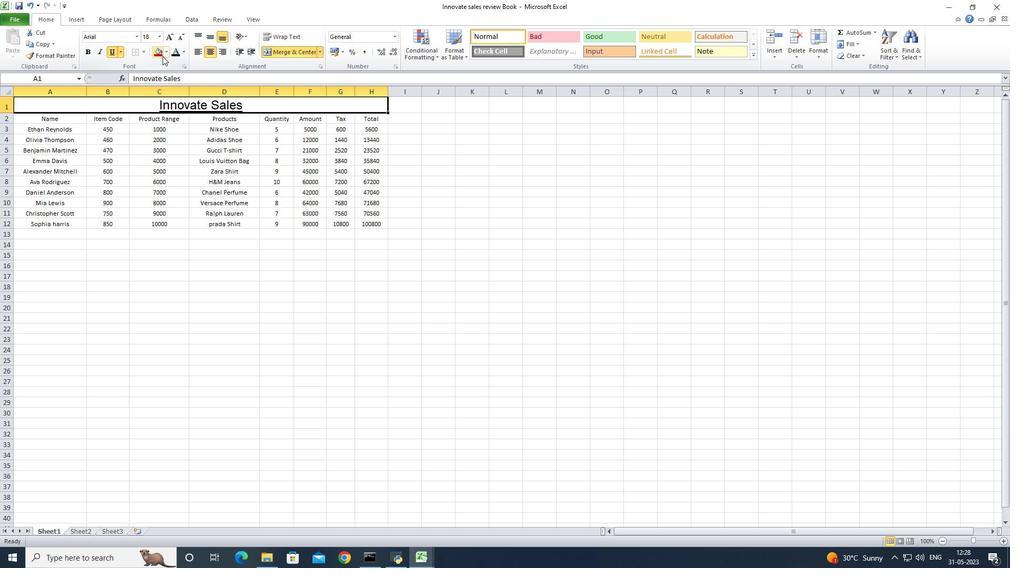 
Action: Mouse pressed left at (158, 50)
Screenshot: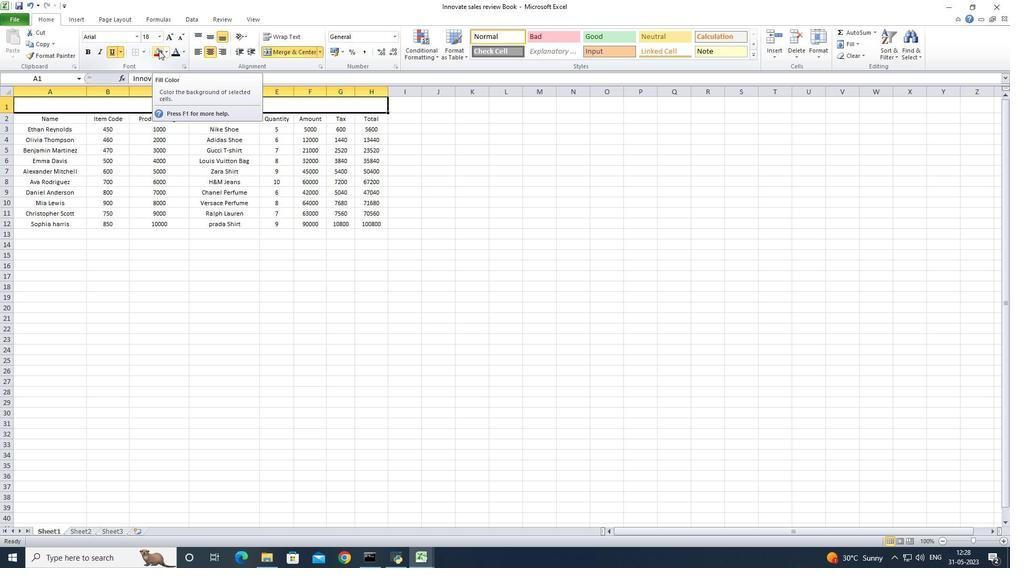 
Action: Mouse moved to (165, 52)
Screenshot: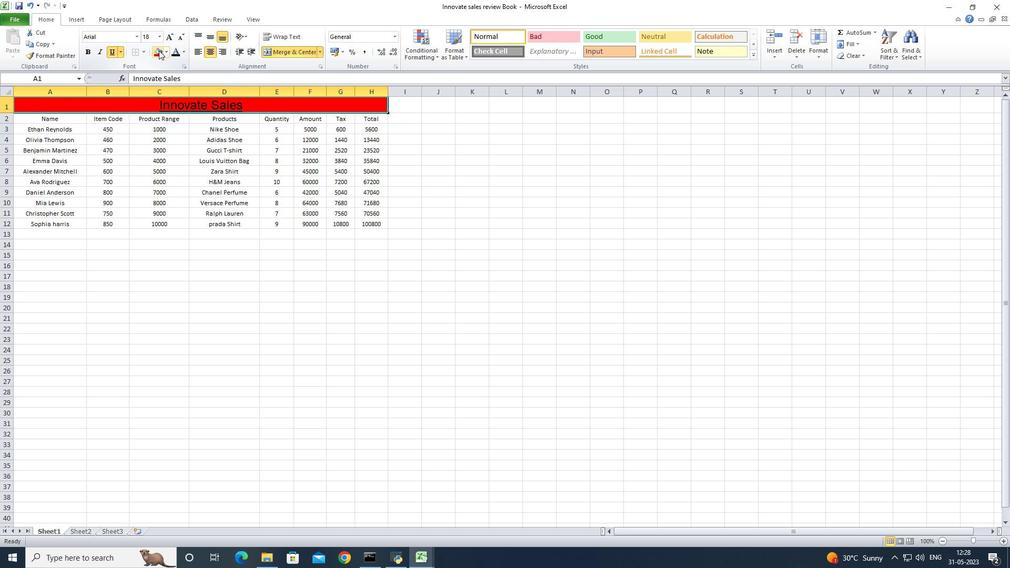 
Action: Mouse pressed left at (165, 52)
Screenshot: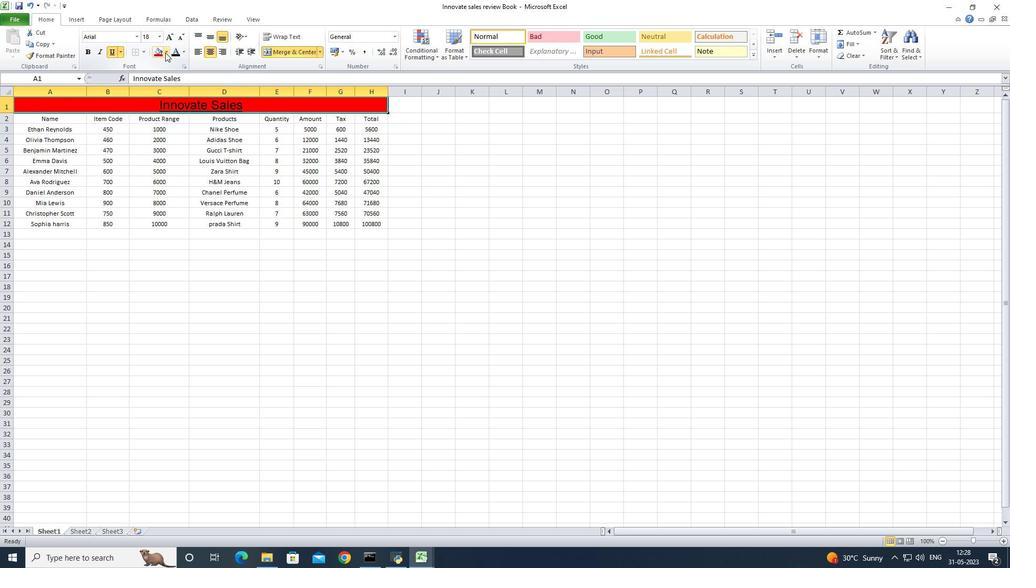 
Action: Mouse moved to (165, 128)
Screenshot: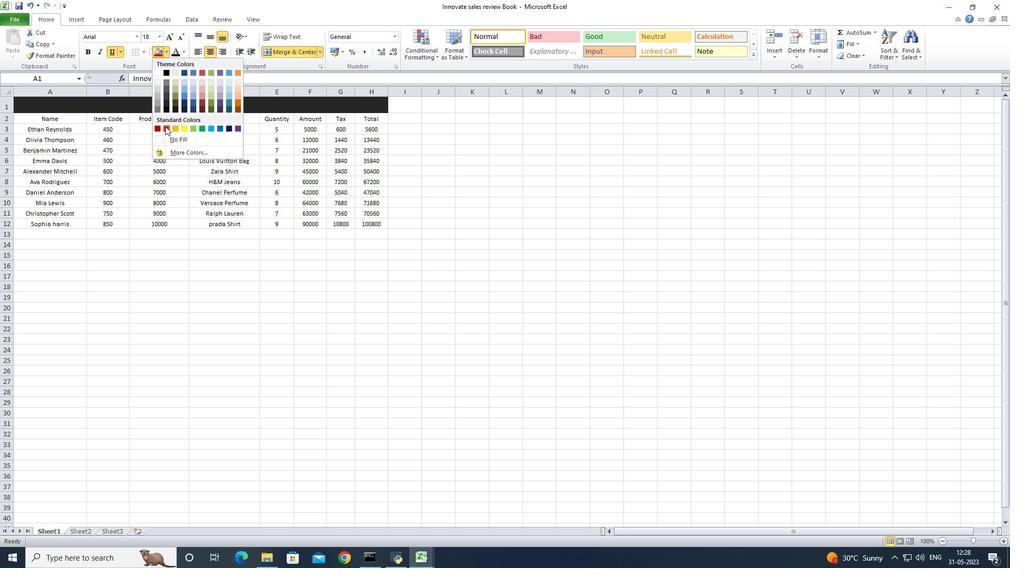 
Action: Mouse pressed left at (165, 128)
Screenshot: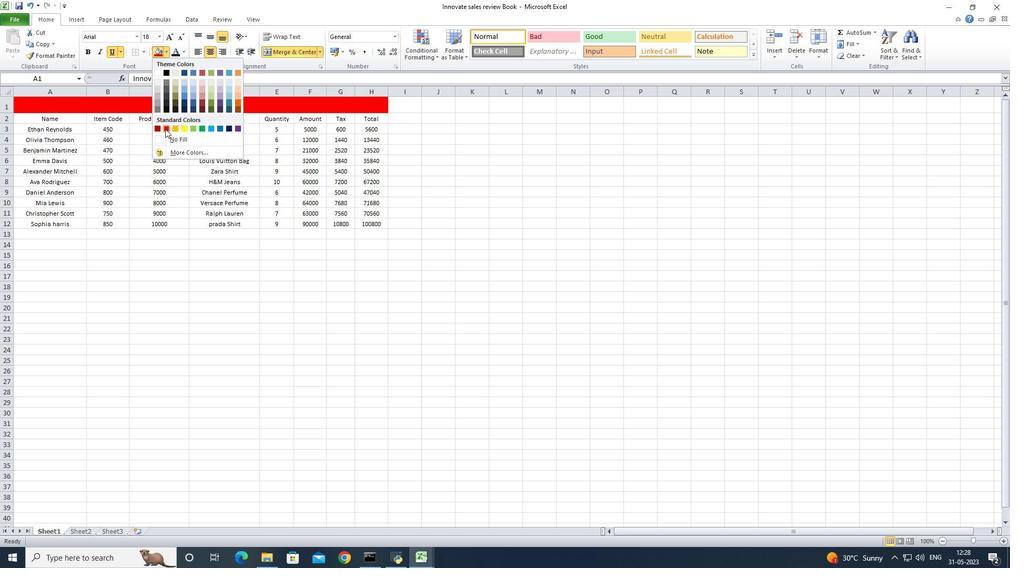 
Action: Mouse moved to (76, 119)
Screenshot: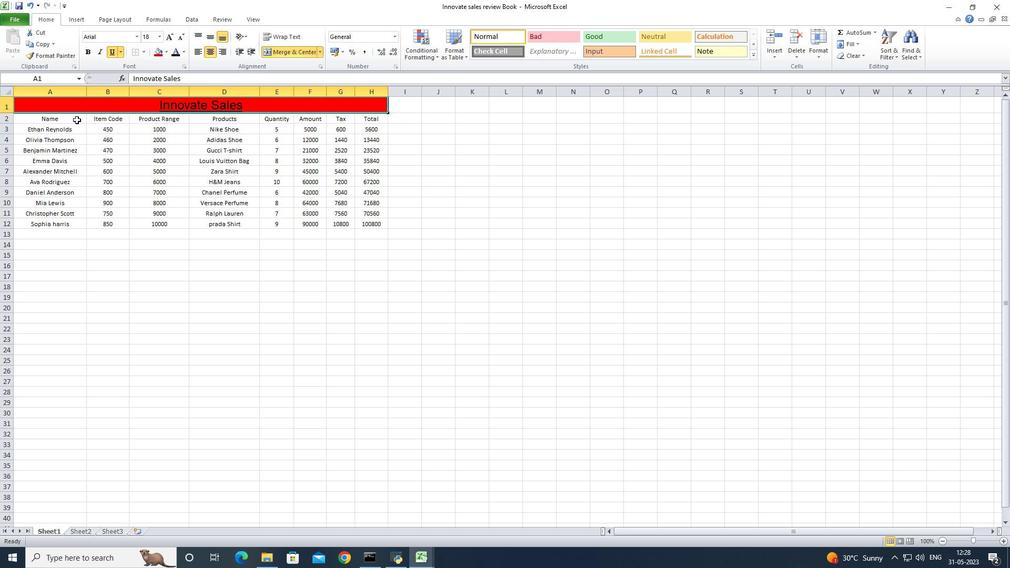 
Action: Mouse pressed left at (76, 119)
Screenshot: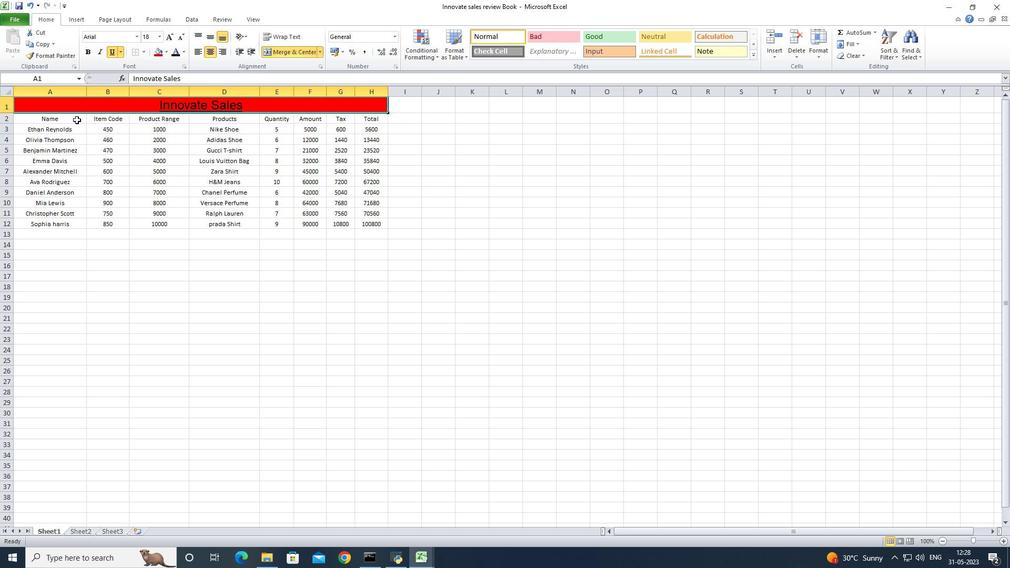 
Action: Mouse moved to (378, 220)
Screenshot: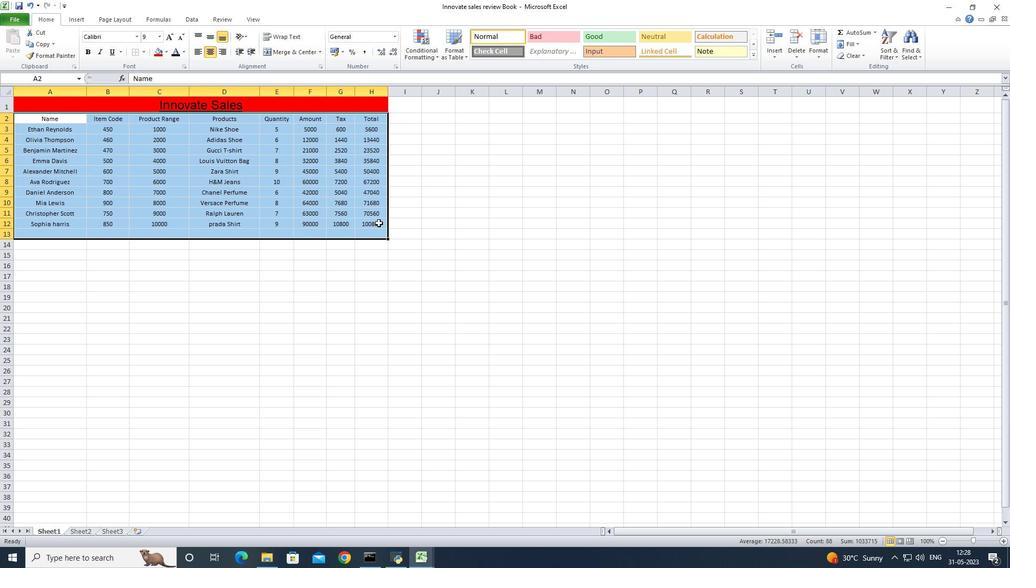 
Action: Mouse pressed left at (378, 220)
Screenshot: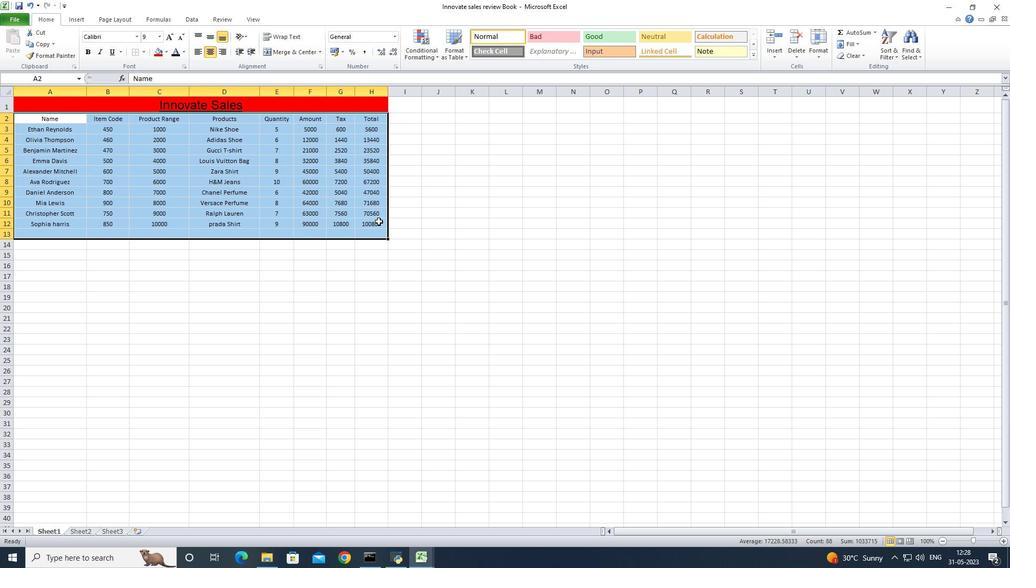 
Action: Mouse moved to (23, 120)
Screenshot: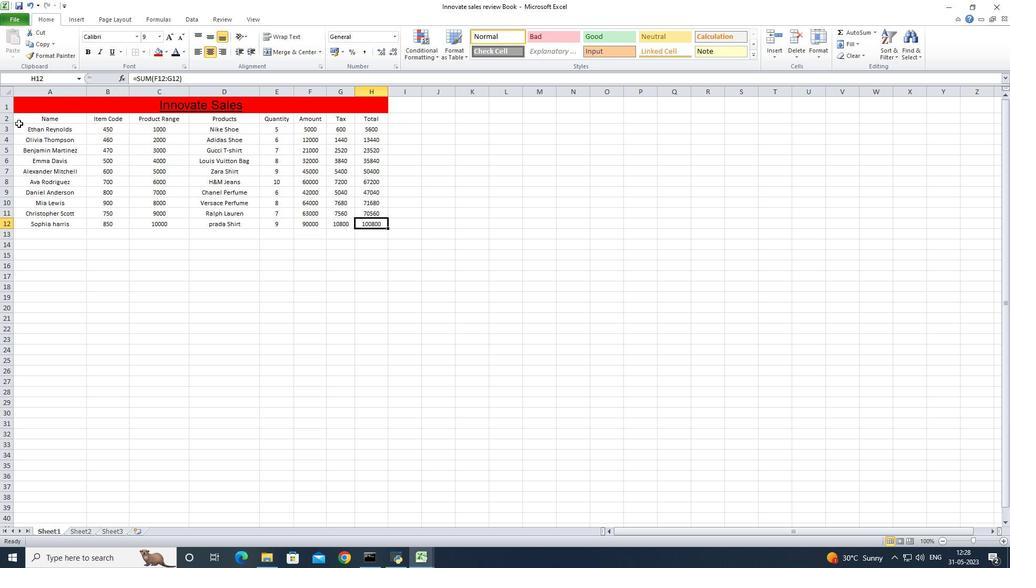 
Action: Mouse pressed left at (23, 120)
Screenshot: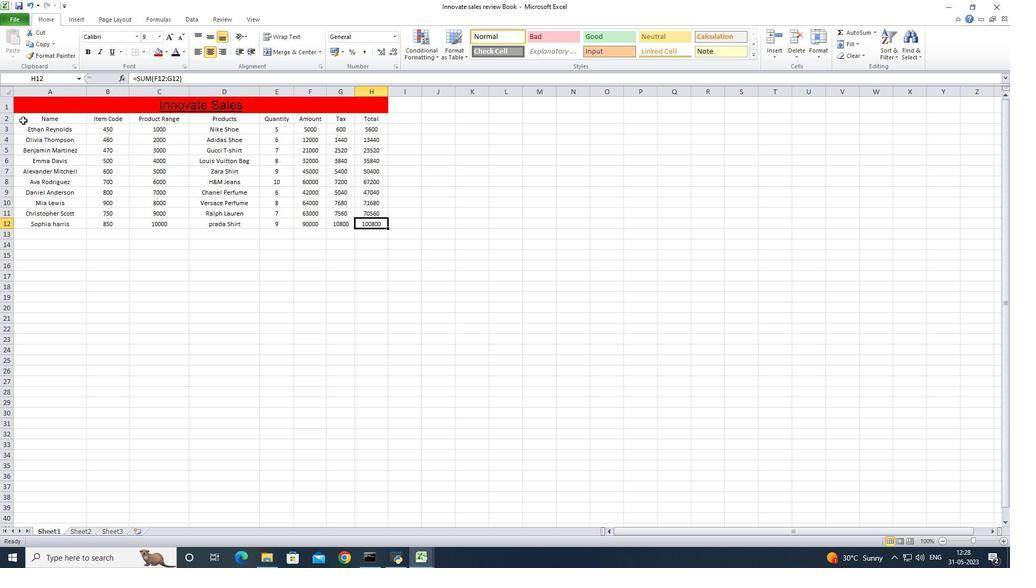 
Action: Mouse moved to (183, 53)
Screenshot: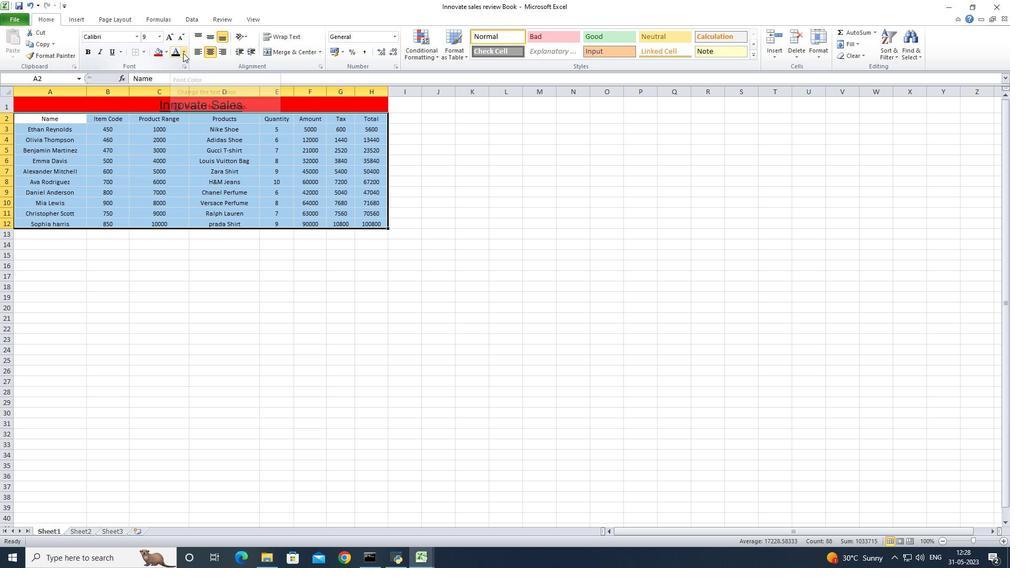 
Action: Mouse pressed left at (183, 53)
Screenshot: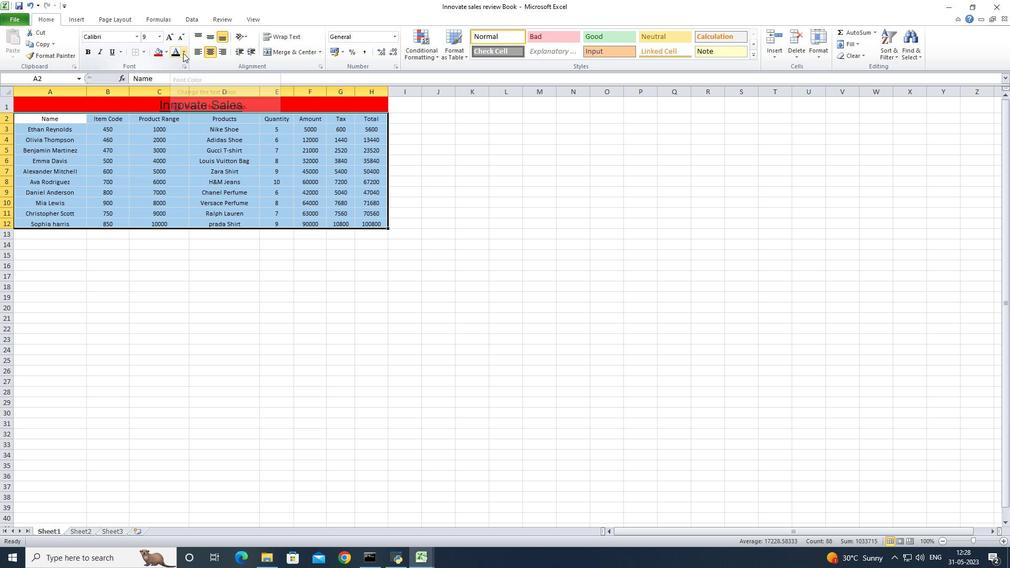 
Action: Mouse moved to (184, 83)
Screenshot: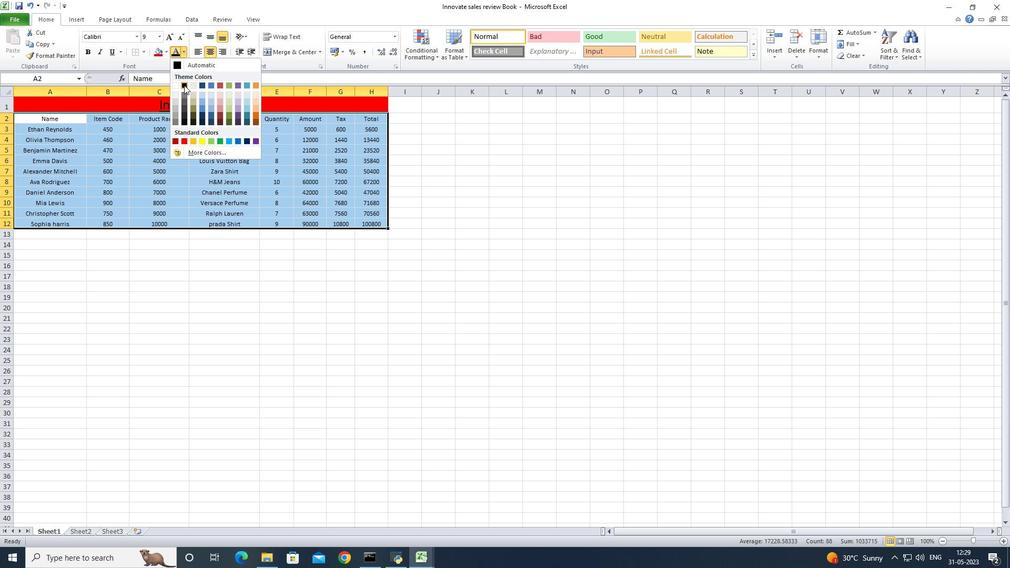 
Action: Mouse pressed left at (184, 83)
Screenshot: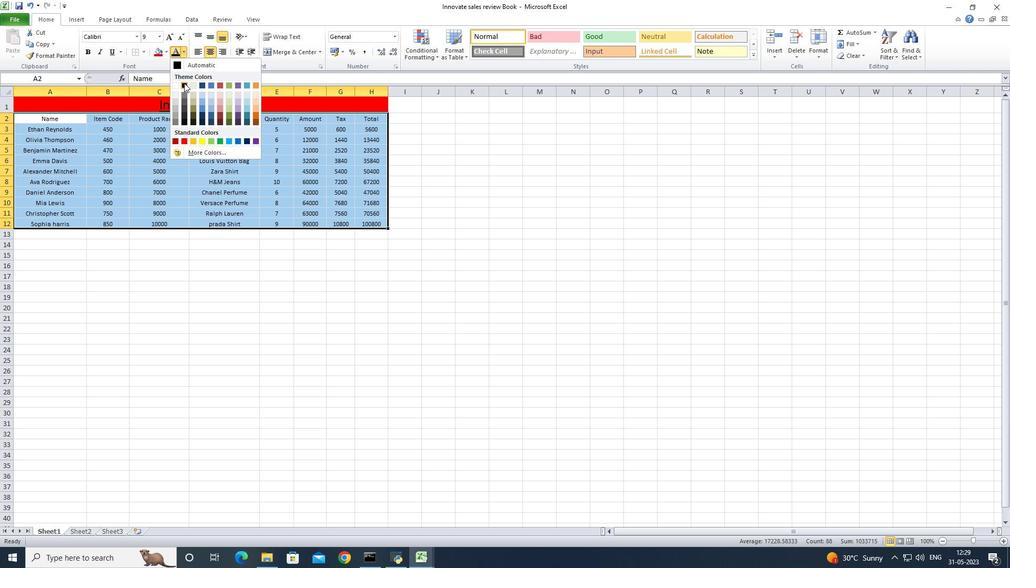 
Action: Mouse moved to (142, 52)
Screenshot: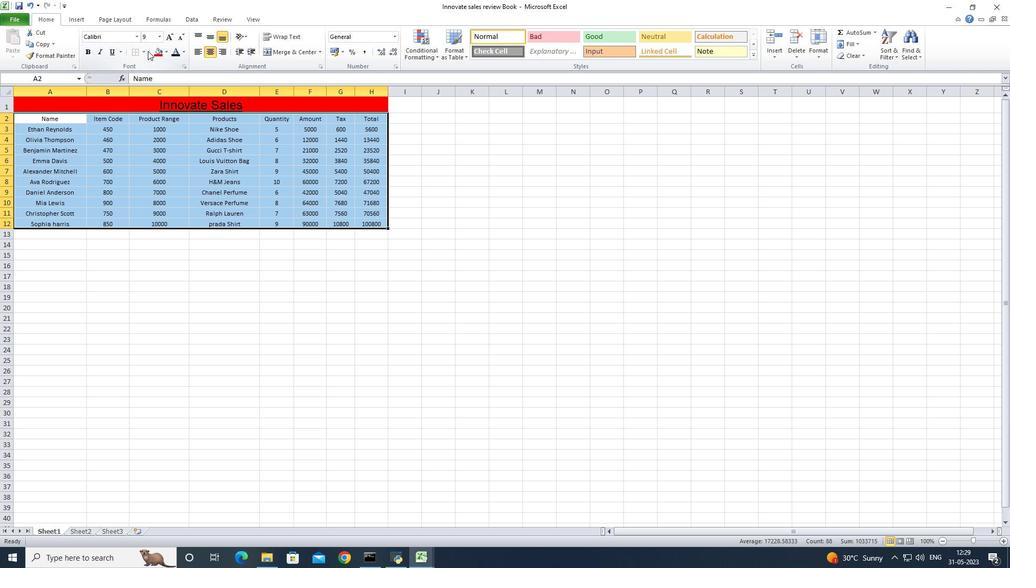 
Action: Mouse pressed left at (142, 52)
Screenshot: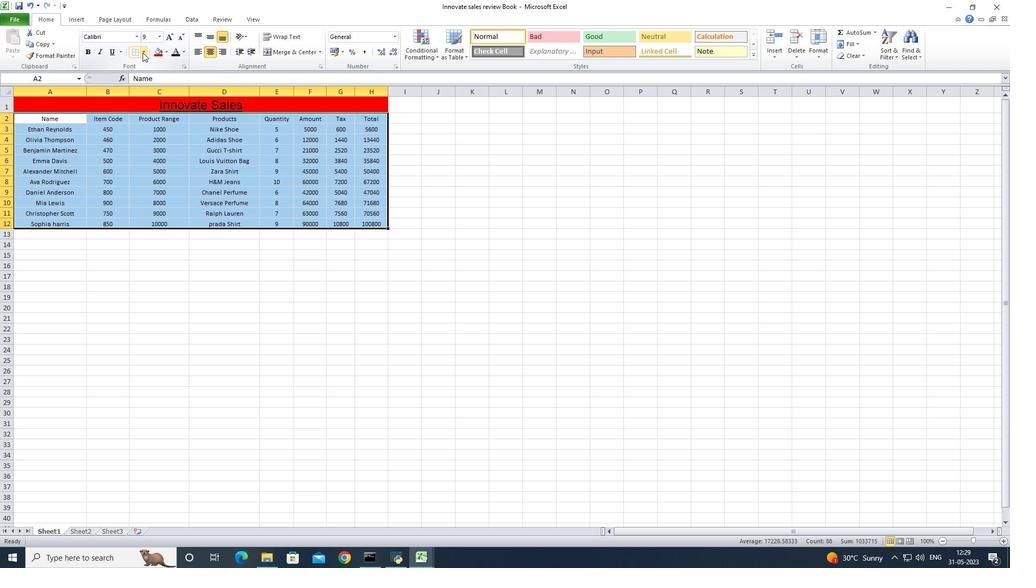 
Action: Mouse moved to (148, 124)
Screenshot: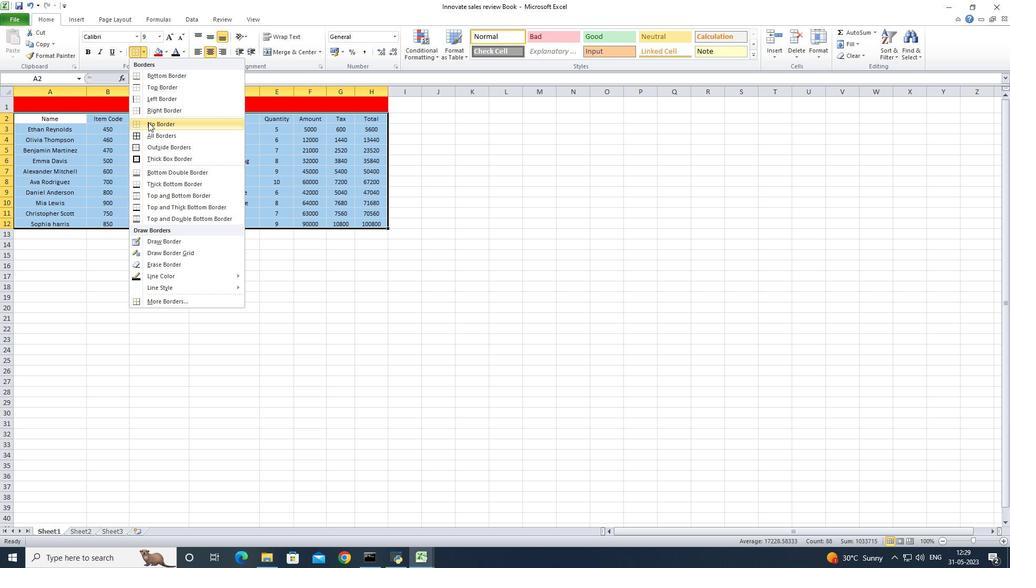 
Action: Mouse pressed left at (148, 124)
Screenshot: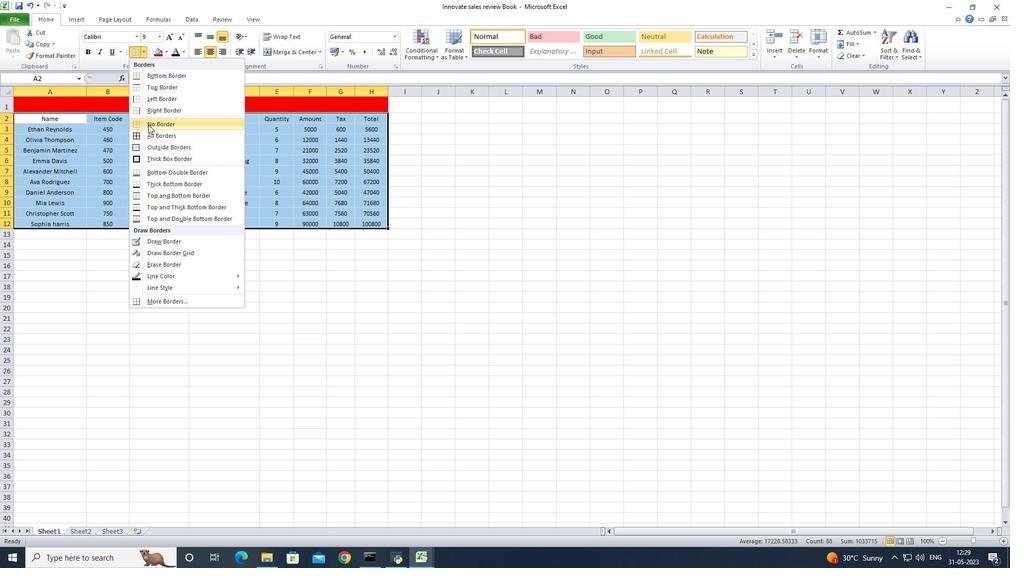 
Action: Mouse moved to (144, 288)
Screenshot: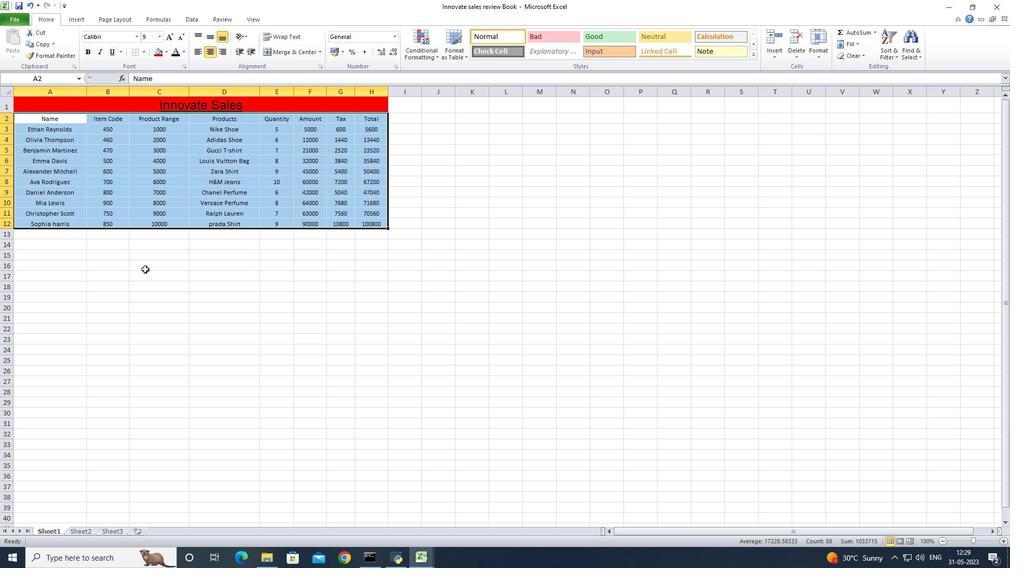 
Action: Mouse pressed left at (144, 288)
Screenshot: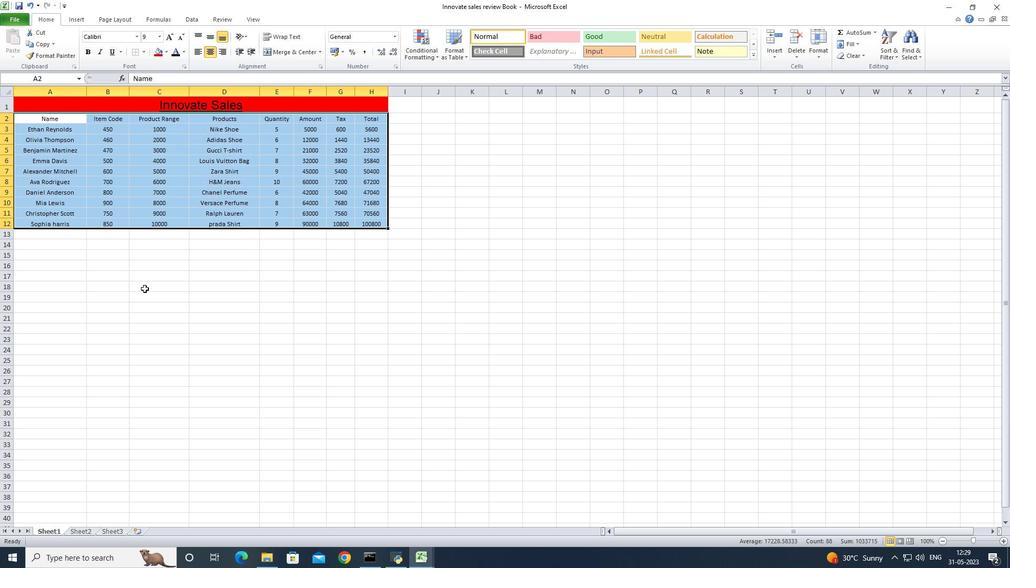 
Action: Mouse moved to (86, 90)
Screenshot: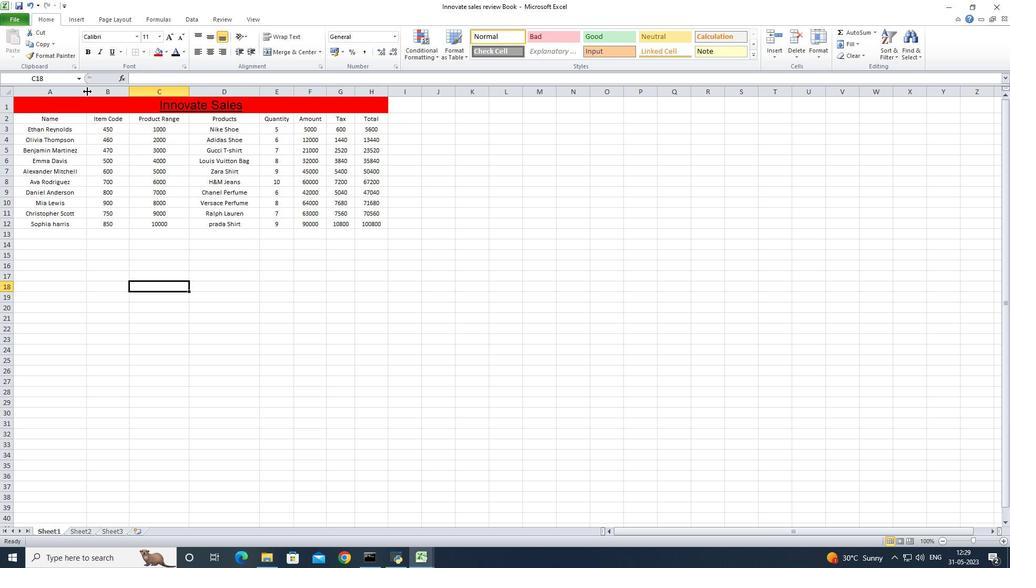 
Action: Mouse pressed left at (86, 90)
Screenshot: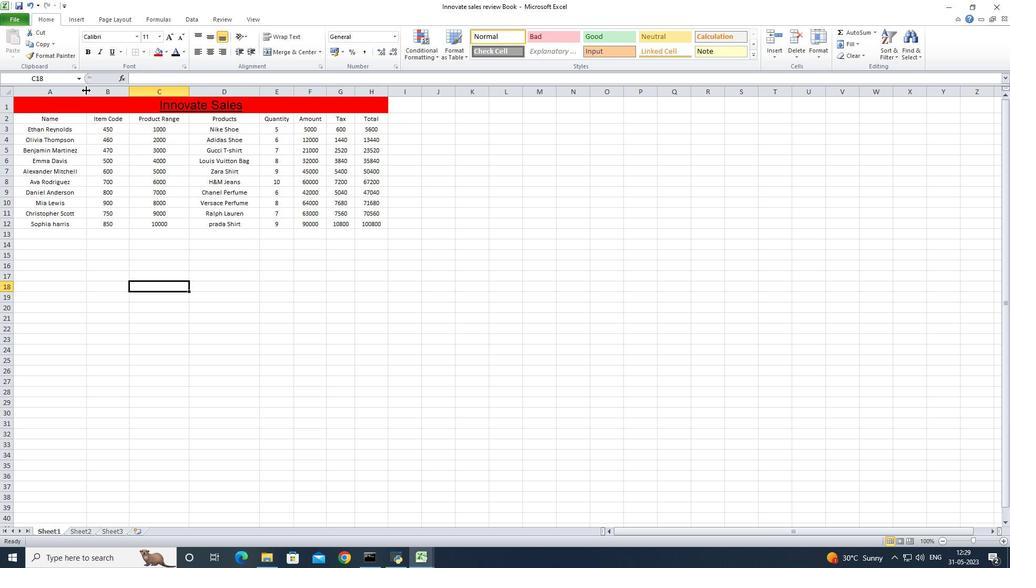 
Action: Mouse pressed left at (86, 90)
Screenshot: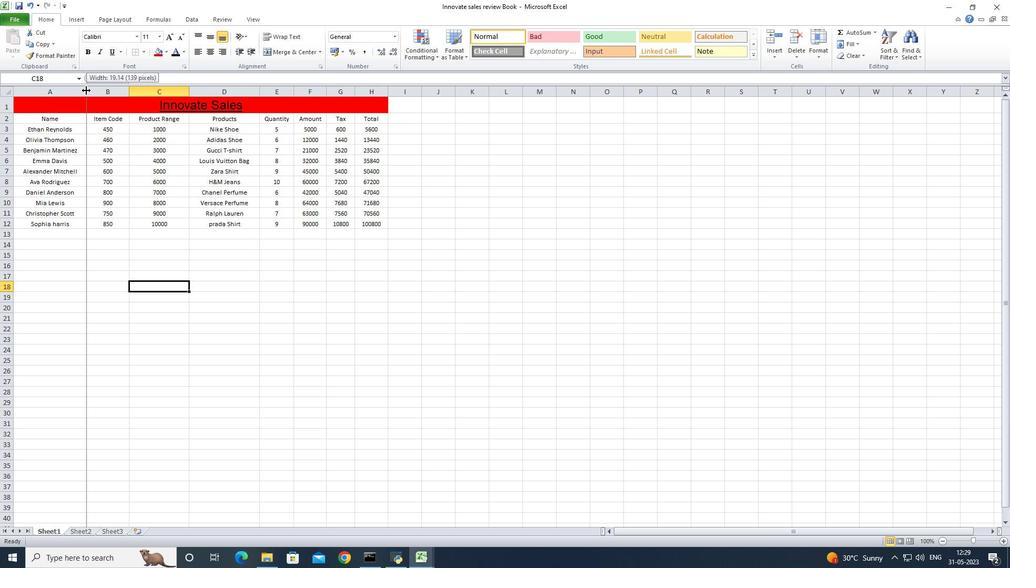 
Action: Mouse moved to (114, 95)
Screenshot: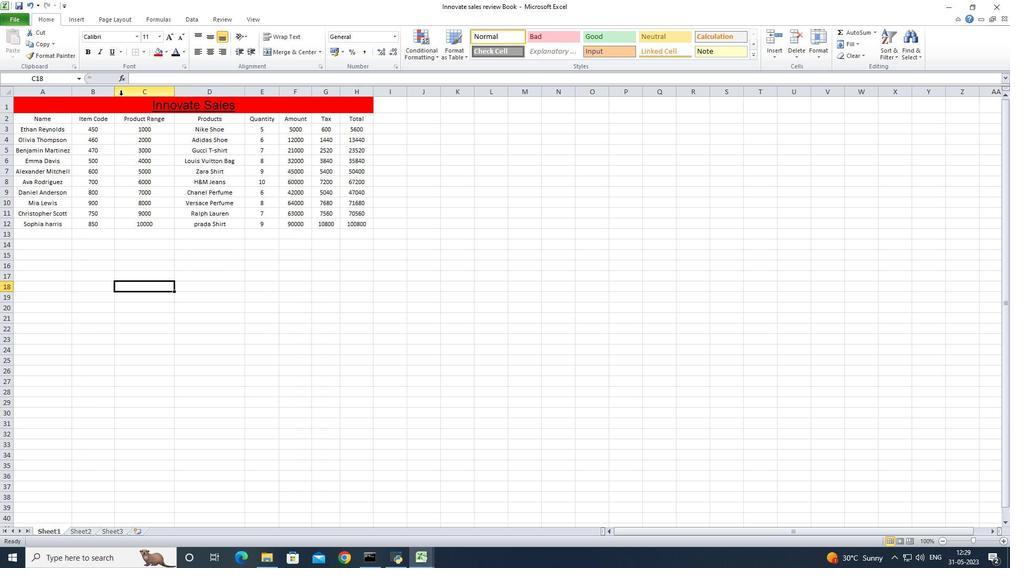 
Action: Mouse pressed left at (114, 95)
Screenshot: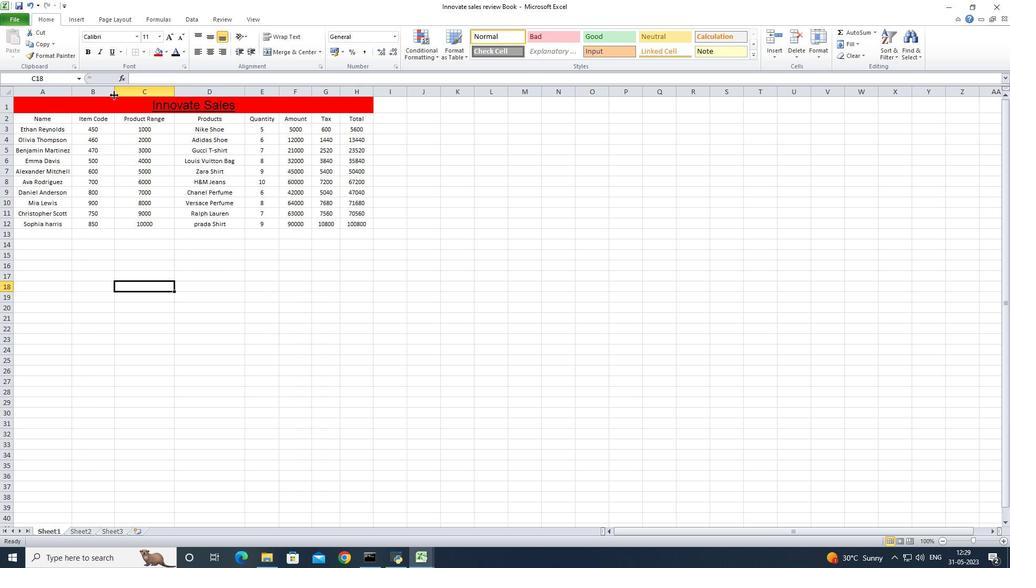 
Action: Mouse pressed left at (114, 95)
Screenshot: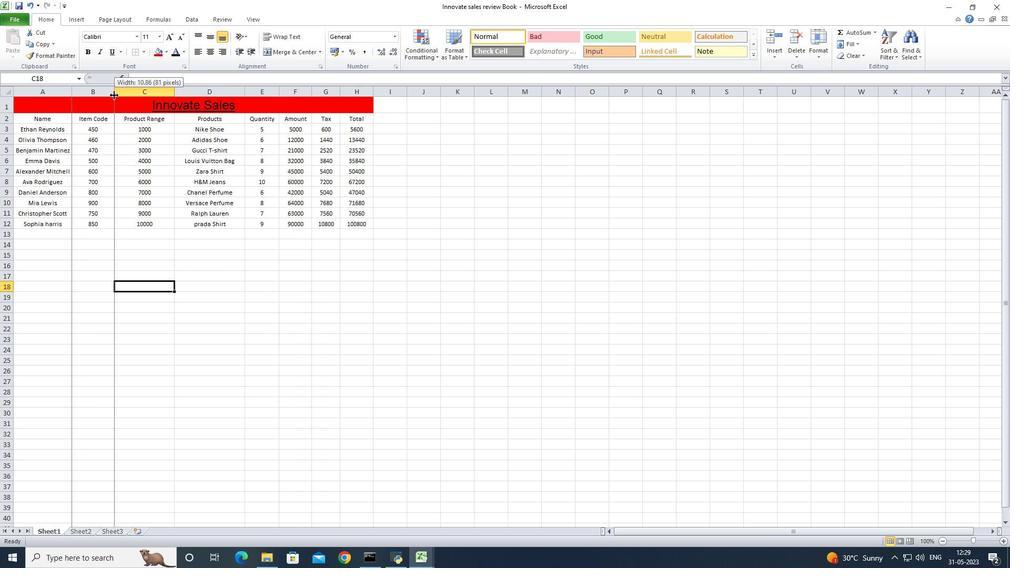 
Action: Mouse moved to (165, 93)
Screenshot: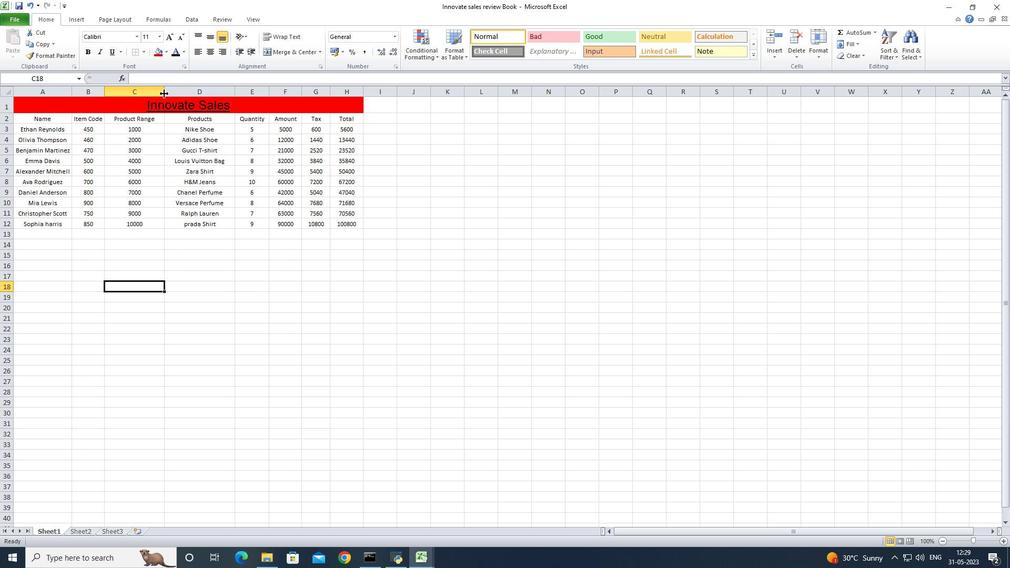 
Action: Mouse pressed left at (165, 93)
Screenshot: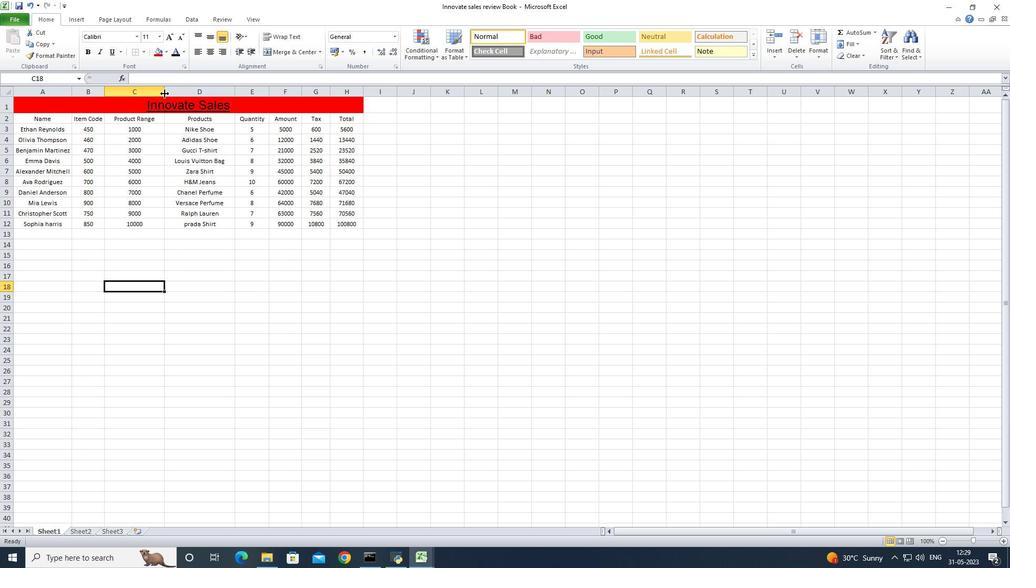
Action: Mouse pressed left at (165, 93)
Screenshot: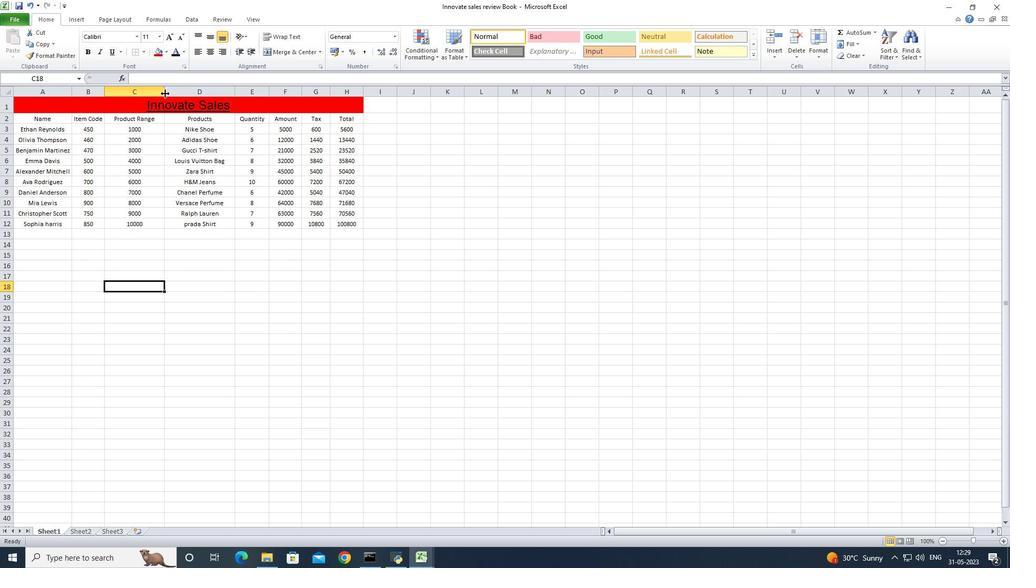 
Action: Mouse moved to (220, 95)
Screenshot: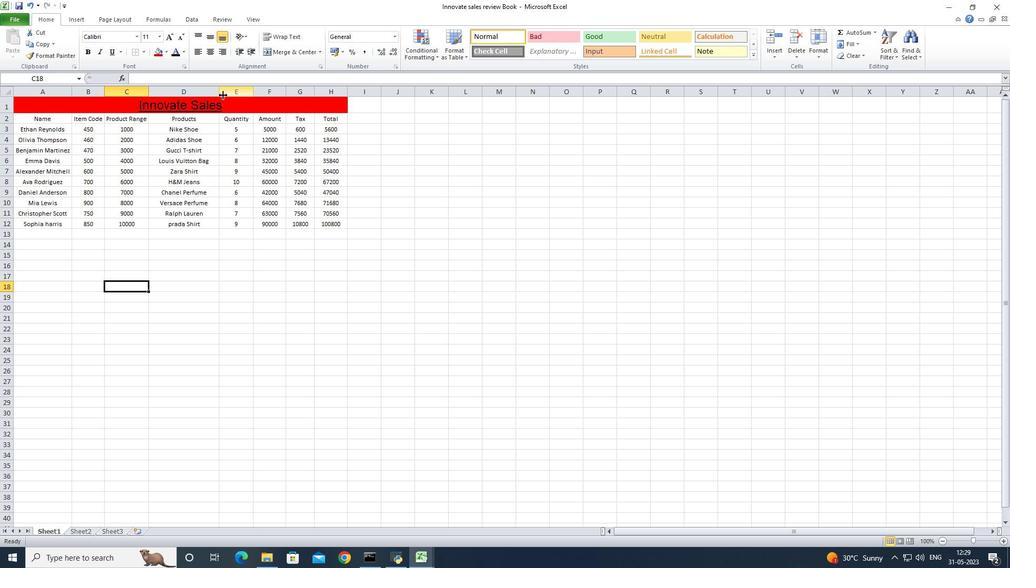 
Action: Mouse pressed left at (220, 95)
Screenshot: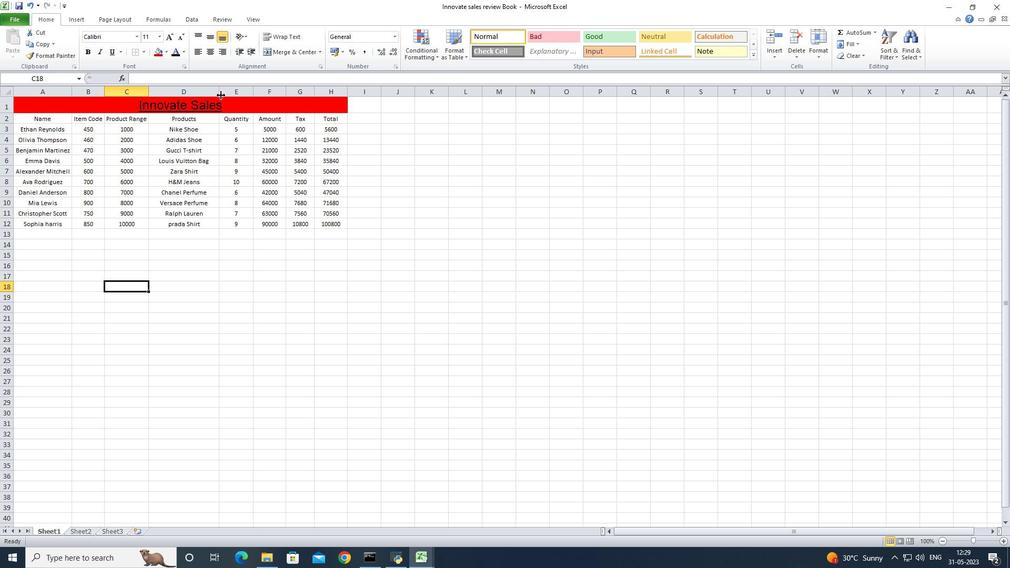 
Action: Mouse pressed left at (220, 95)
Screenshot: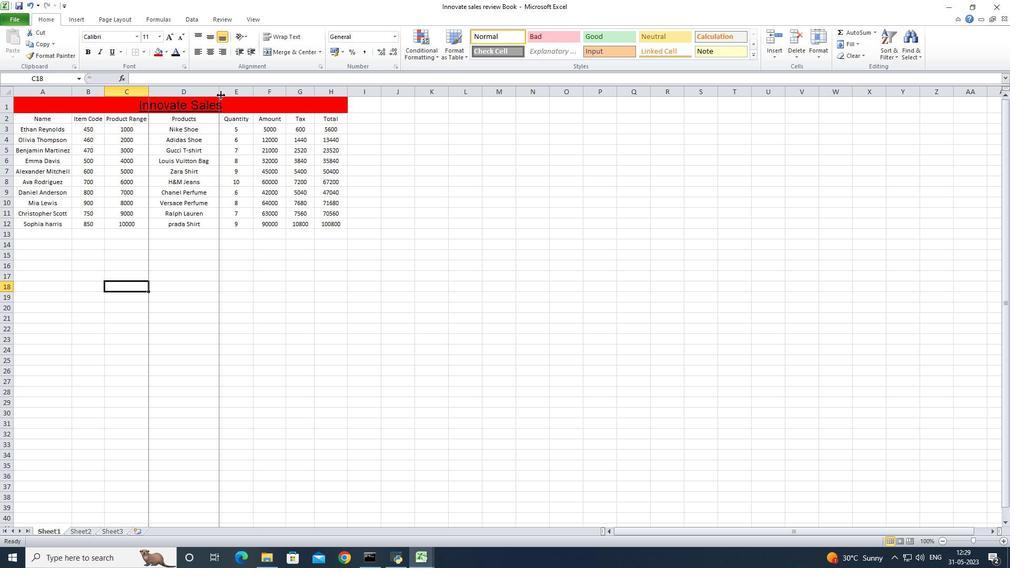 
Action: Mouse moved to (239, 91)
Screenshot: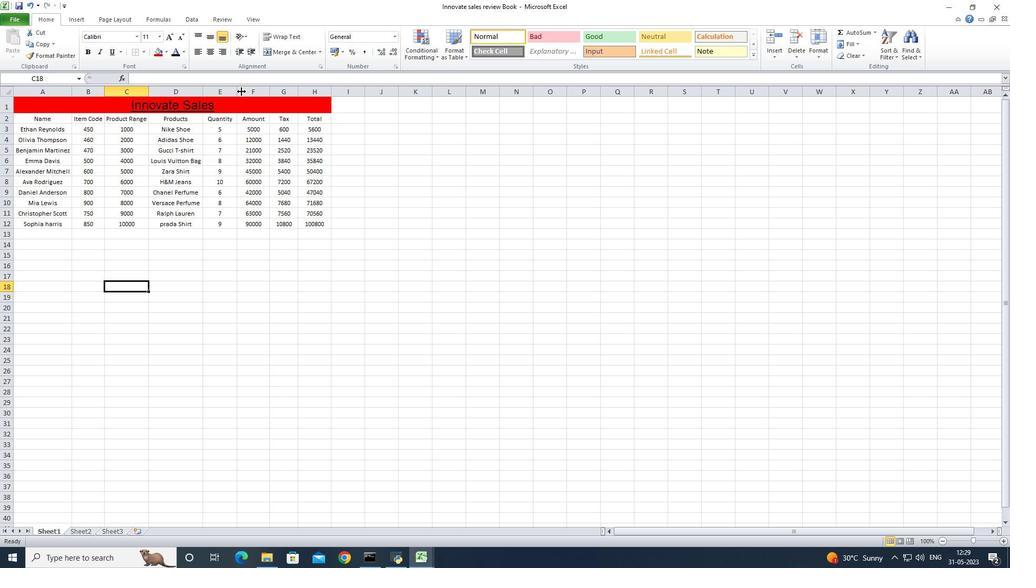 
Action: Mouse pressed left at (239, 91)
Screenshot: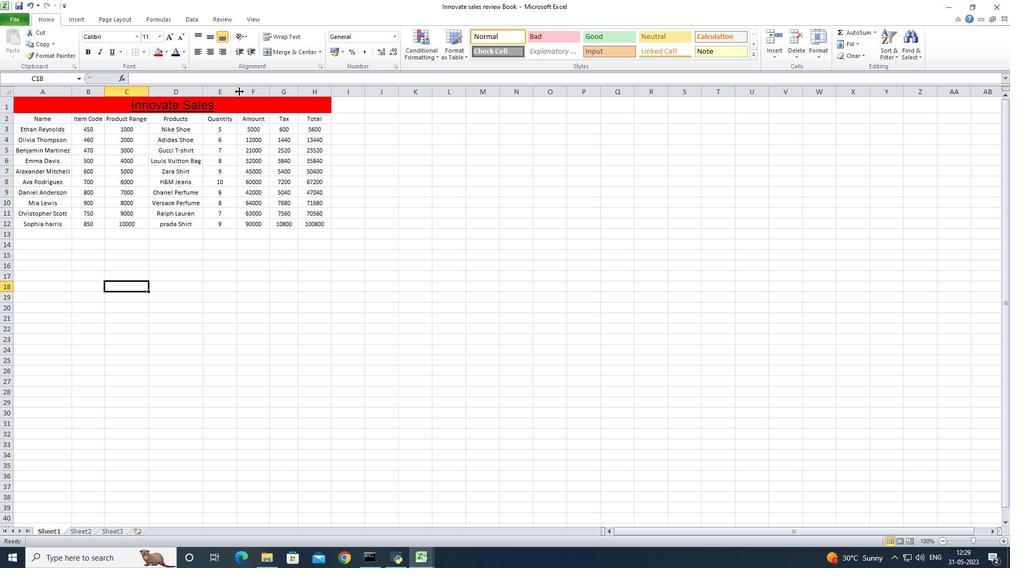
Action: Mouse pressed left at (239, 91)
Screenshot: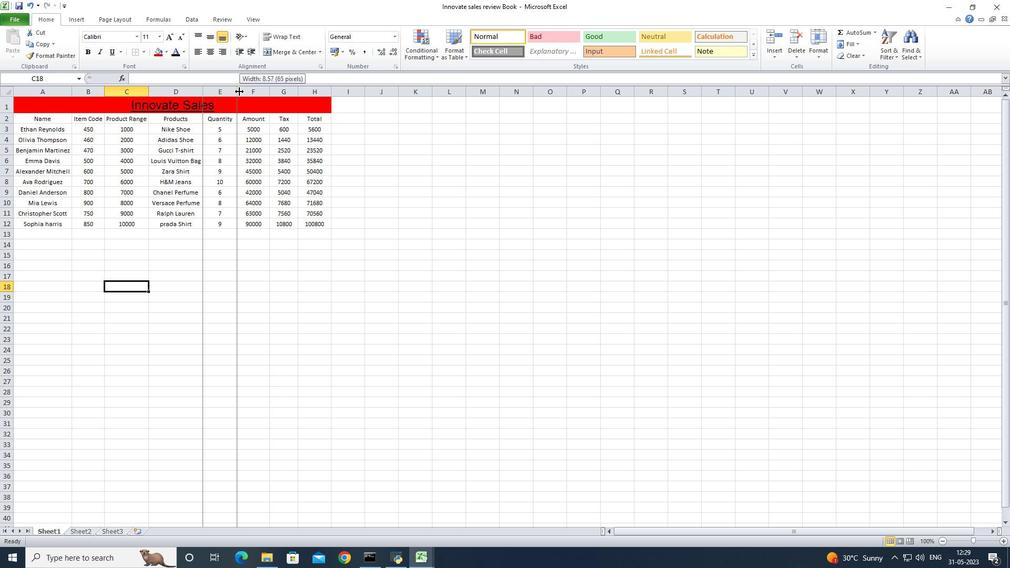 
Action: Mouse moved to (265, 94)
Screenshot: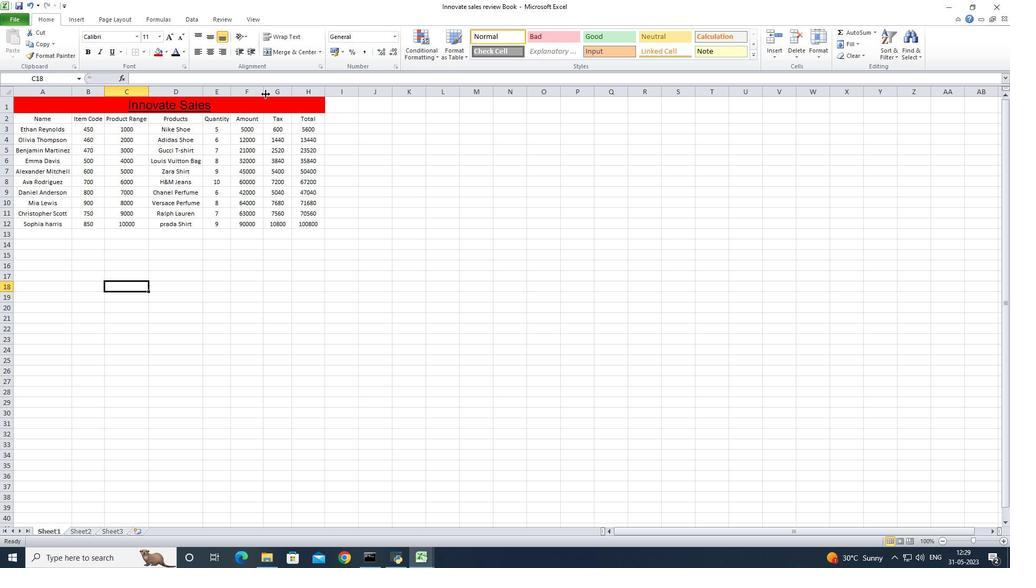 
Action: Mouse pressed left at (265, 94)
Screenshot: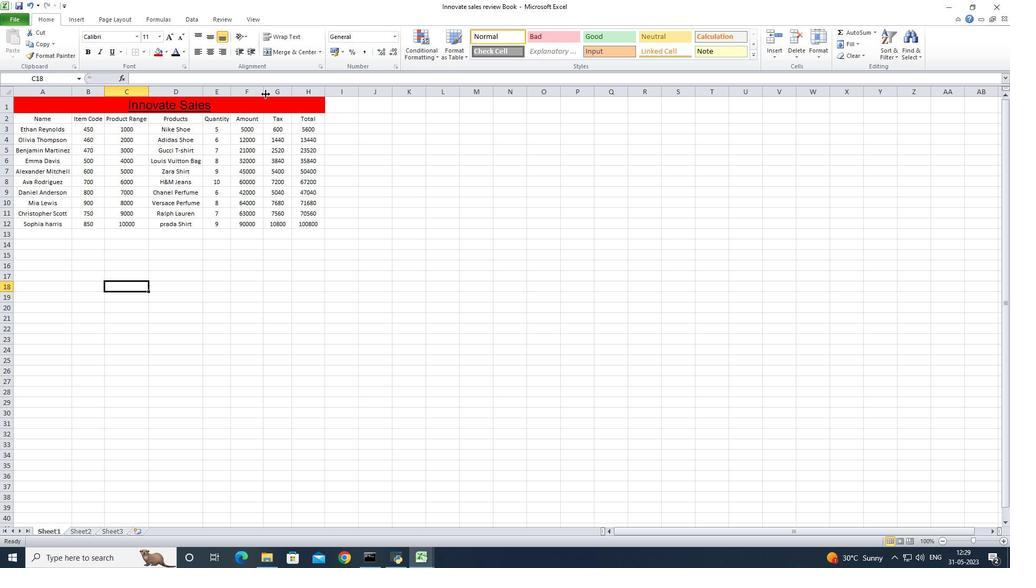
Action: Mouse pressed left at (265, 94)
Screenshot: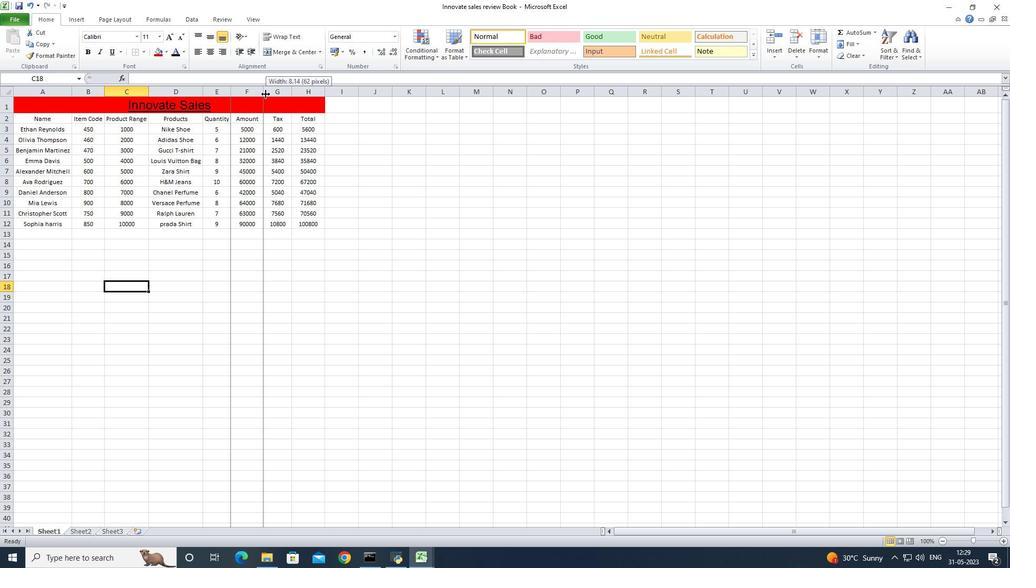 
Action: Mouse moved to (283, 94)
Screenshot: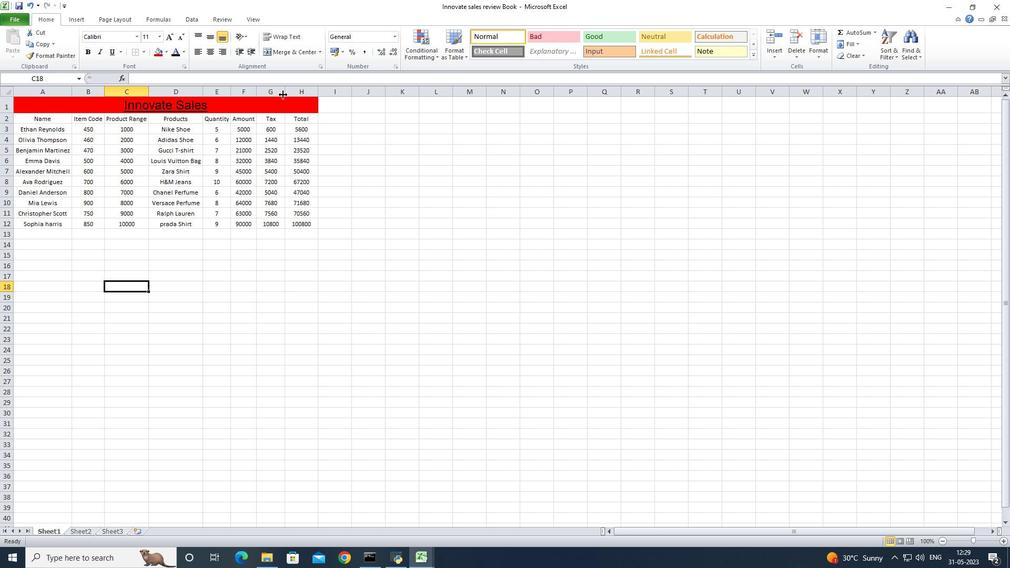 
Action: Mouse pressed left at (283, 94)
Screenshot: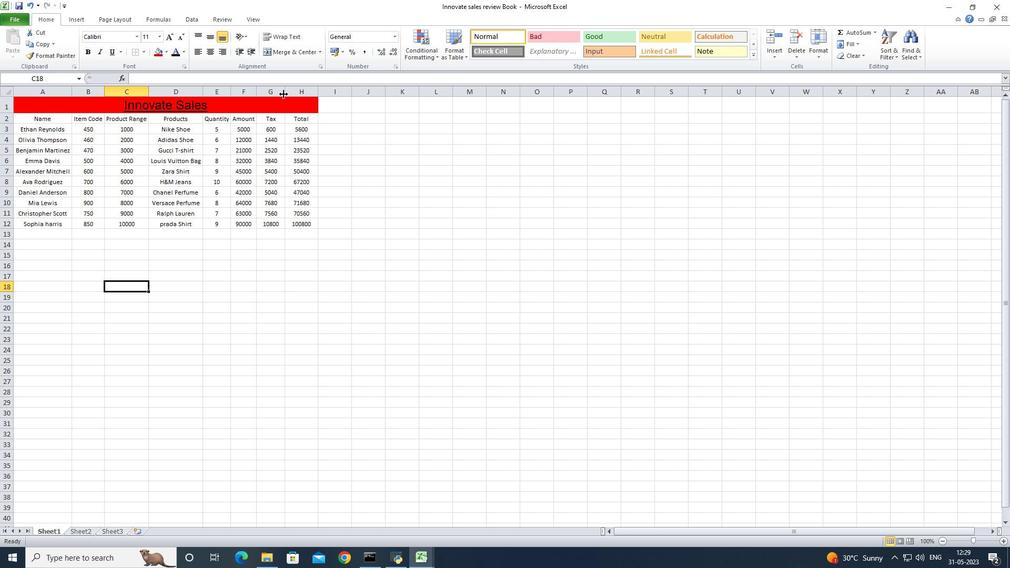 
Action: Mouse pressed left at (283, 94)
Screenshot: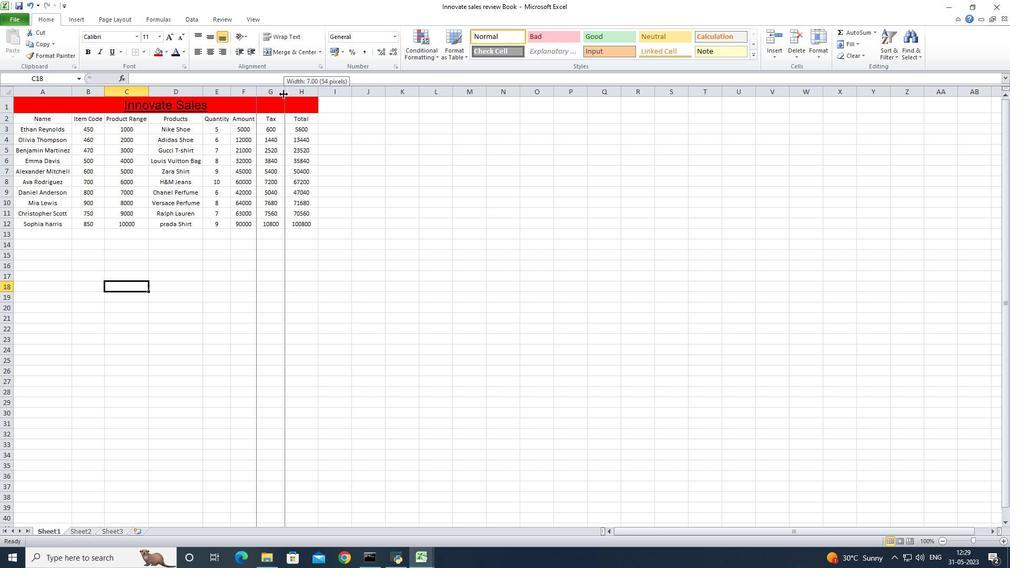 
Action: Mouse moved to (308, 93)
Screenshot: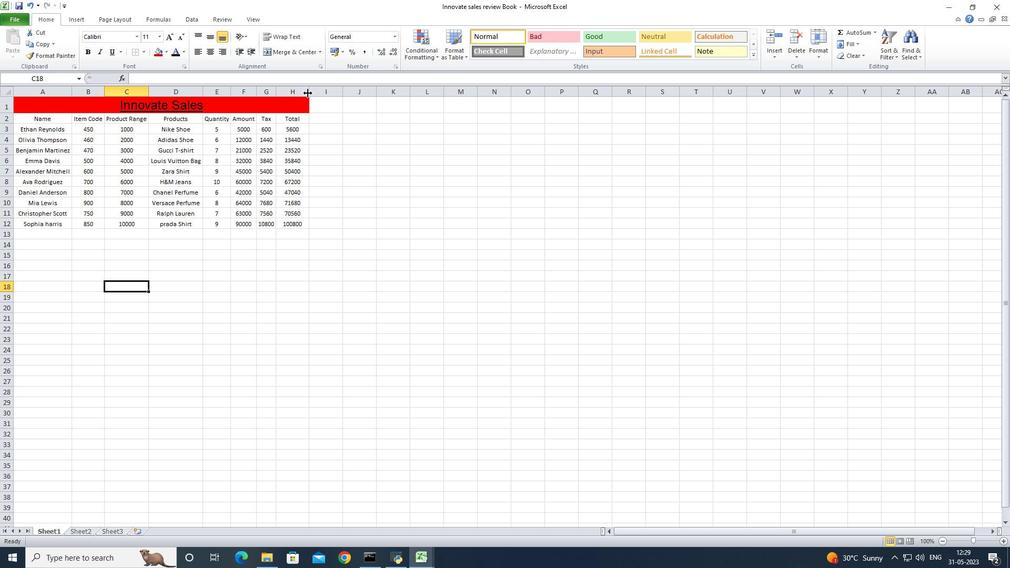 
Action: Mouse pressed left at (308, 93)
Screenshot: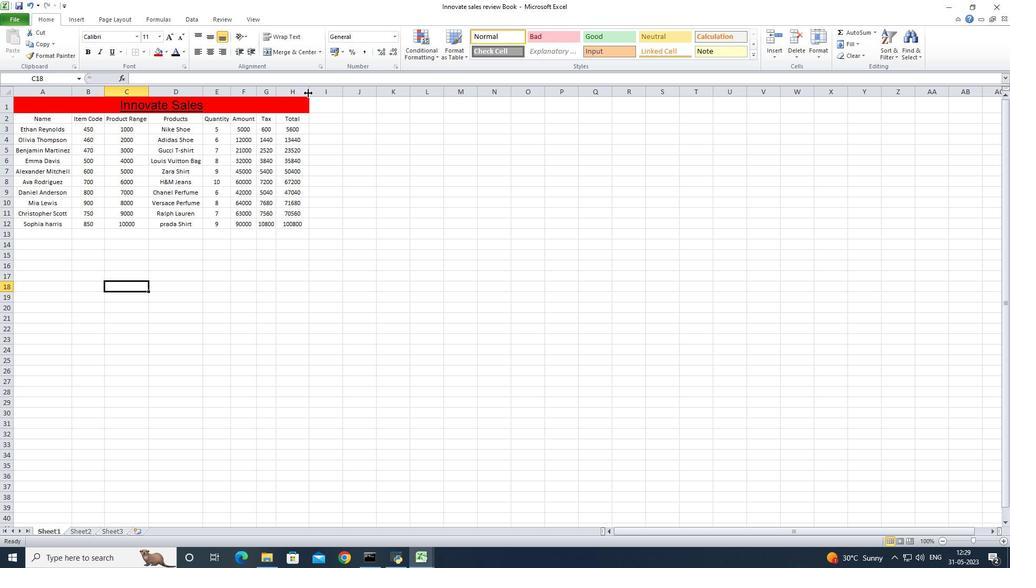 
Action: Mouse pressed left at (308, 93)
Screenshot: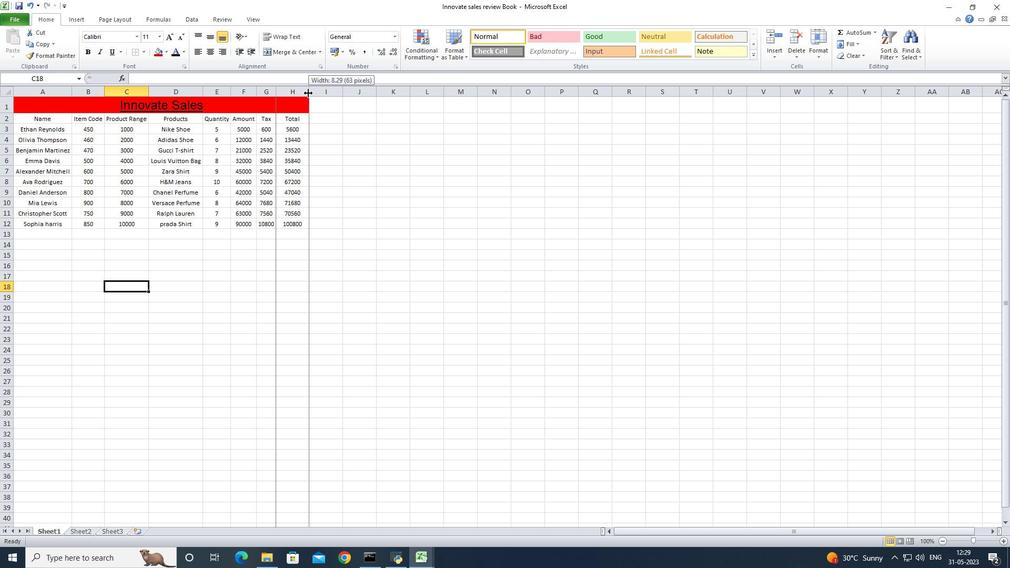 
Action: Mouse moved to (252, 244)
Screenshot: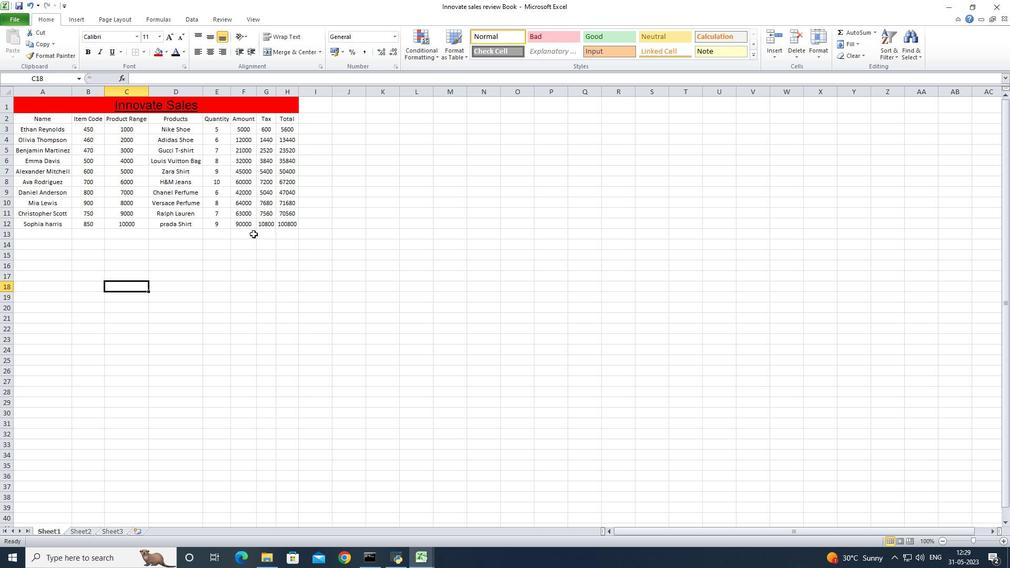 
Action: Mouse pressed left at (252, 244)
Screenshot: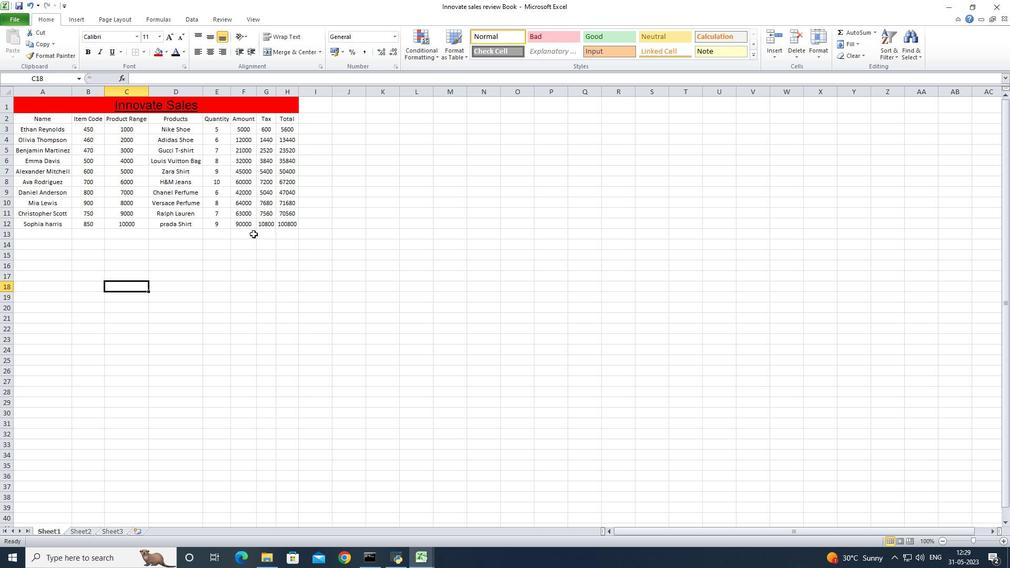 
Action: Mouse moved to (172, 296)
Screenshot: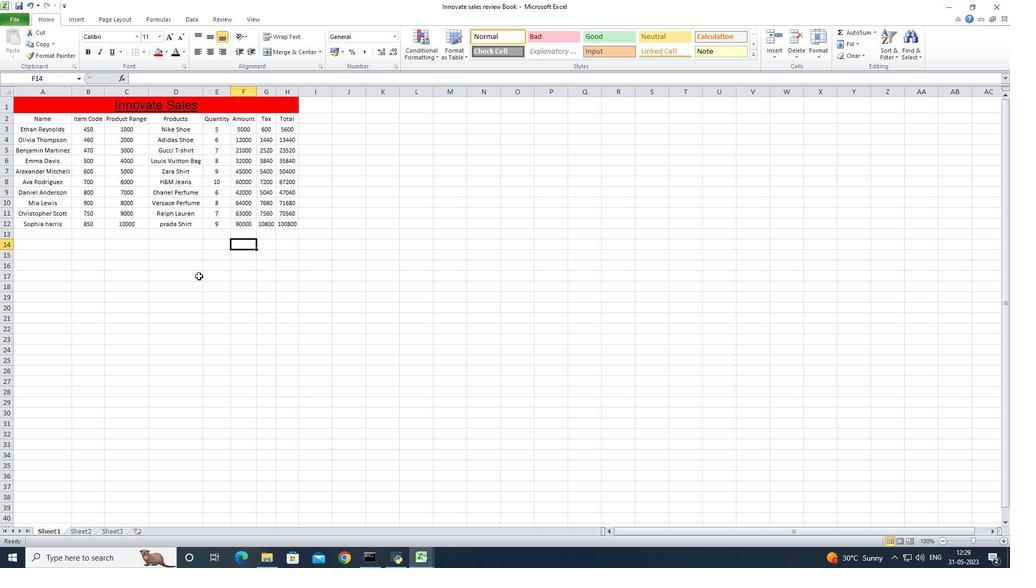 
Action: Mouse pressed left at (172, 296)
Screenshot: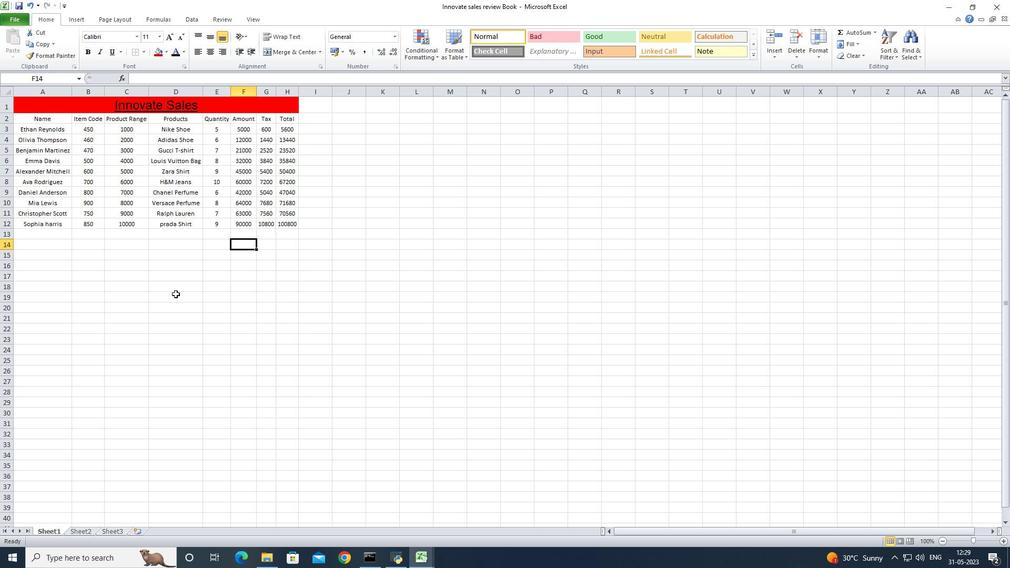 
Action: Key pressed ctrl+S
Screenshot: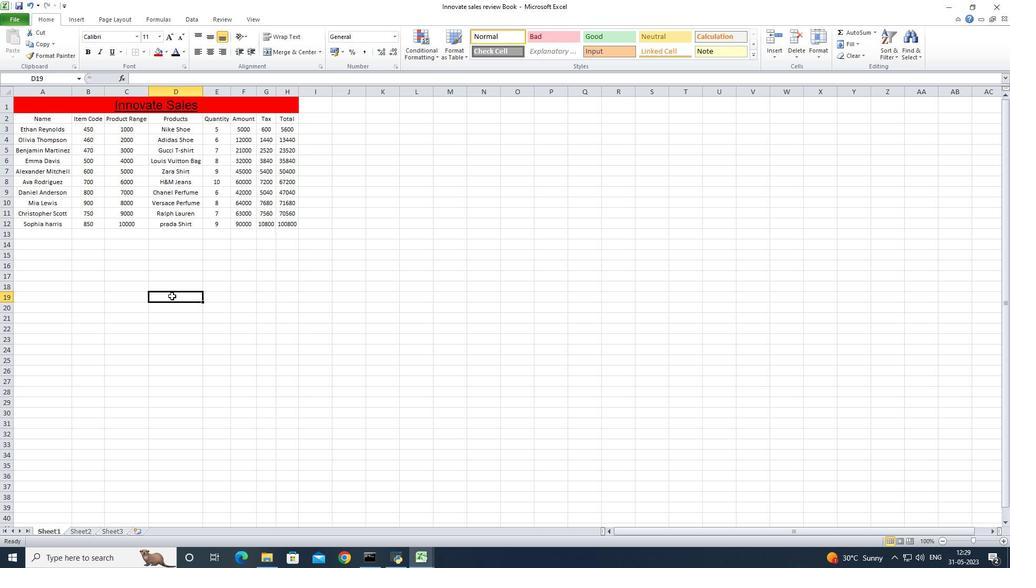 
